 Task: Schedule a 90-minute panel discussion on industry trends.
Action: Mouse pressed left at (105, 157)
Screenshot: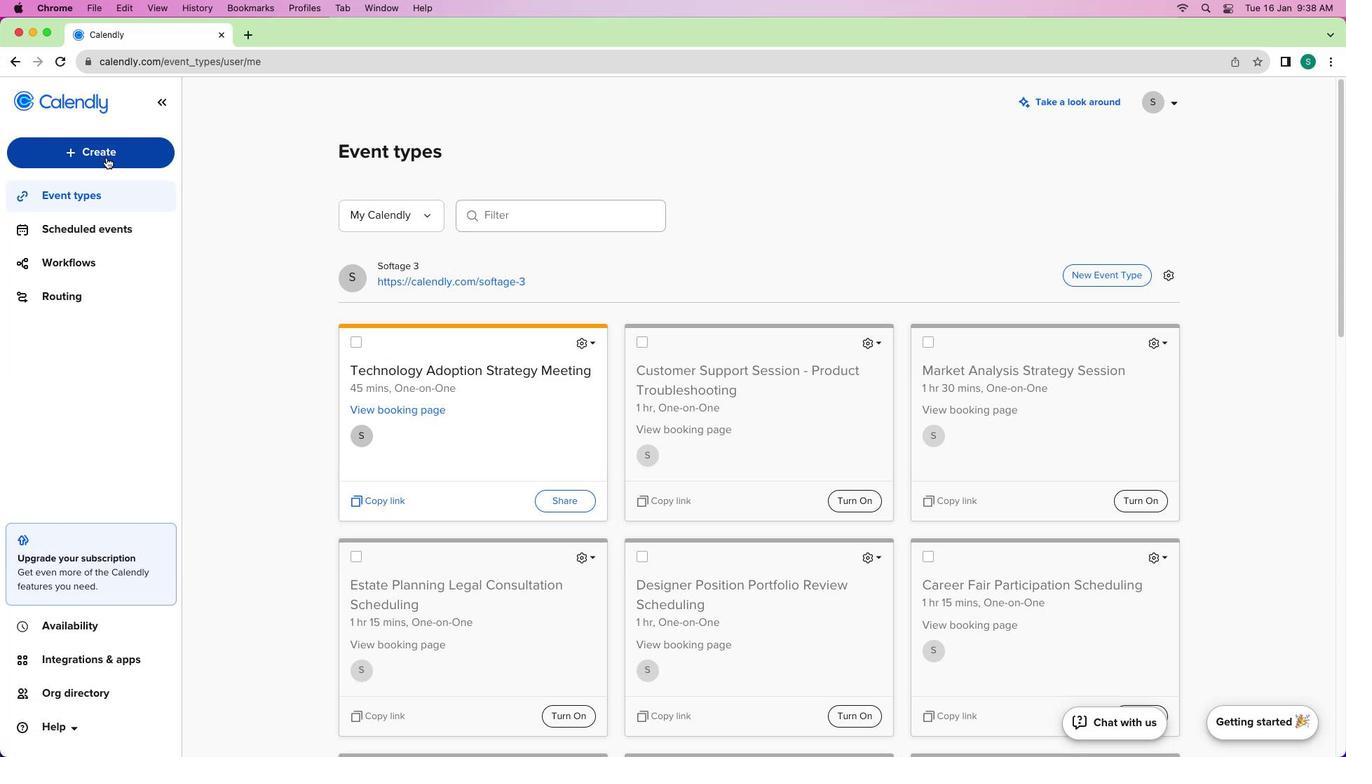
Action: Mouse moved to (110, 197)
Screenshot: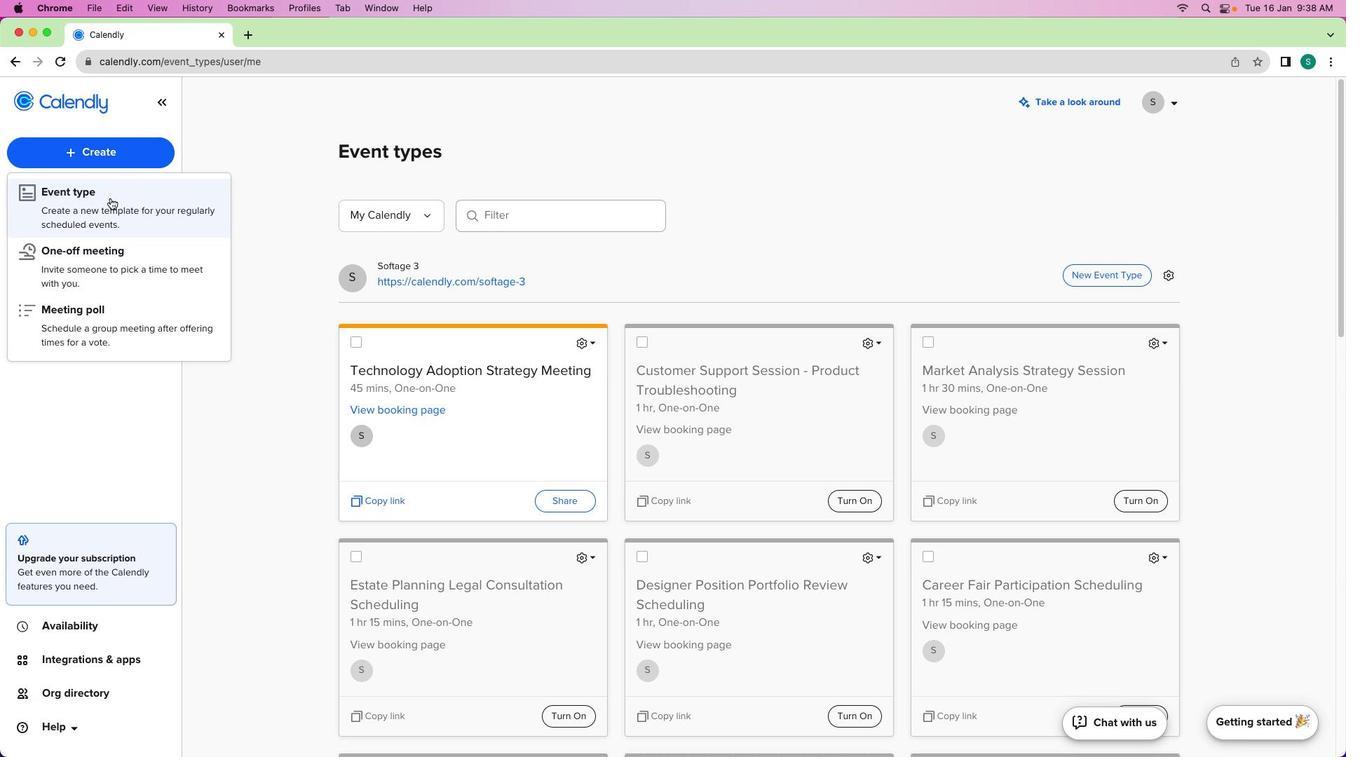
Action: Mouse pressed left at (110, 197)
Screenshot: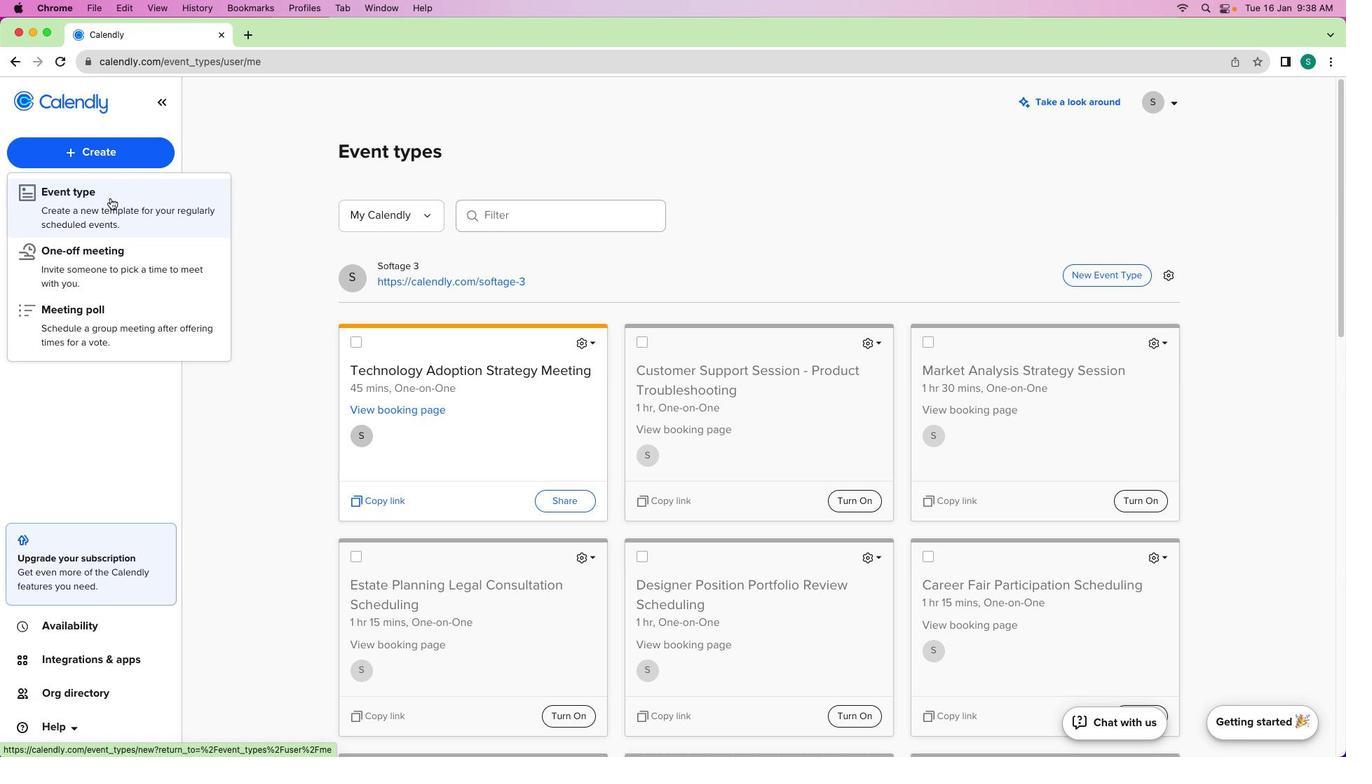 
Action: Mouse moved to (608, 288)
Screenshot: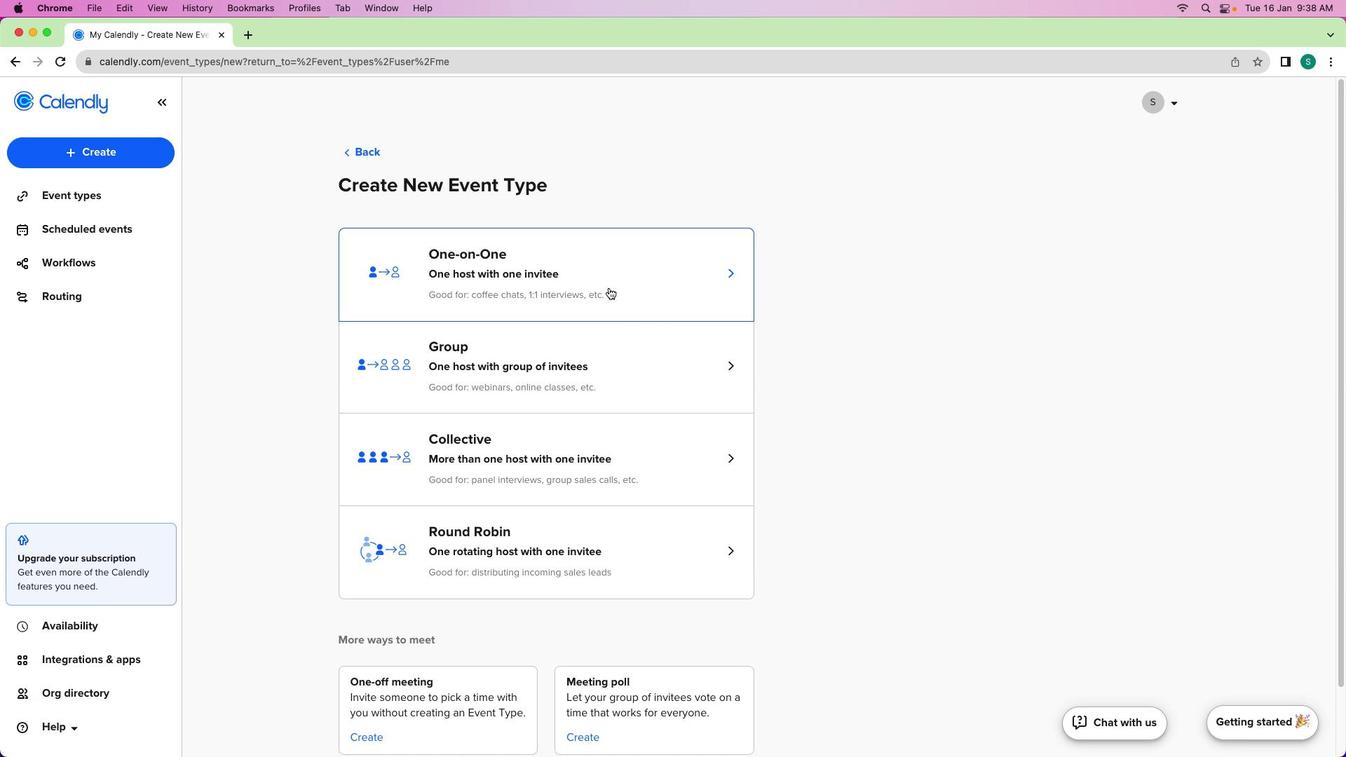 
Action: Mouse pressed left at (608, 288)
Screenshot: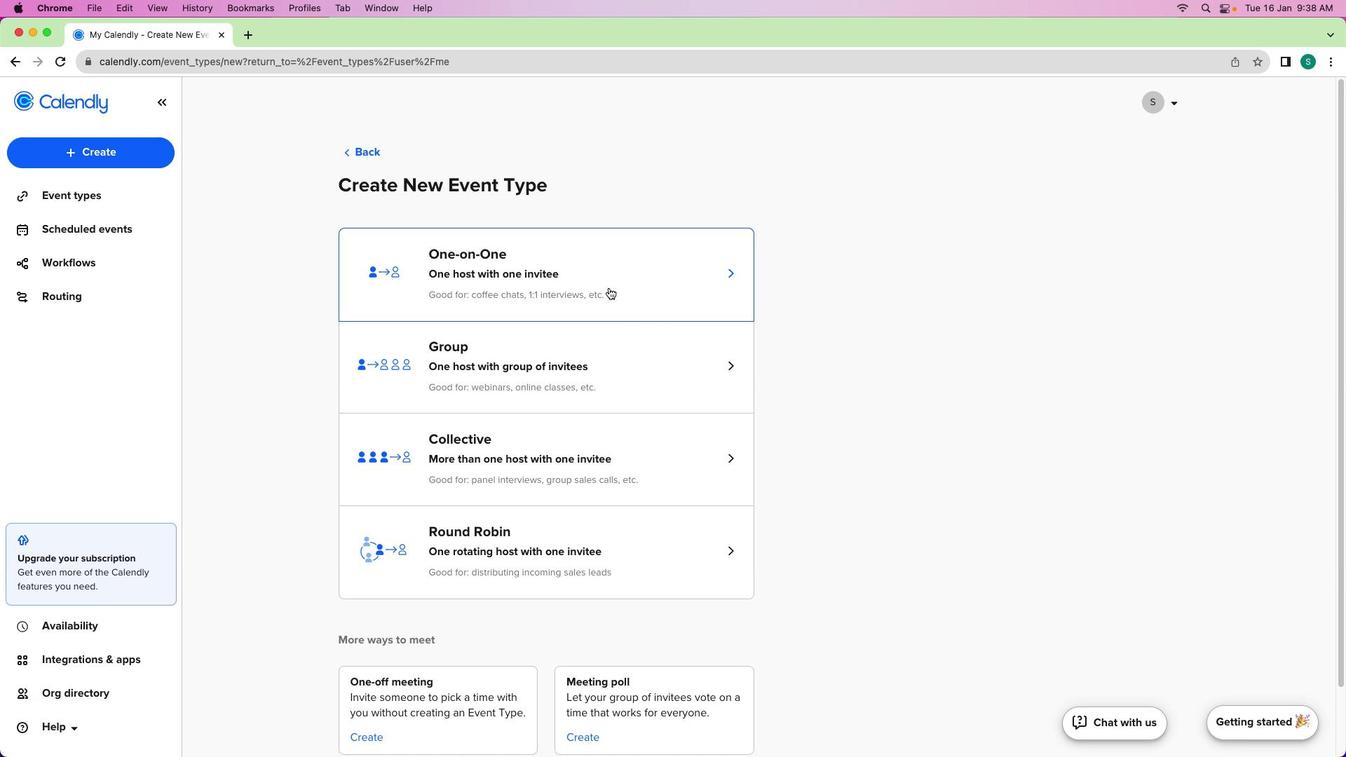 
Action: Mouse moved to (150, 212)
Screenshot: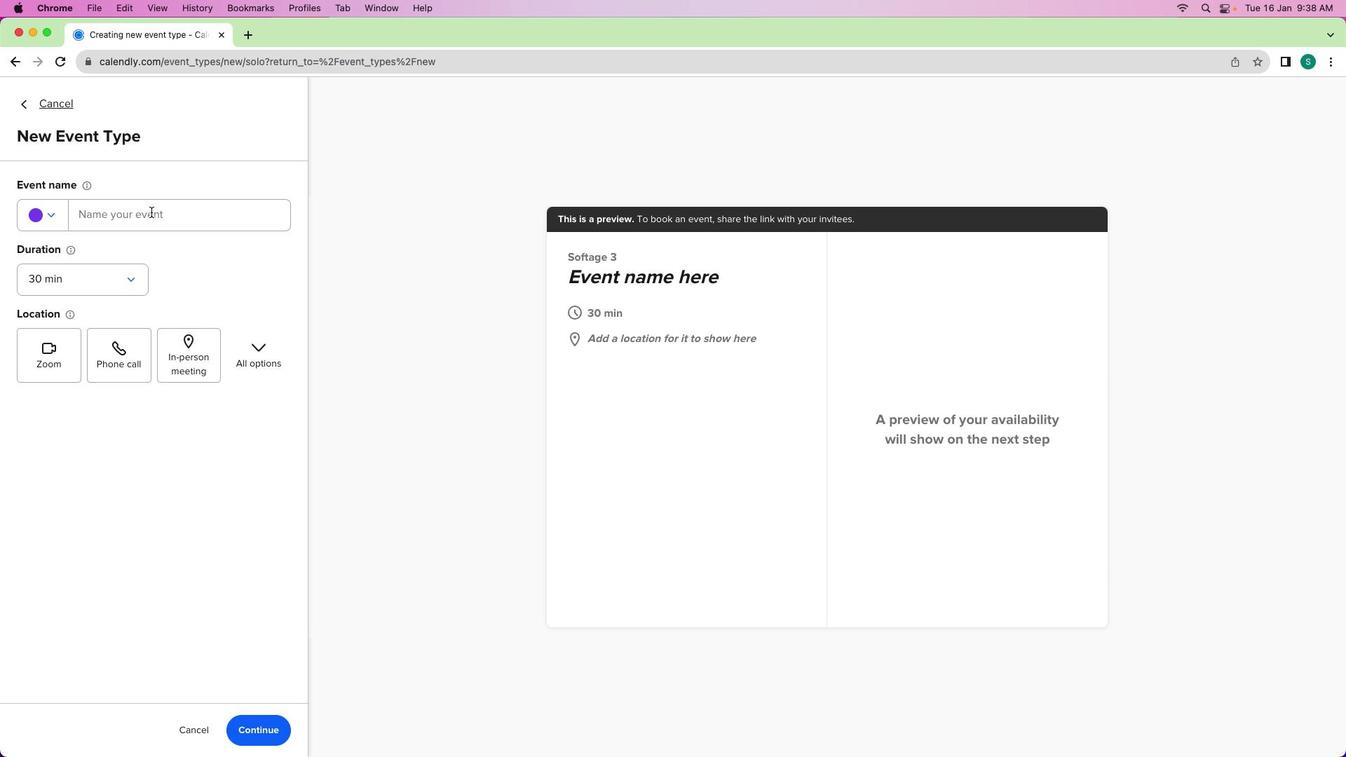 
Action: Mouse pressed left at (150, 212)
Screenshot: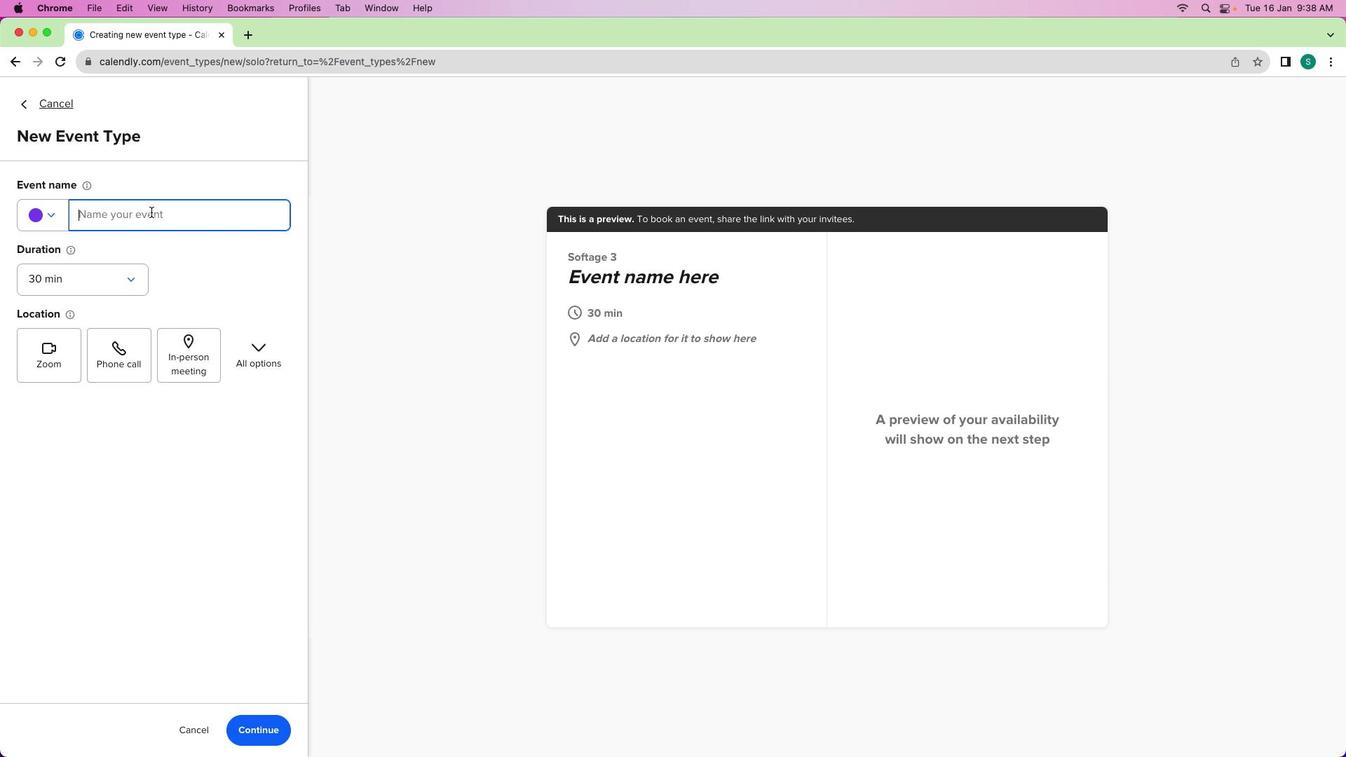 
Action: Key pressed Key.shift'{'Key.backspaceKey.shift'P''a''n''e''l'Key.spaceKey.shift'D''i''s''c''u''s''s''i''o''n'Key.space'o''n'Key.spaceKey.shift'I''n''n''d''u''s''t''r''y'Key.spaceKey.shift'T''r''e'Key.leftKey.leftKey.leftKey.leftKey.leftKey.leftKey.leftKey.leftKey.leftKey.leftKey.leftKey.backspaceKey.down'n''d''s'Key.space'-'Key.spaceKey.backspaceKey.backspace
Screenshot: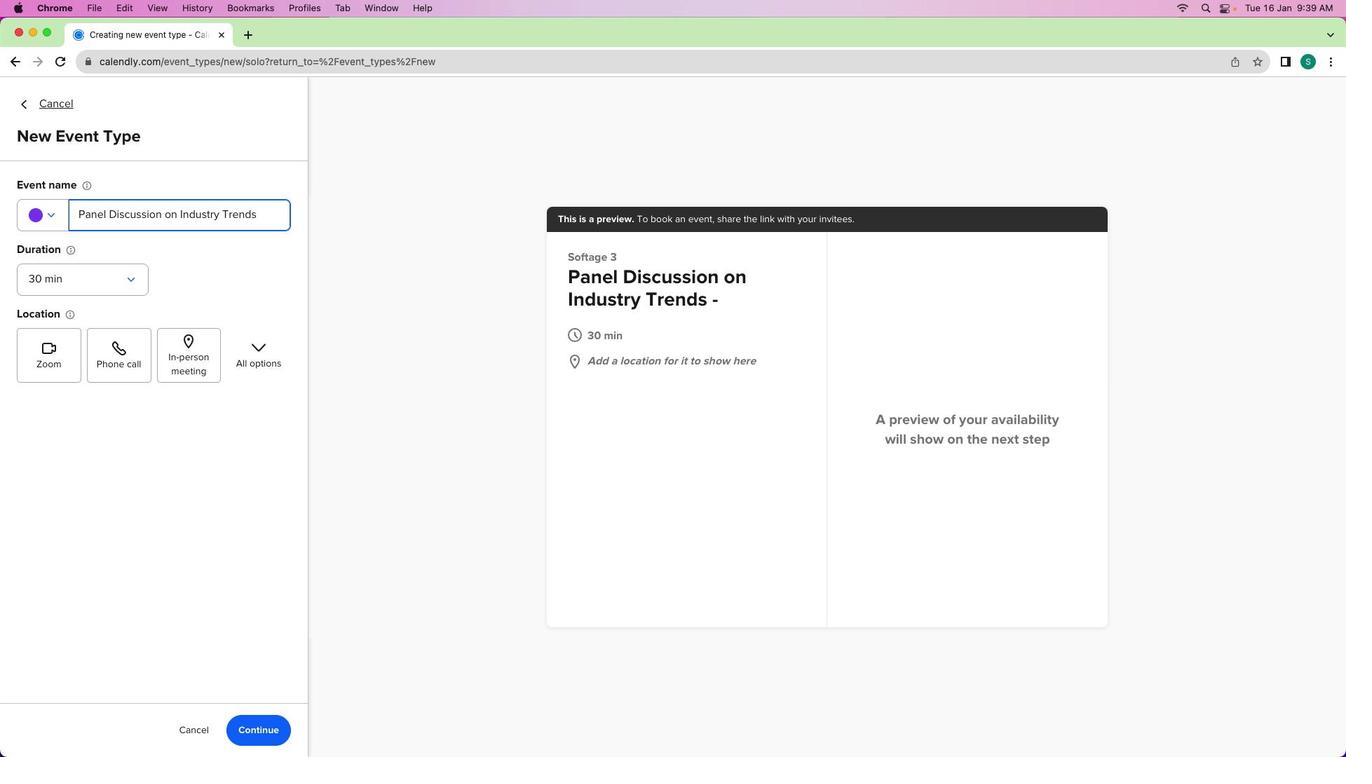 
Action: Mouse moved to (73, 266)
Screenshot: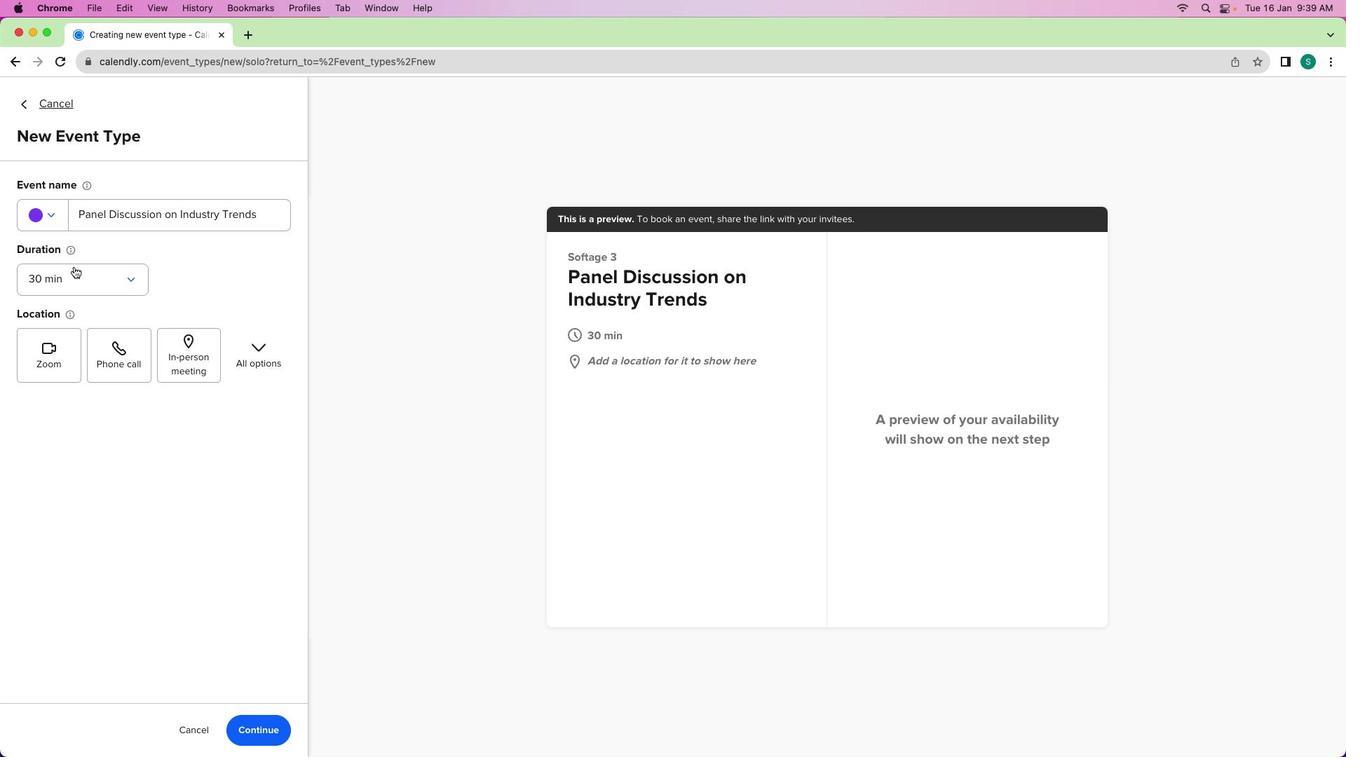 
Action: Mouse pressed left at (73, 266)
Screenshot: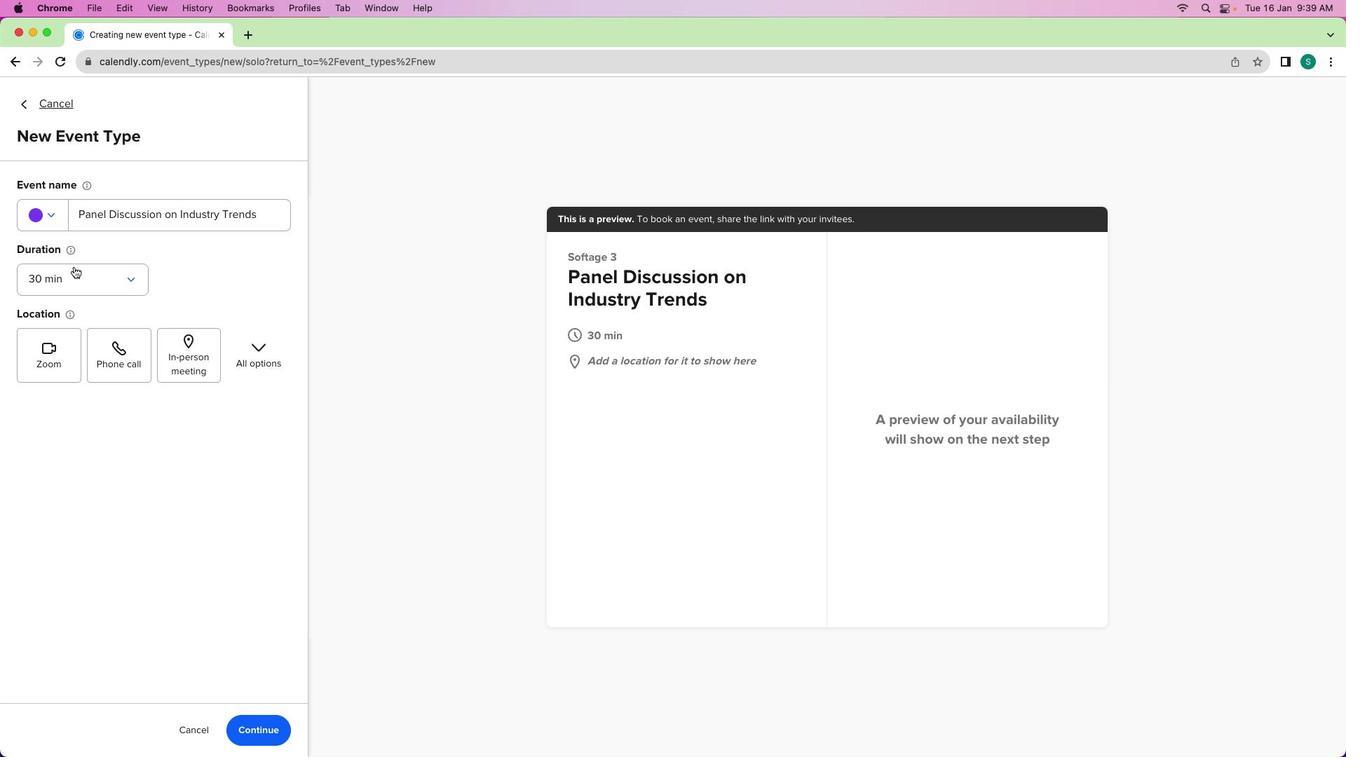 
Action: Mouse moved to (55, 422)
Screenshot: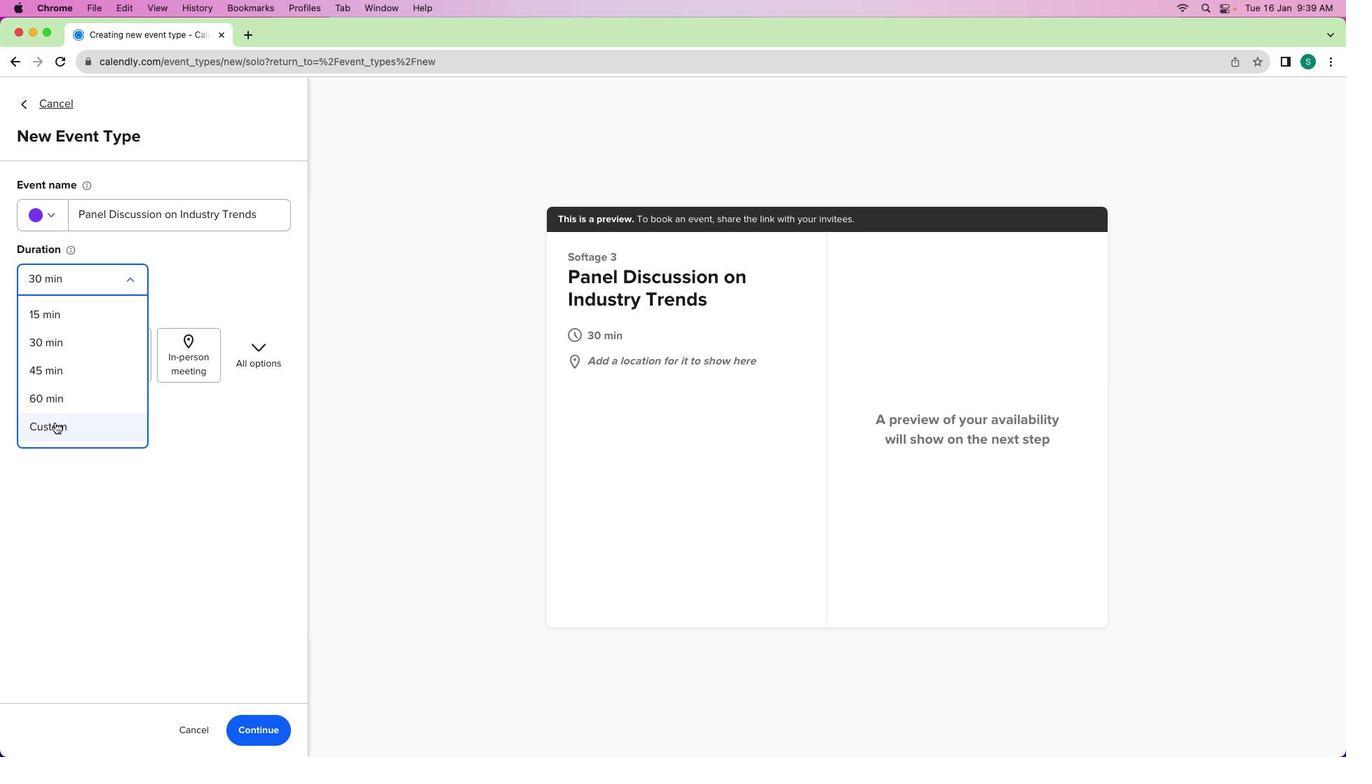 
Action: Mouse pressed left at (55, 422)
Screenshot: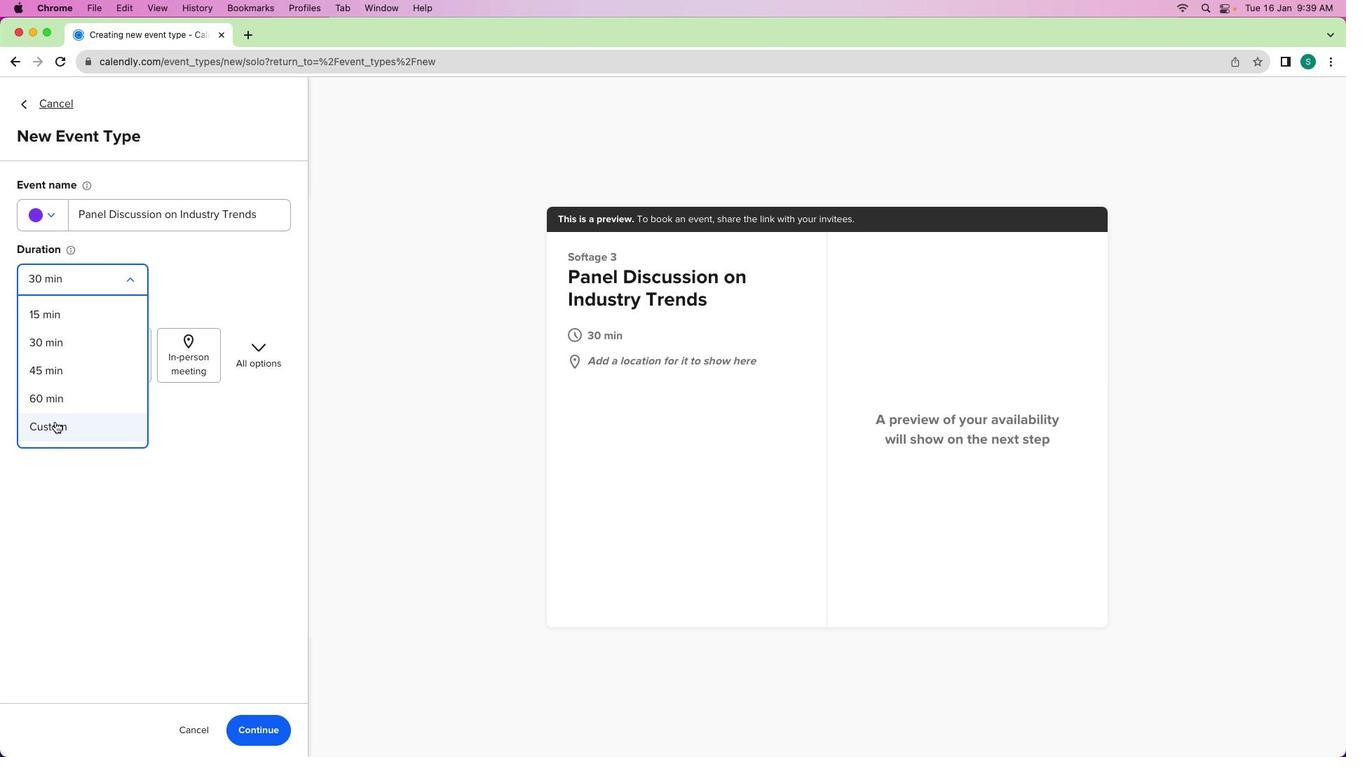 
Action: Mouse moved to (42, 340)
Screenshot: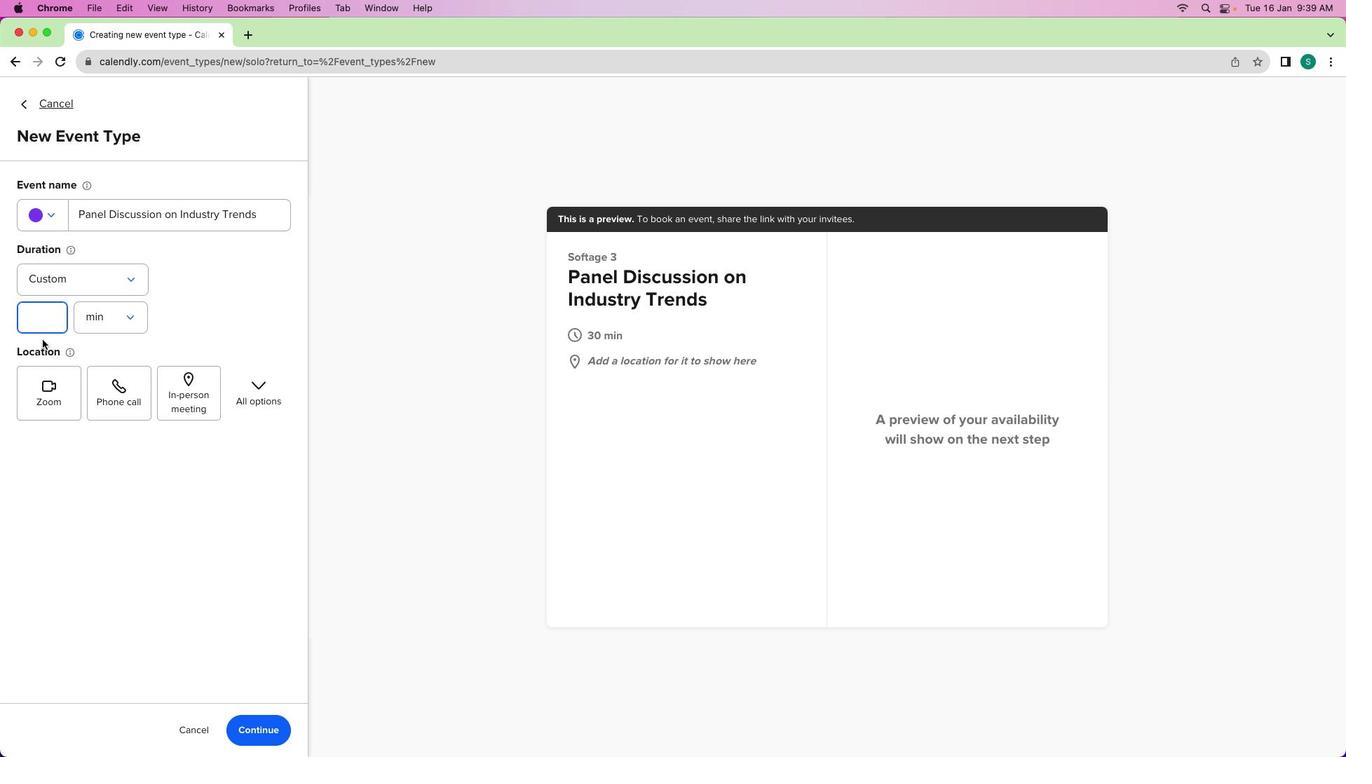
Action: Key pressed '9''0'
Screenshot: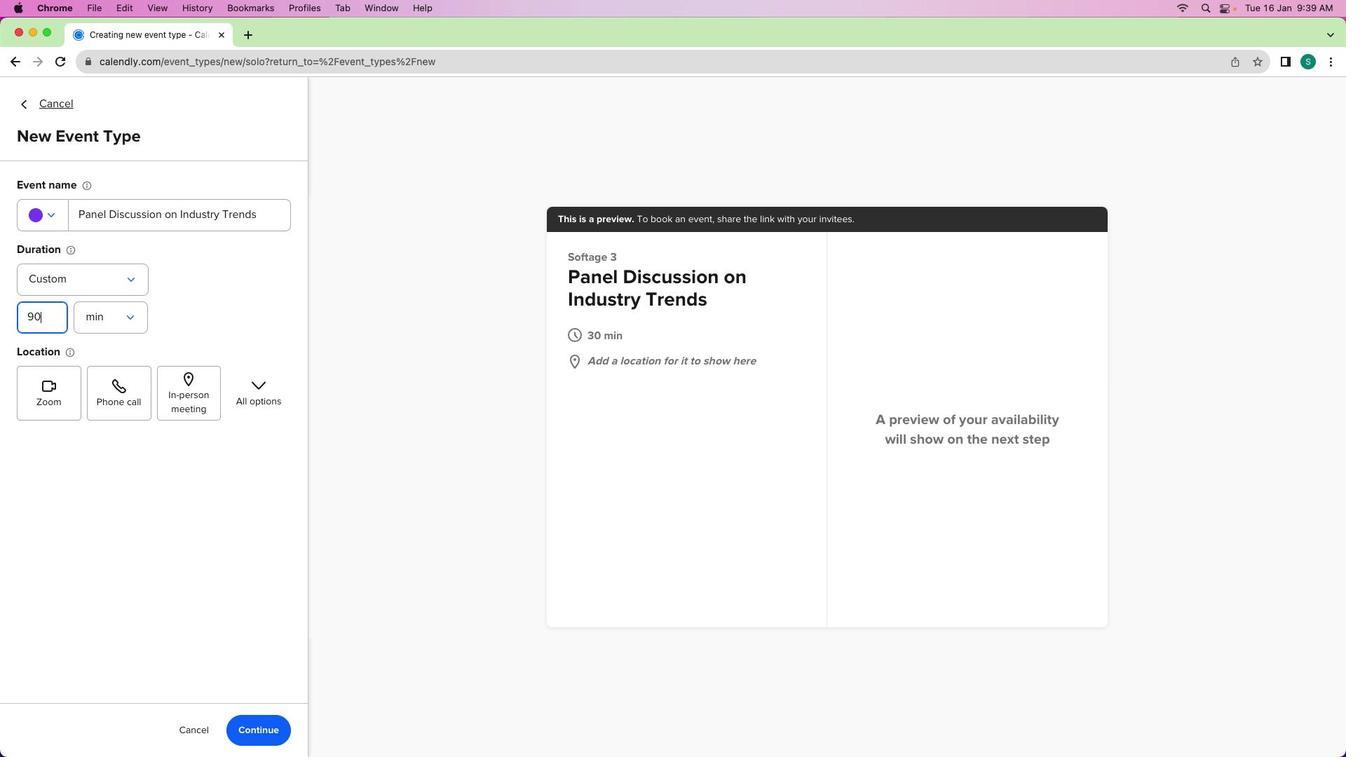 
Action: Mouse moved to (32, 209)
Screenshot: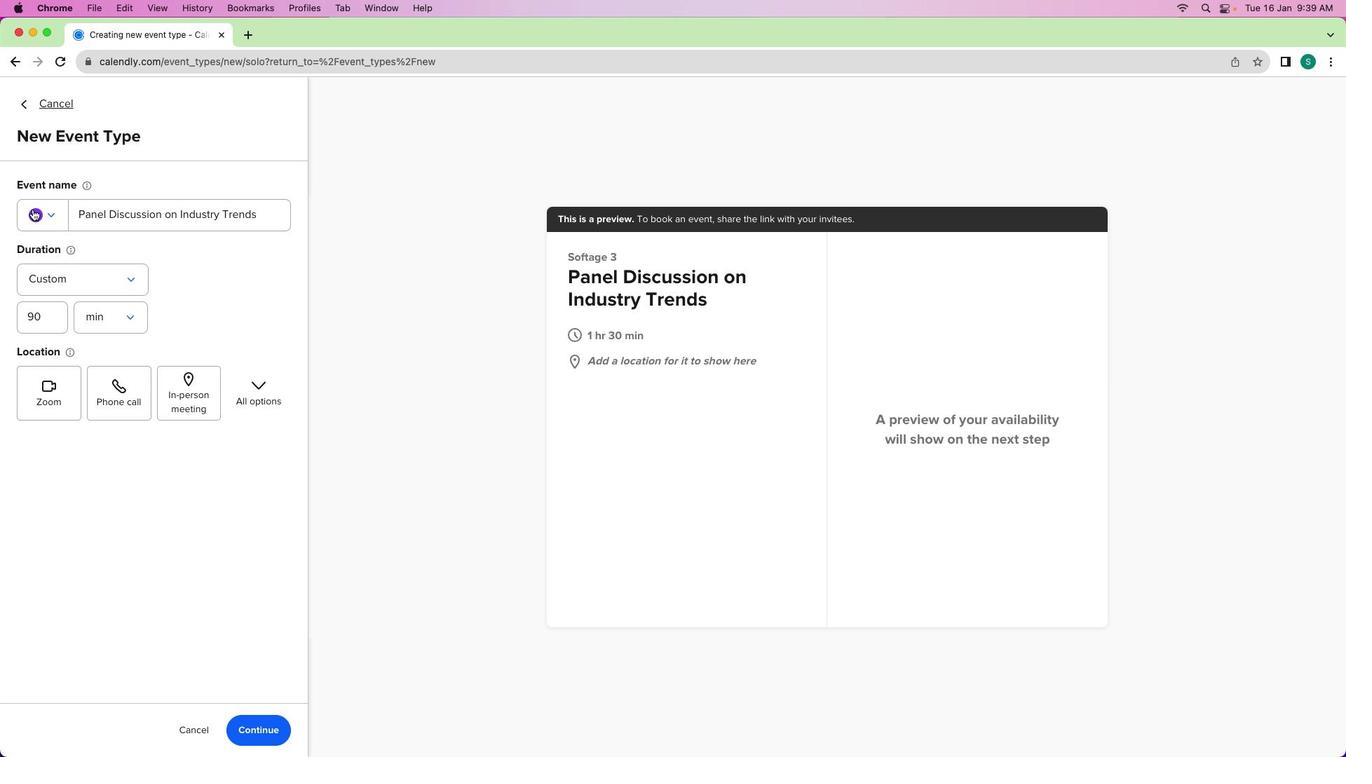 
Action: Mouse pressed left at (32, 209)
Screenshot: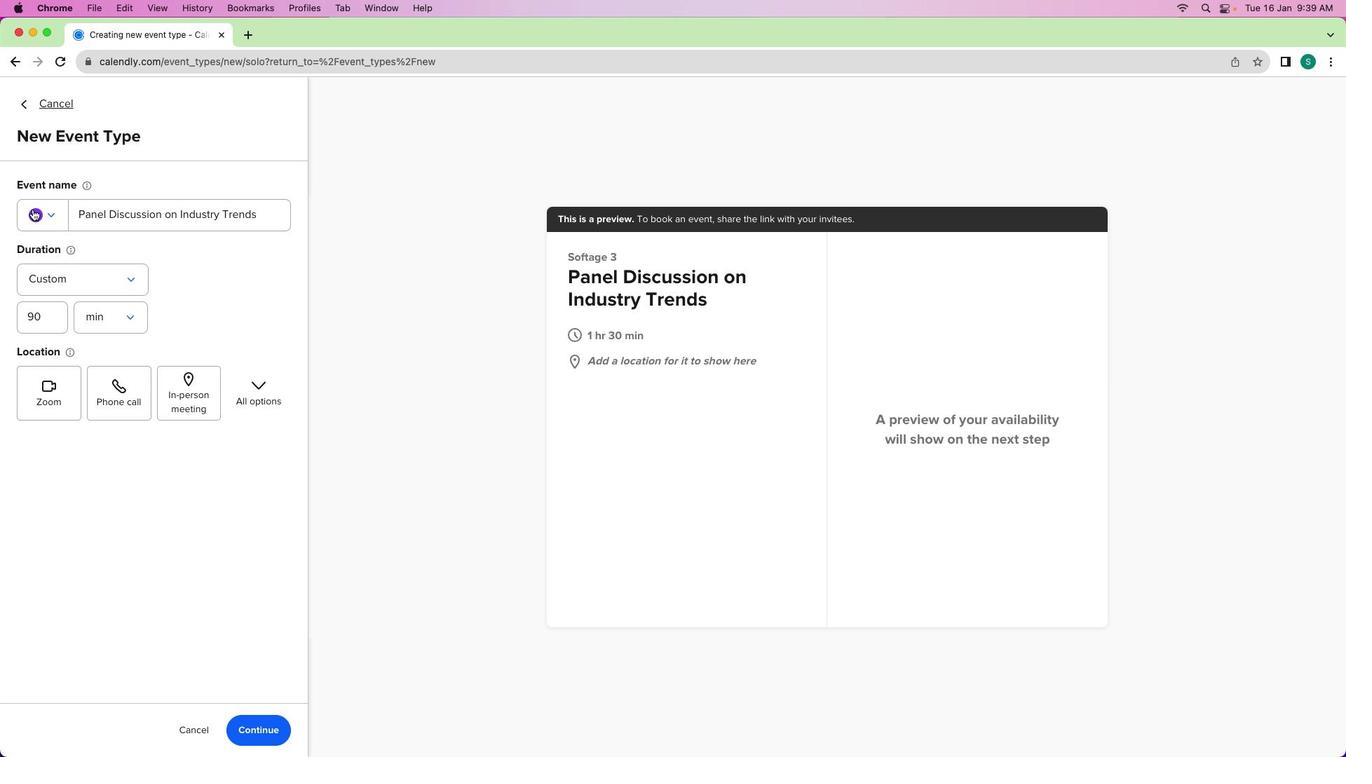 
Action: Mouse moved to (57, 314)
Screenshot: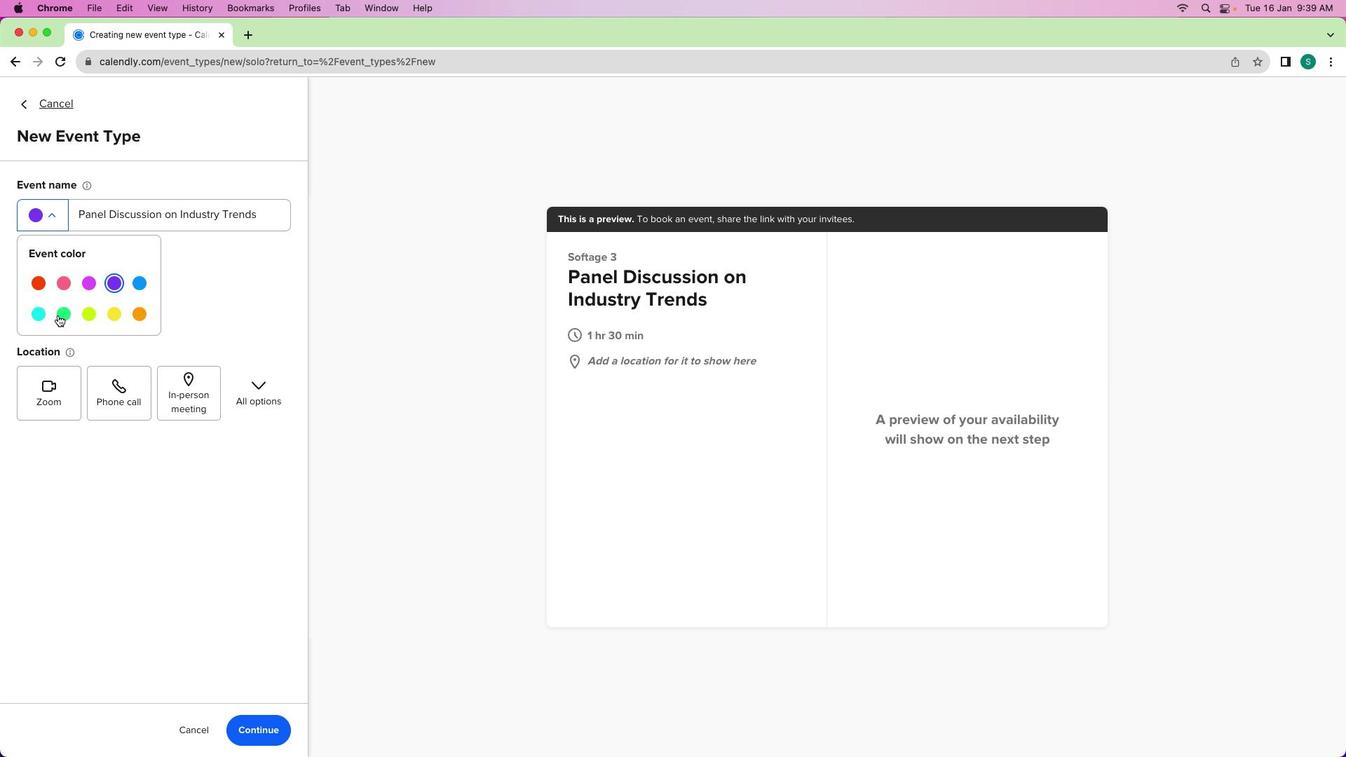 
Action: Mouse pressed left at (57, 314)
Screenshot: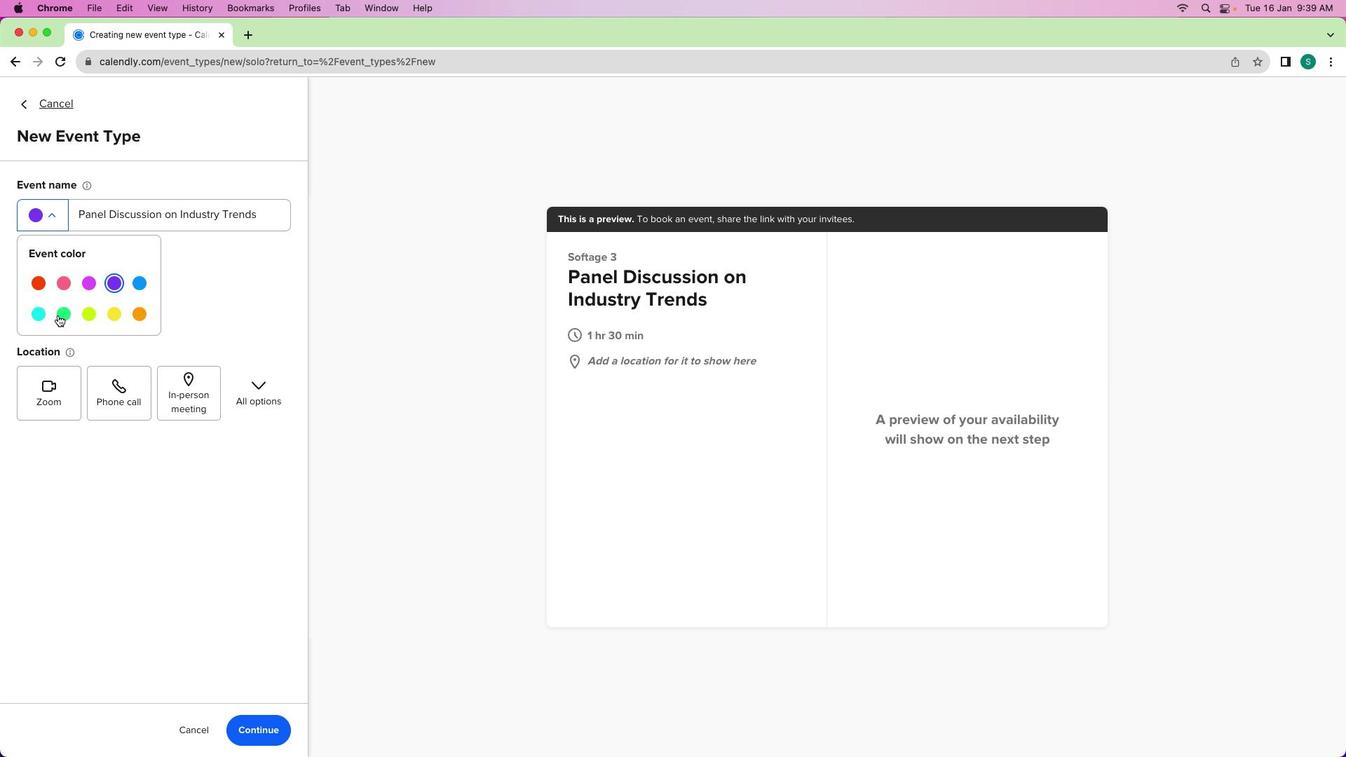 
Action: Mouse moved to (68, 381)
Screenshot: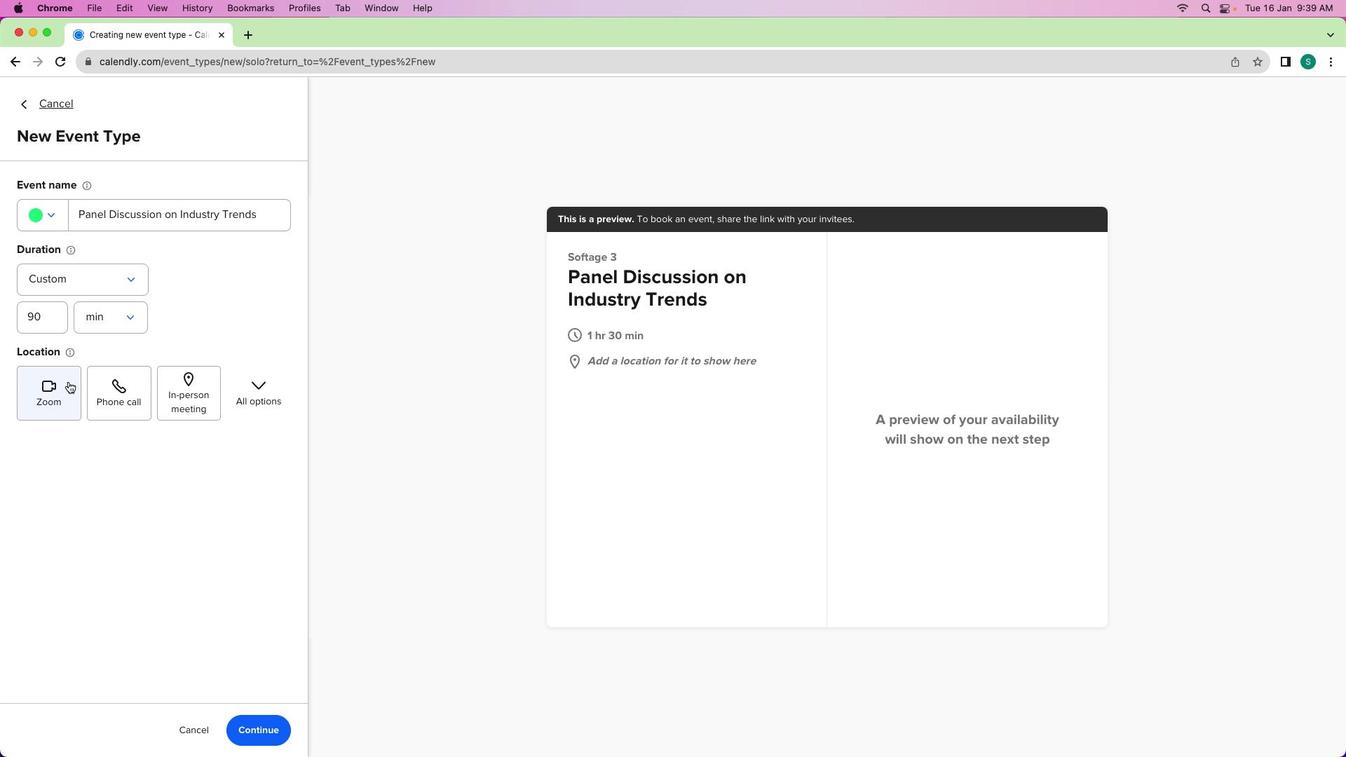 
Action: Mouse pressed left at (68, 381)
Screenshot: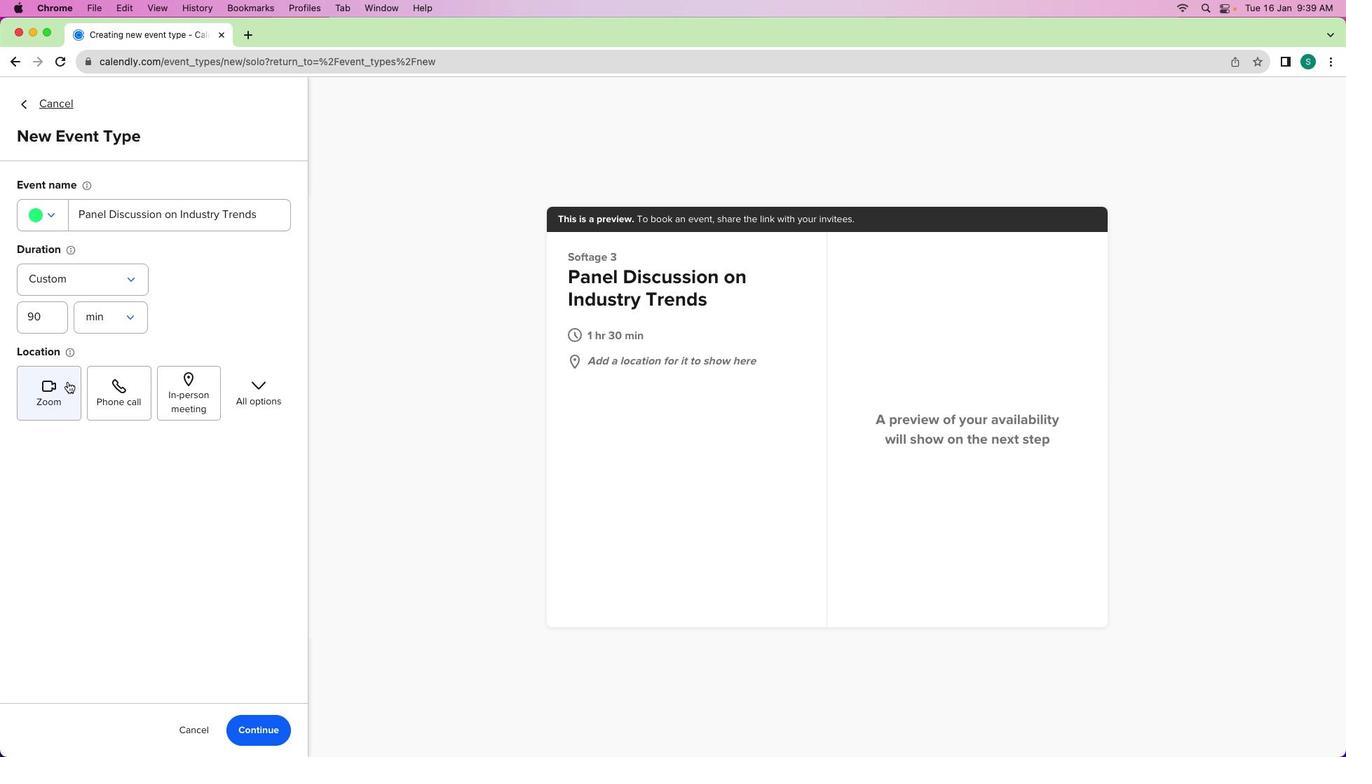 
Action: Mouse moved to (261, 735)
Screenshot: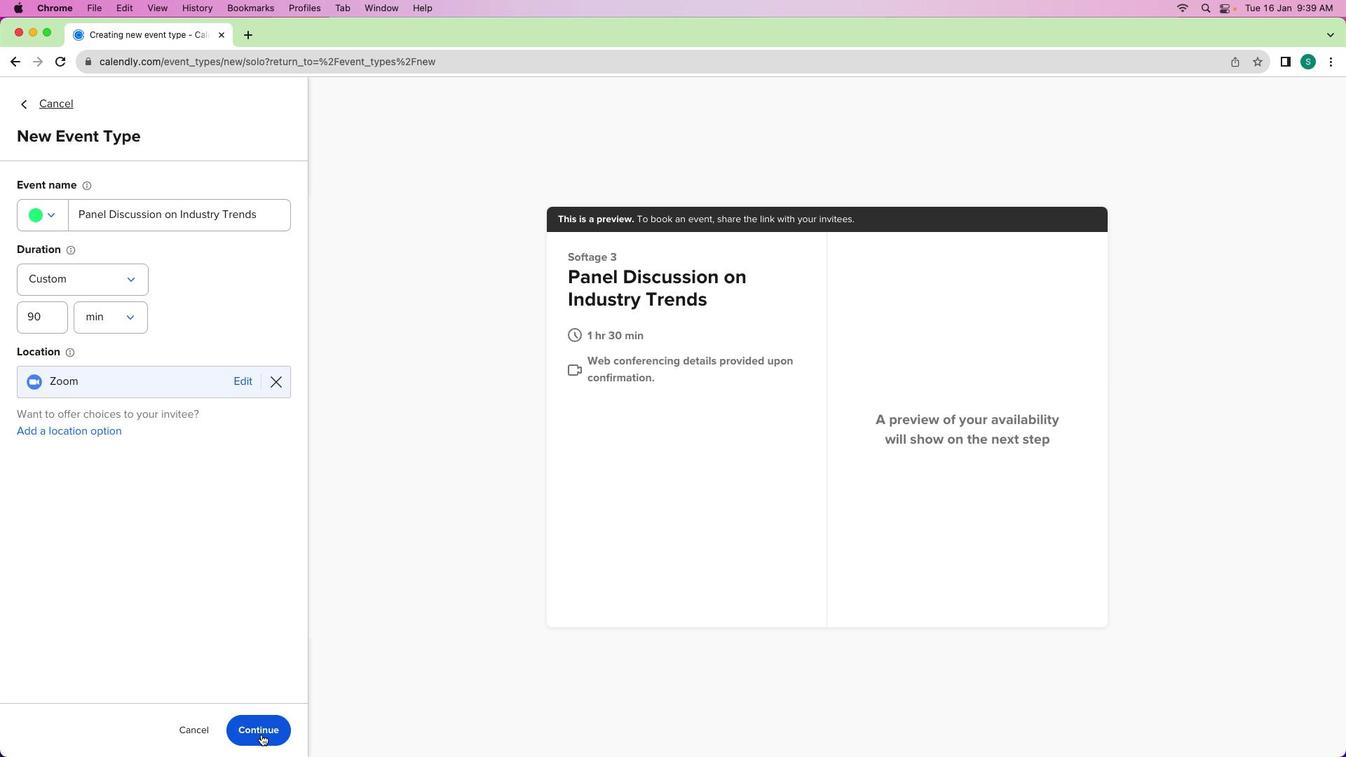 
Action: Mouse pressed left at (261, 735)
Screenshot: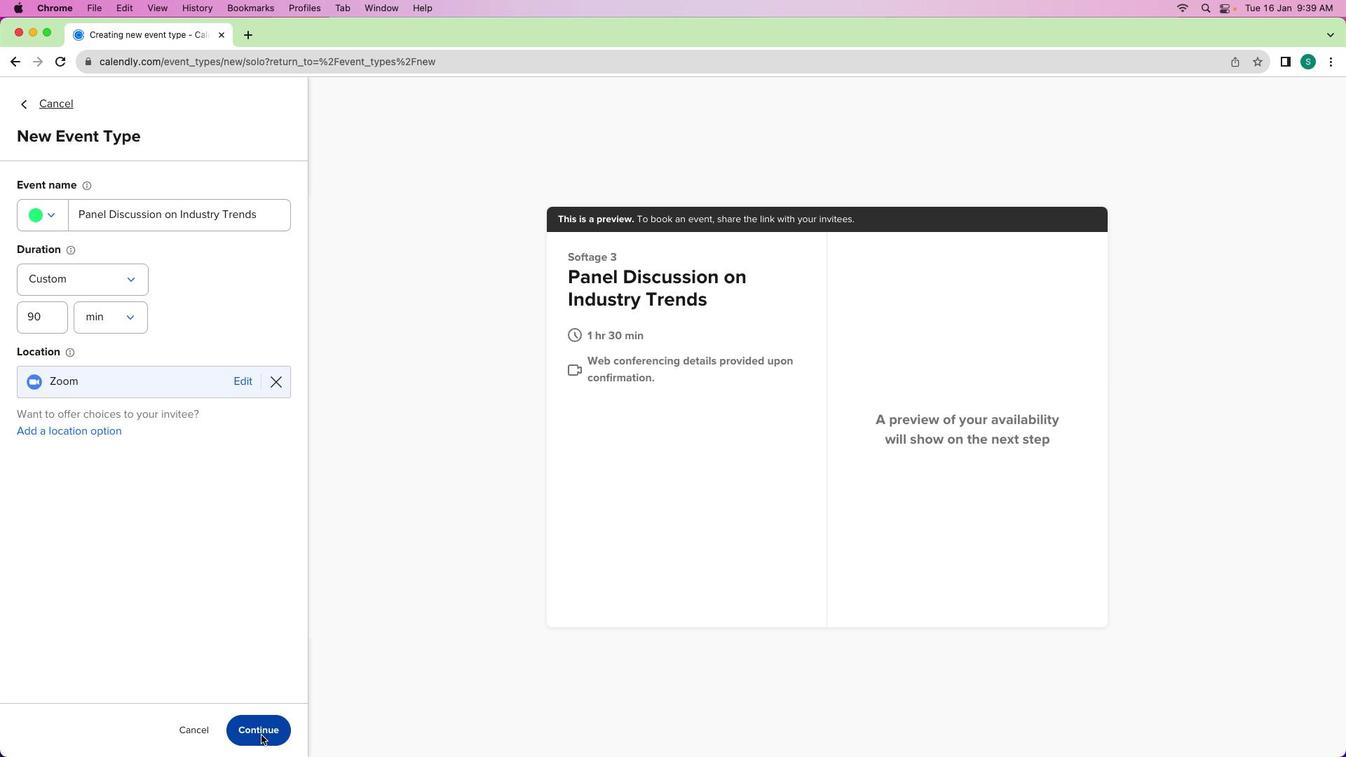 
Action: Mouse moved to (159, 221)
Screenshot: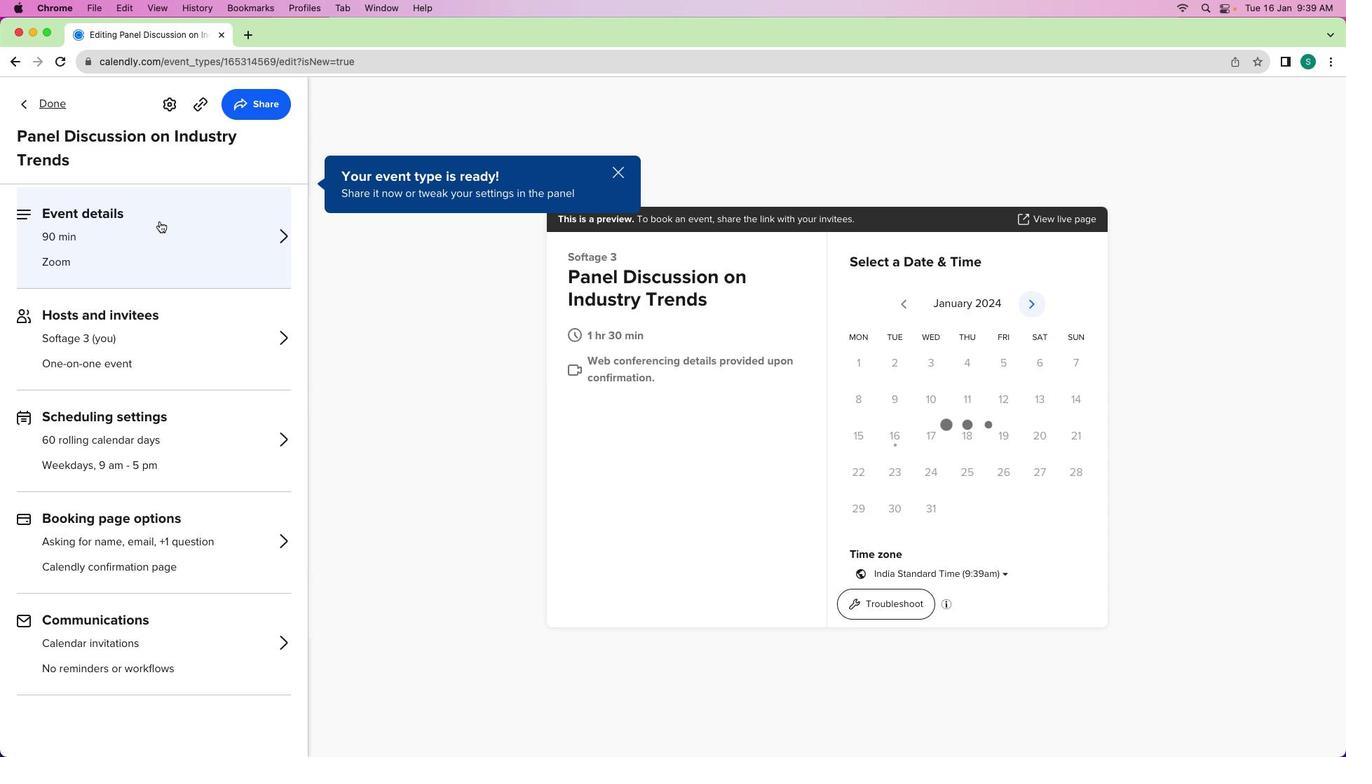 
Action: Mouse pressed left at (159, 221)
Screenshot: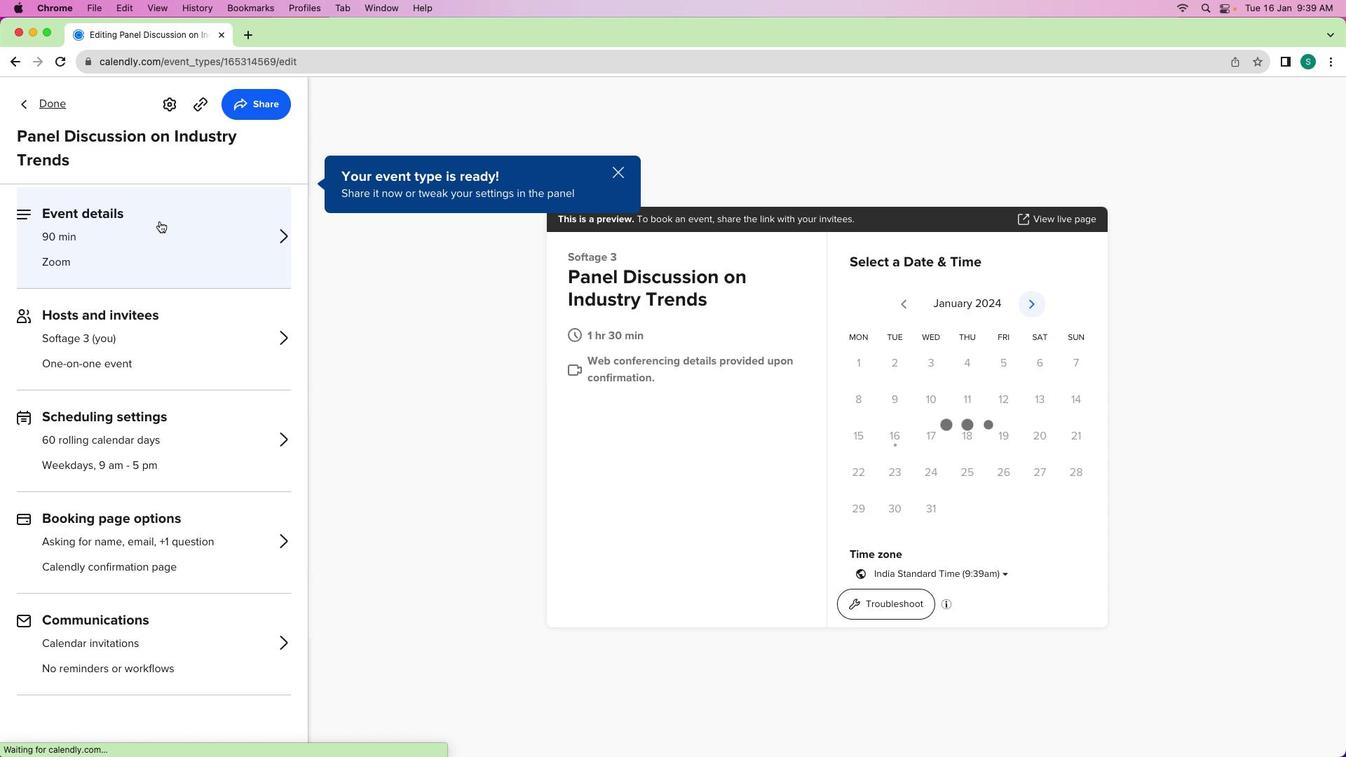 
Action: Mouse moved to (166, 537)
Screenshot: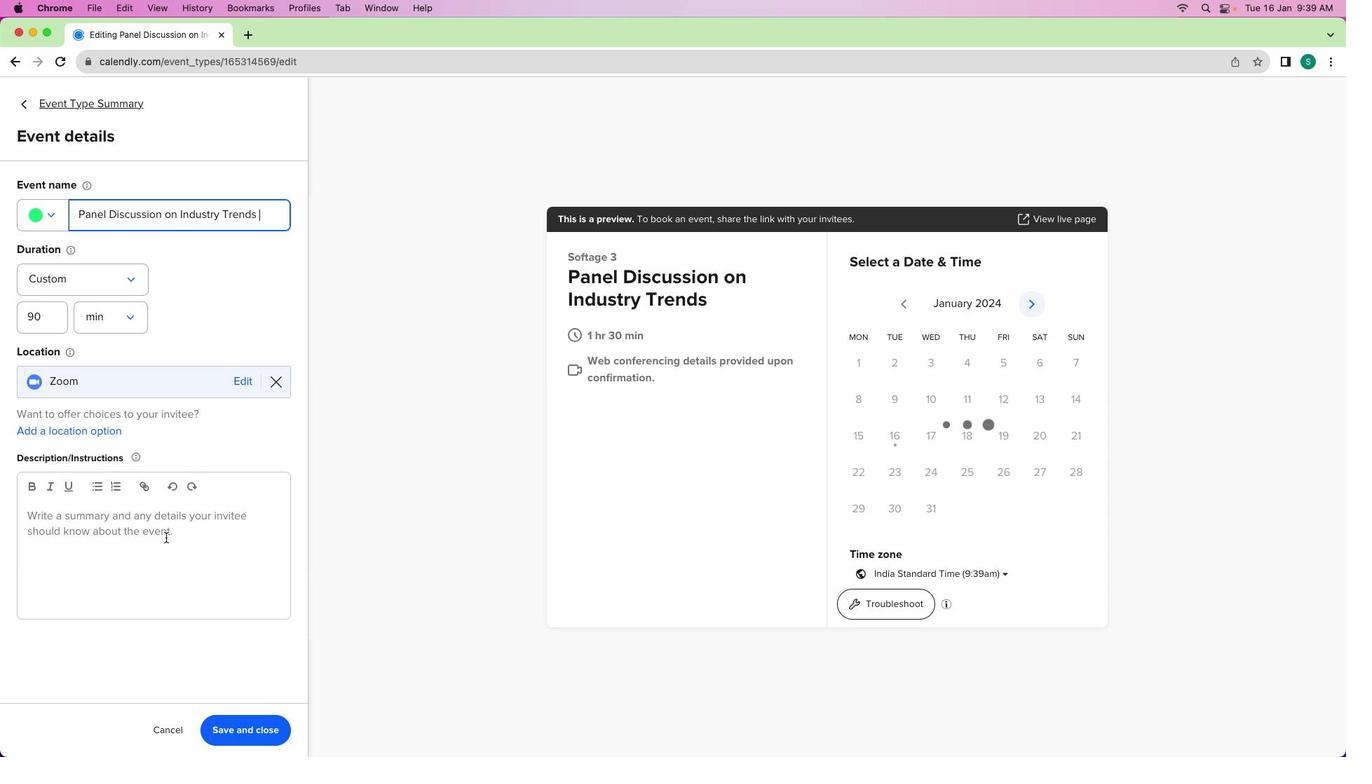 
Action: Mouse pressed left at (166, 537)
Screenshot: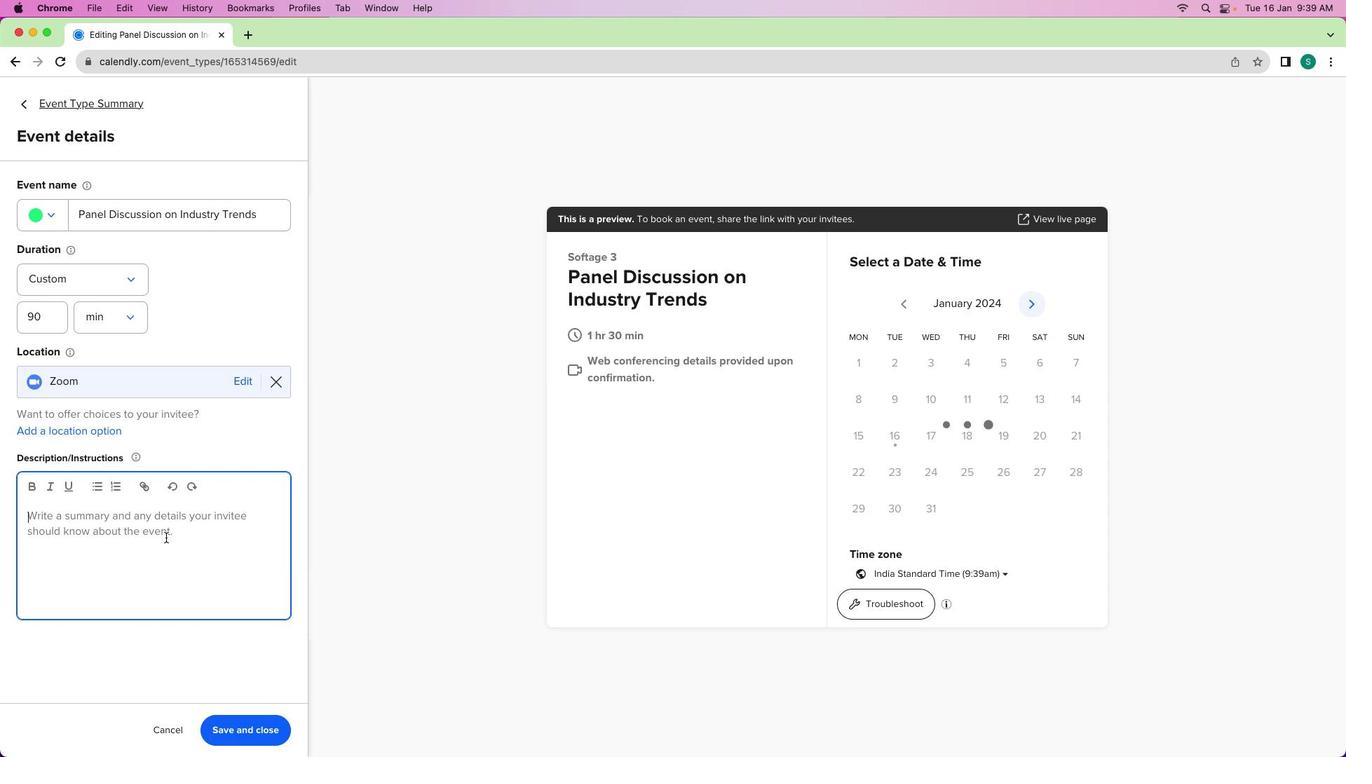 
Action: Mouse moved to (165, 535)
Screenshot: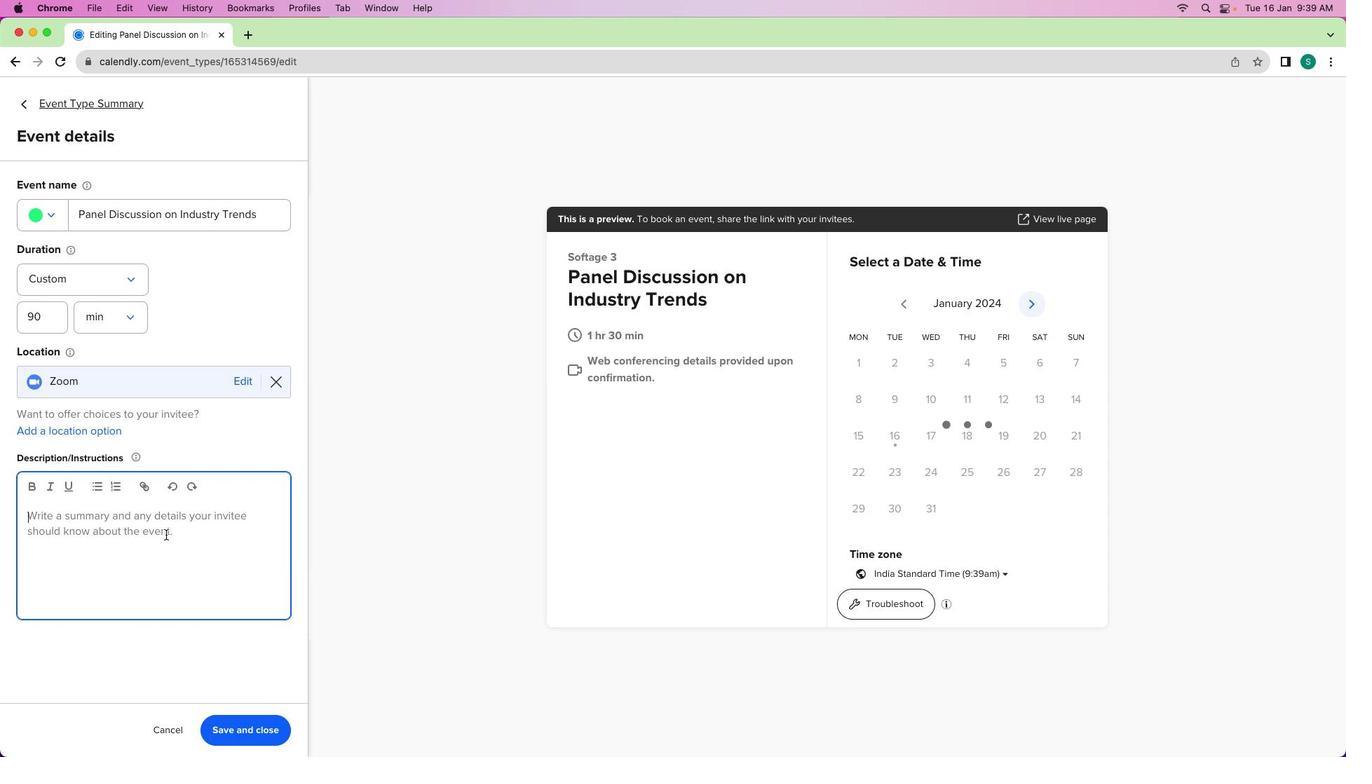 
Action: Key pressed Key.shift'H''e''l''l''o'Key.spaceKey.shift'P''a''m''e''l''i''s''t''s''.'Key.backspace','Key.enterKey.shift'I'';'Key.backspace"'"'m'Key.space'e''x''c''i''t''e''d'Key.spaceKey.upKey.leftKey.leftKey.rightKey.backspace'n'Key.downKey.spaceKey.backspaceKey.down't''o'Key.space'a''n''n''o''u''n''c''e'Key.space't''h''a''t'Key.space'w''e'"'"'v''e'Key.space's''c''h''e''d''u''l''e''d'Key.space'a'Key.space'p''a''n''e''l'Key.space'd''i''s''c''u''s''s''i''o''n'Key.space't''o'Key.space'd''e''l''v''e'Key.space'i''n''t''o'Key.space't''h''e'Key.space'l''a''t''e''s''t'Key.space'i''n''d''u''s''t''r''y'Key.space't''r''e''n''d''s'','Key.backspace'.'Key.spaceKey.shift'L''e''t'"'"'s'Key.space's''h''a''r''e'Key.space't''h''e'Key.space'i''n''s''i''g''h''t''s'','Key.space'd''i''s''c''u''s''s'Key.space'k''e''y'Key.space'd''e''v''e''l''o''p''m''e''n''t''s'','Key.space'a''n''d'Key.space'p''r''o''v''i''d''e'Key.space'v''a''l''u''a''b''e'Key.backspace'l''e'Key.space'p''e''r''s''p''e''c''t''i''v''e''s''.'Key.enterKey.shift'L''o''o''k''i''n''g'Key.space'f''o''r''w''a''r''d'Key.space't''o'Key.space'a'Key.space'd''y''n''a''m''i''c'Key.space'a''n''d'Key.space'i''n''s''i''g''h''t''f''u''l'Key.space'p''a''n''e''l'Key.space'd''i''s''c''u''s''s''i''o''n'Key.shift_r'!'Key.enterKey.shift'B''e''s''t'Key.space'r''e''g''a''r''d''s'','Key.enterKey.shiftKey.shift'M''a''r''k'
Screenshot: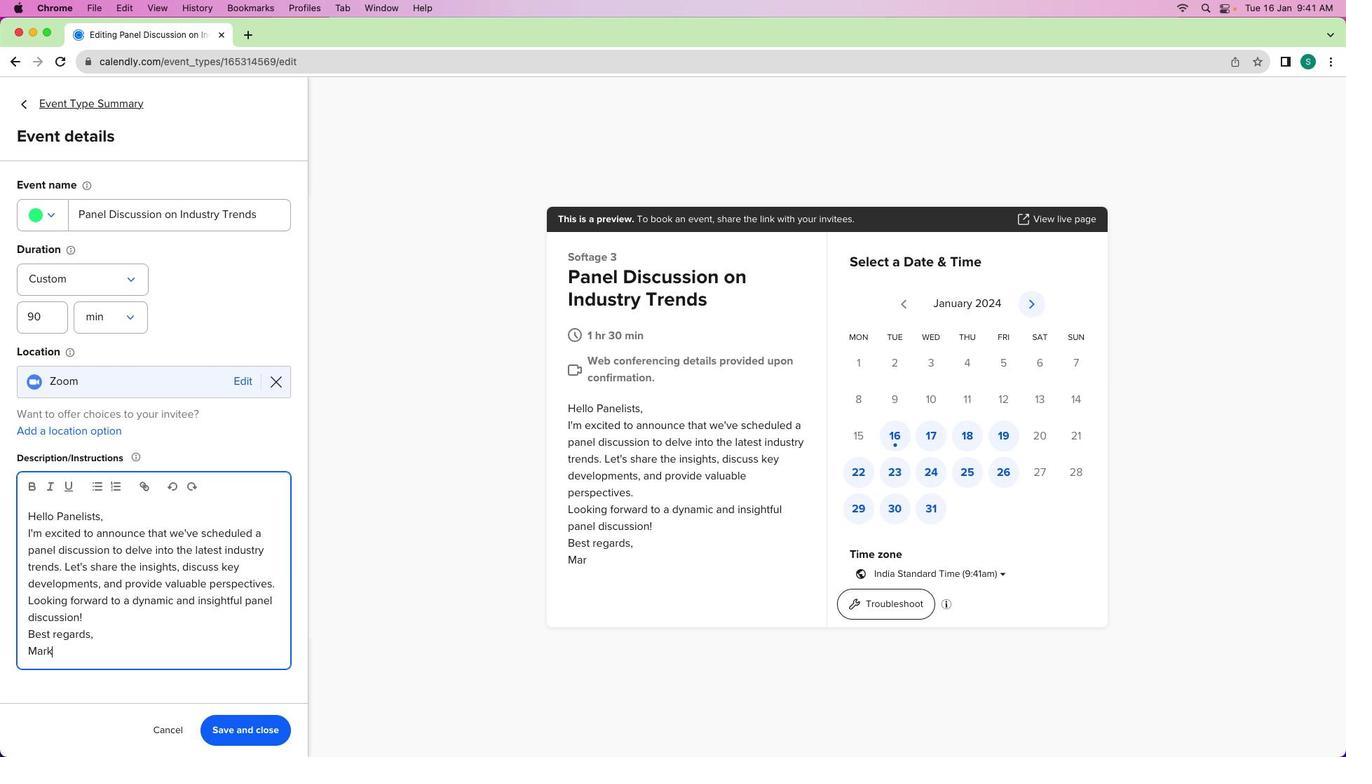 
Action: Mouse moved to (239, 724)
Screenshot: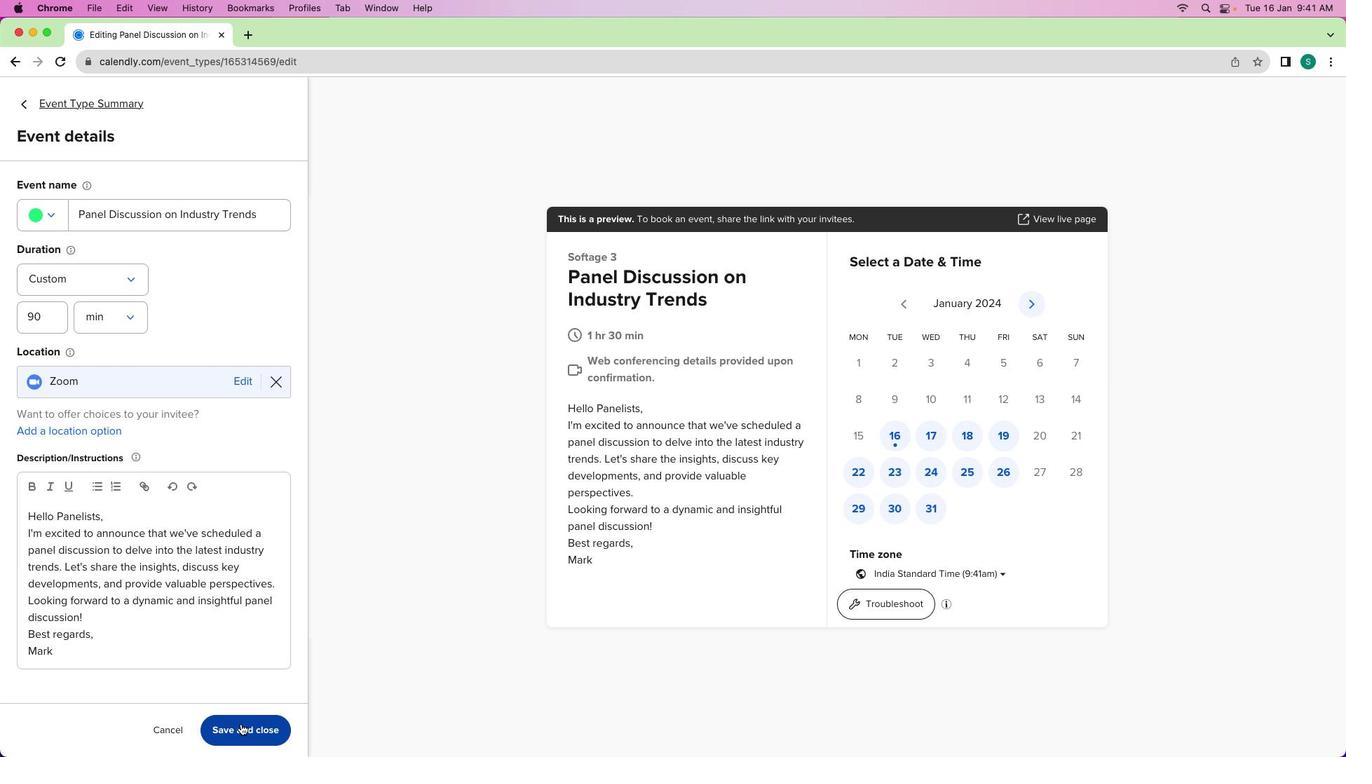 
Action: Mouse pressed left at (239, 724)
Screenshot: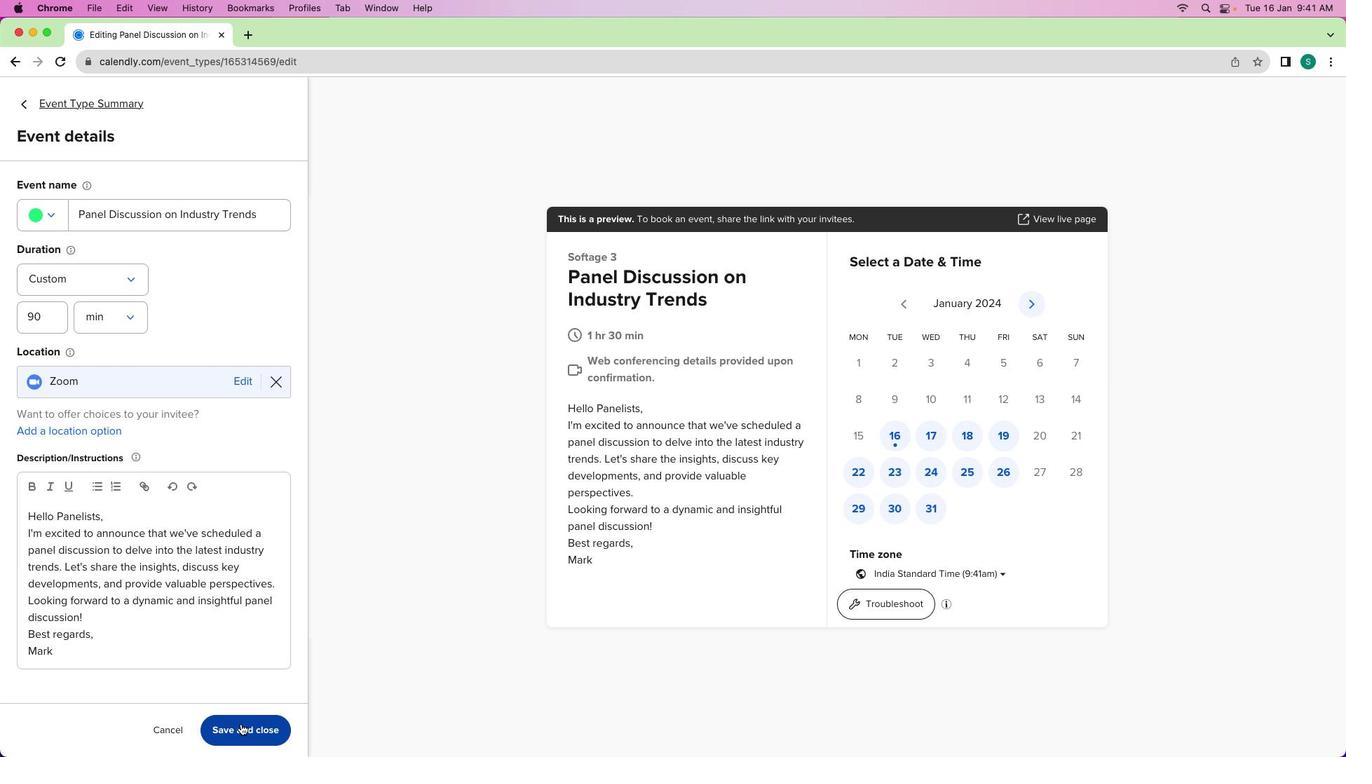 
Action: Mouse moved to (124, 452)
Screenshot: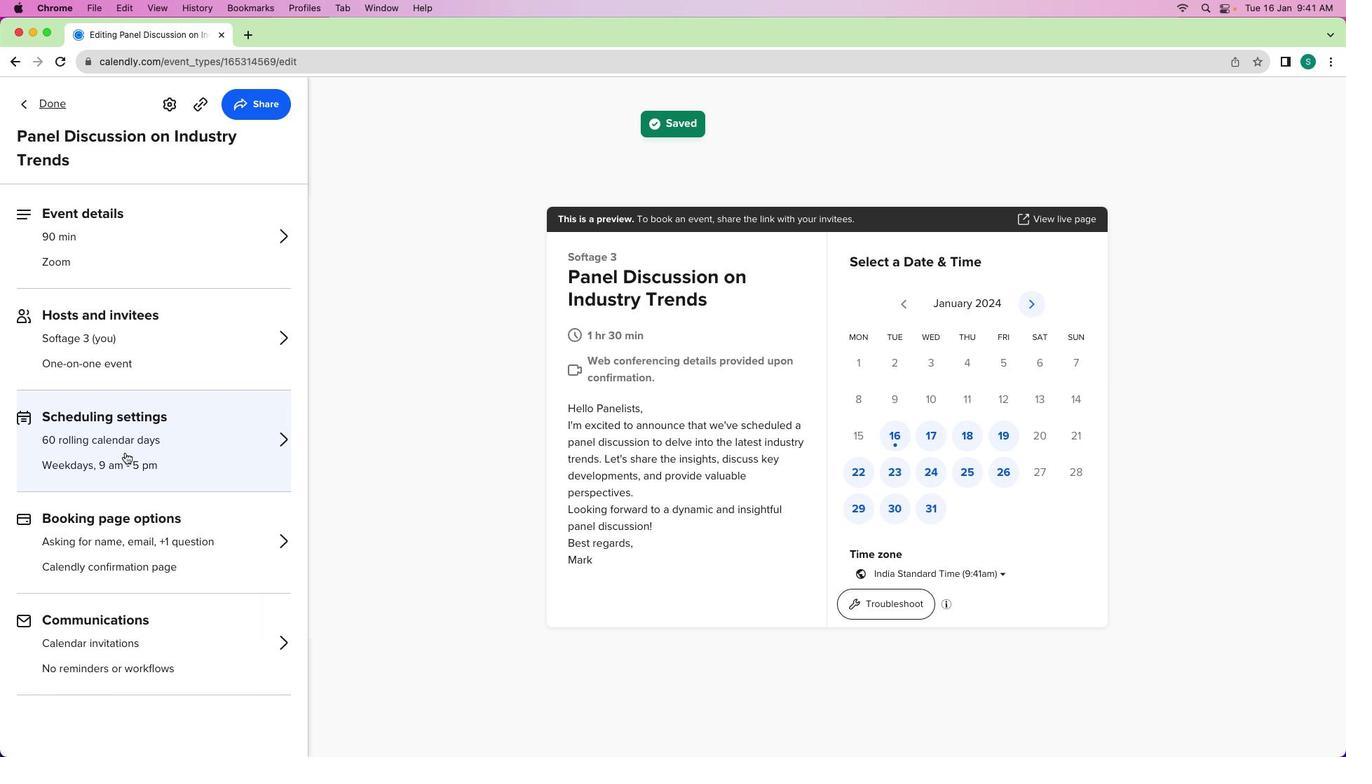 
Action: Mouse pressed left at (124, 452)
Screenshot: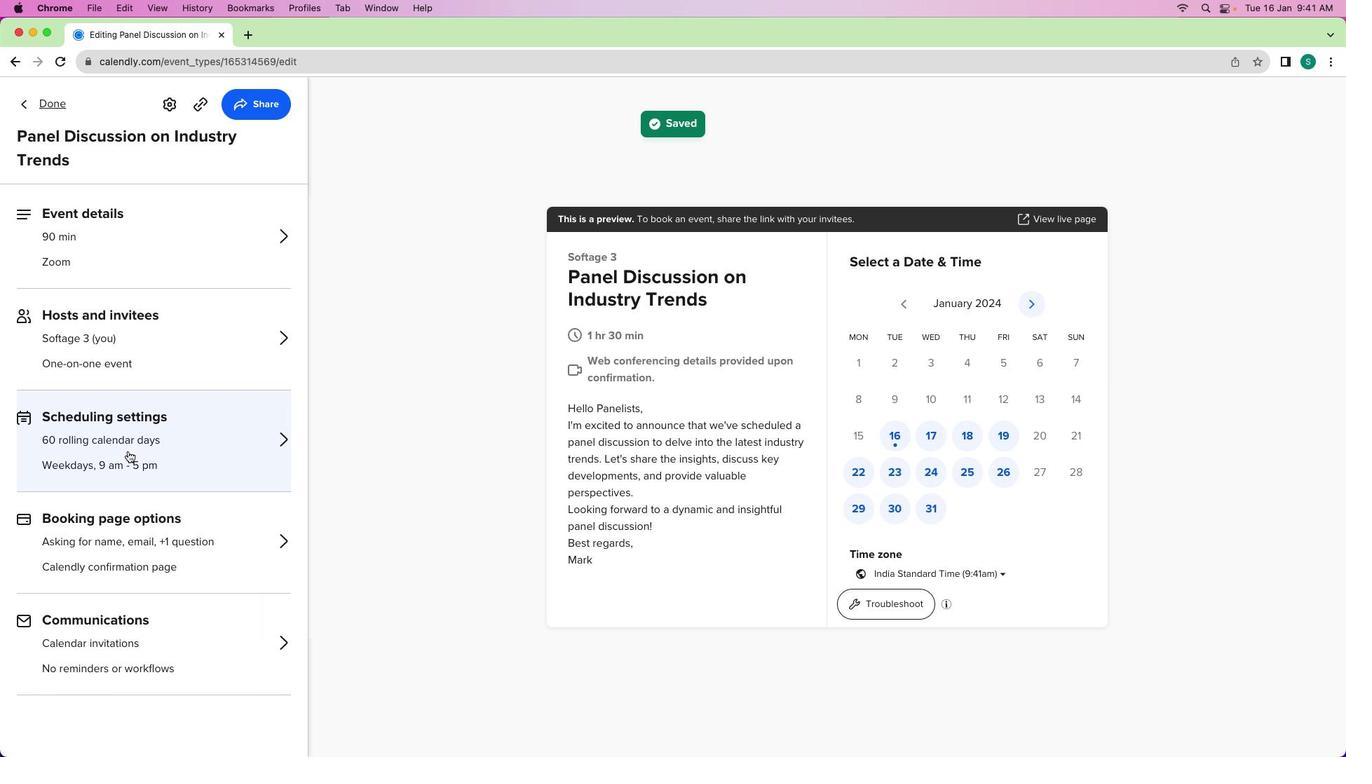 
Action: Mouse moved to (248, 525)
Screenshot: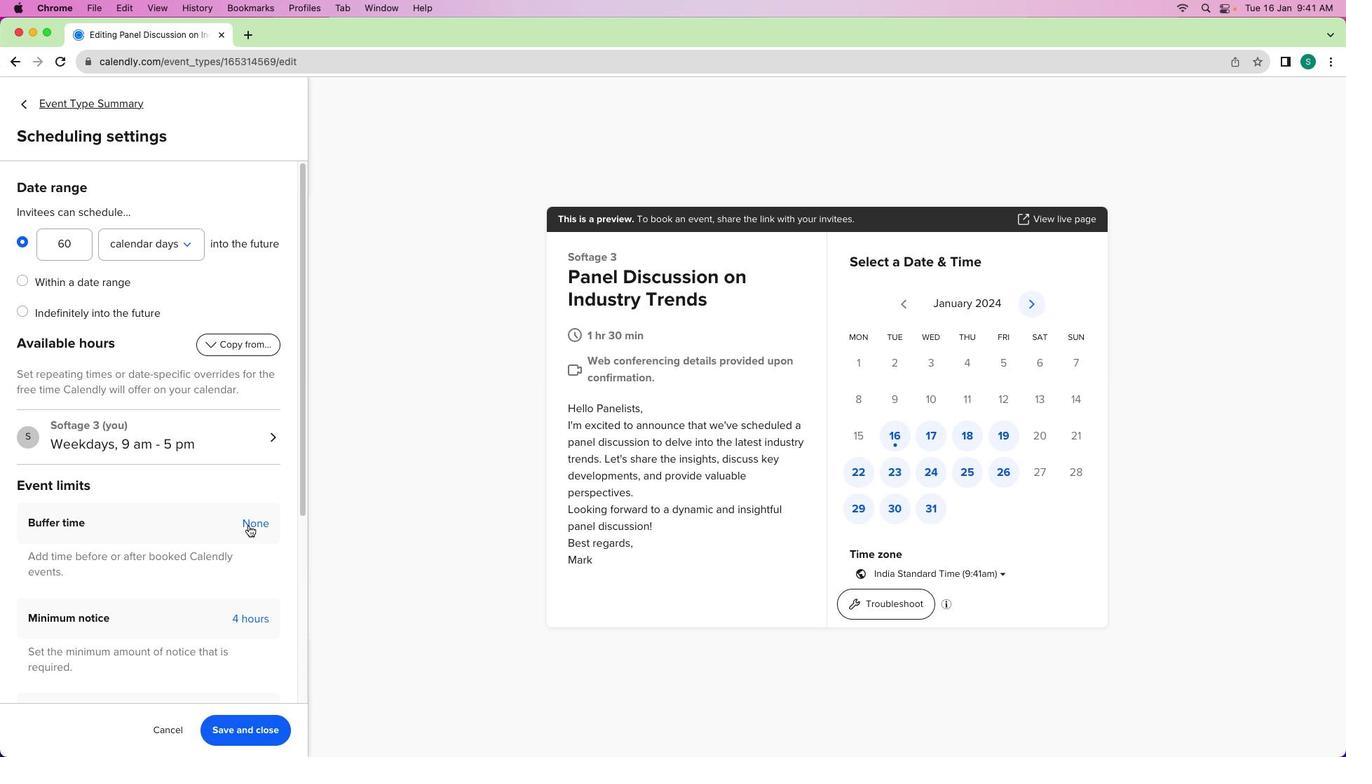 
Action: Mouse pressed left at (248, 525)
Screenshot: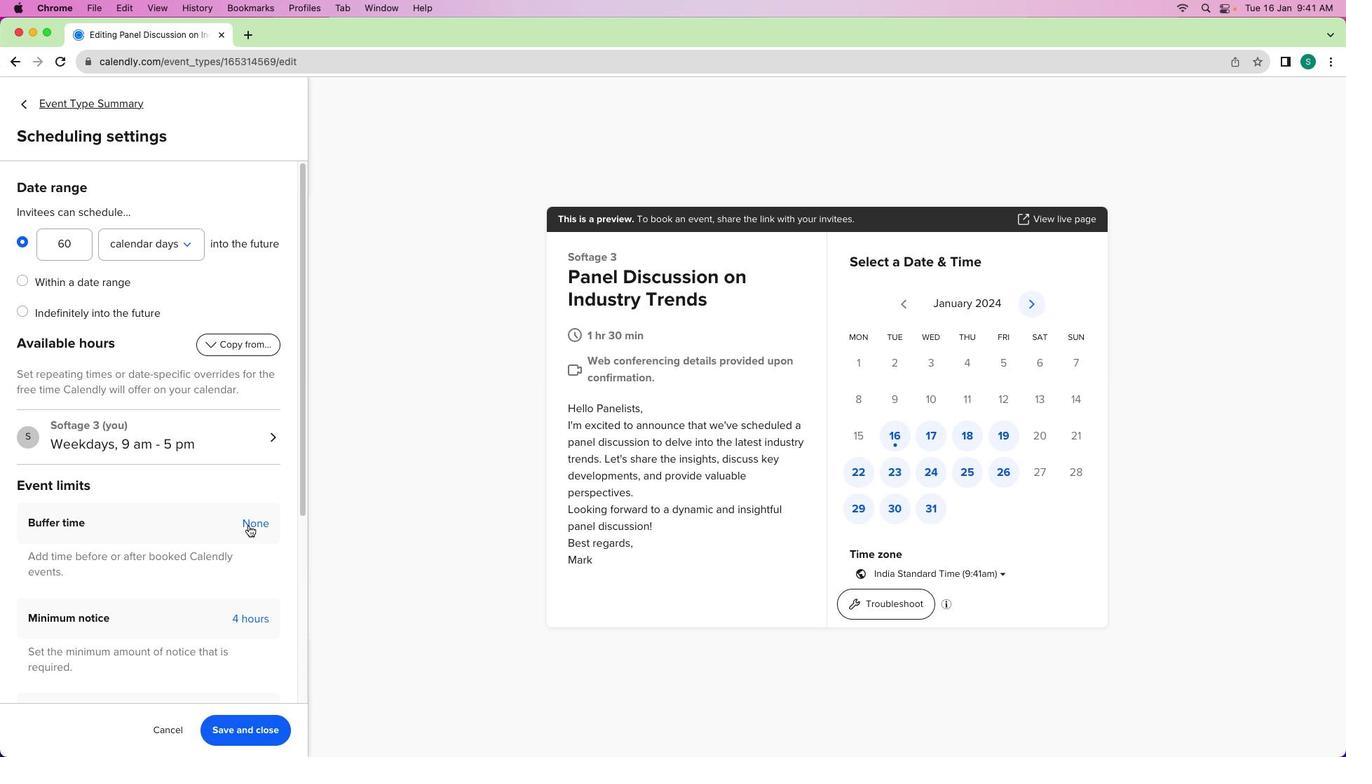 
Action: Mouse moved to (245, 530)
Screenshot: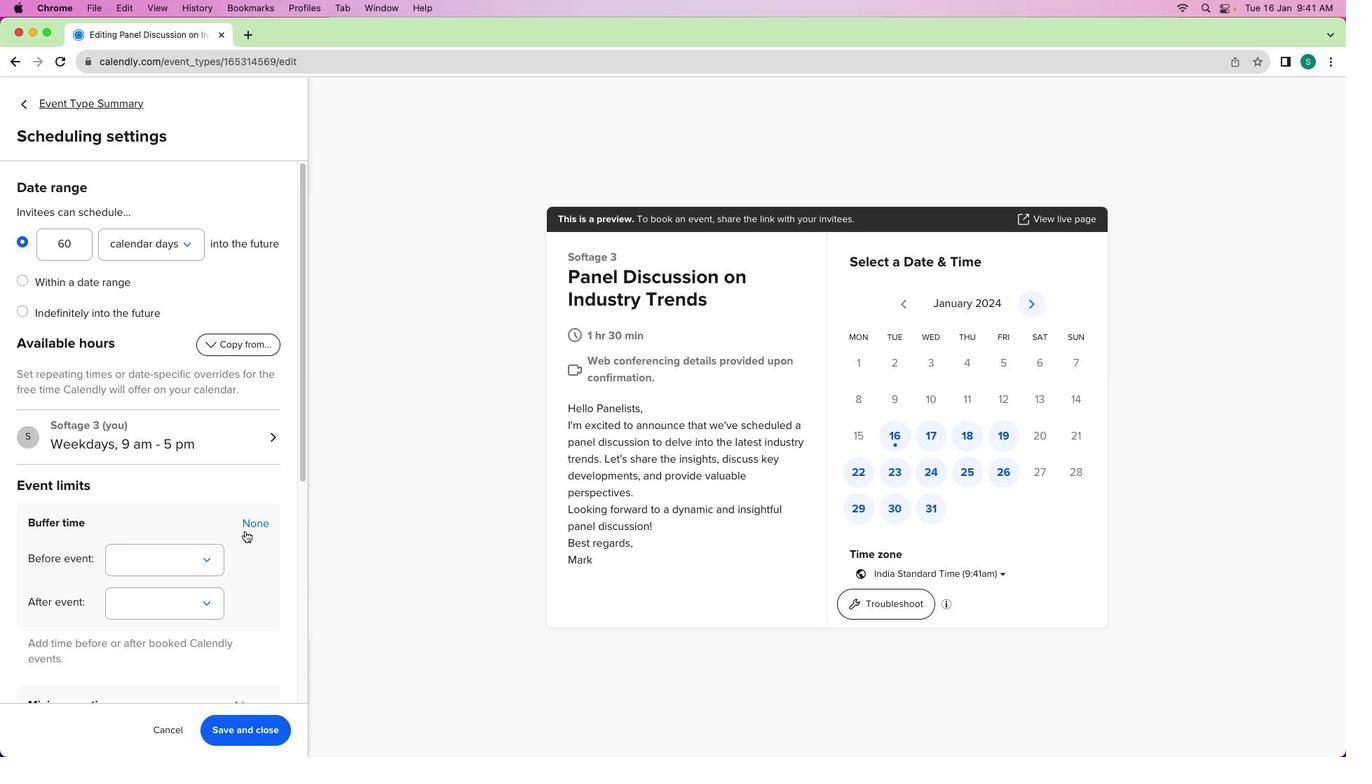 
Action: Mouse scrolled (245, 530) with delta (0, 0)
Screenshot: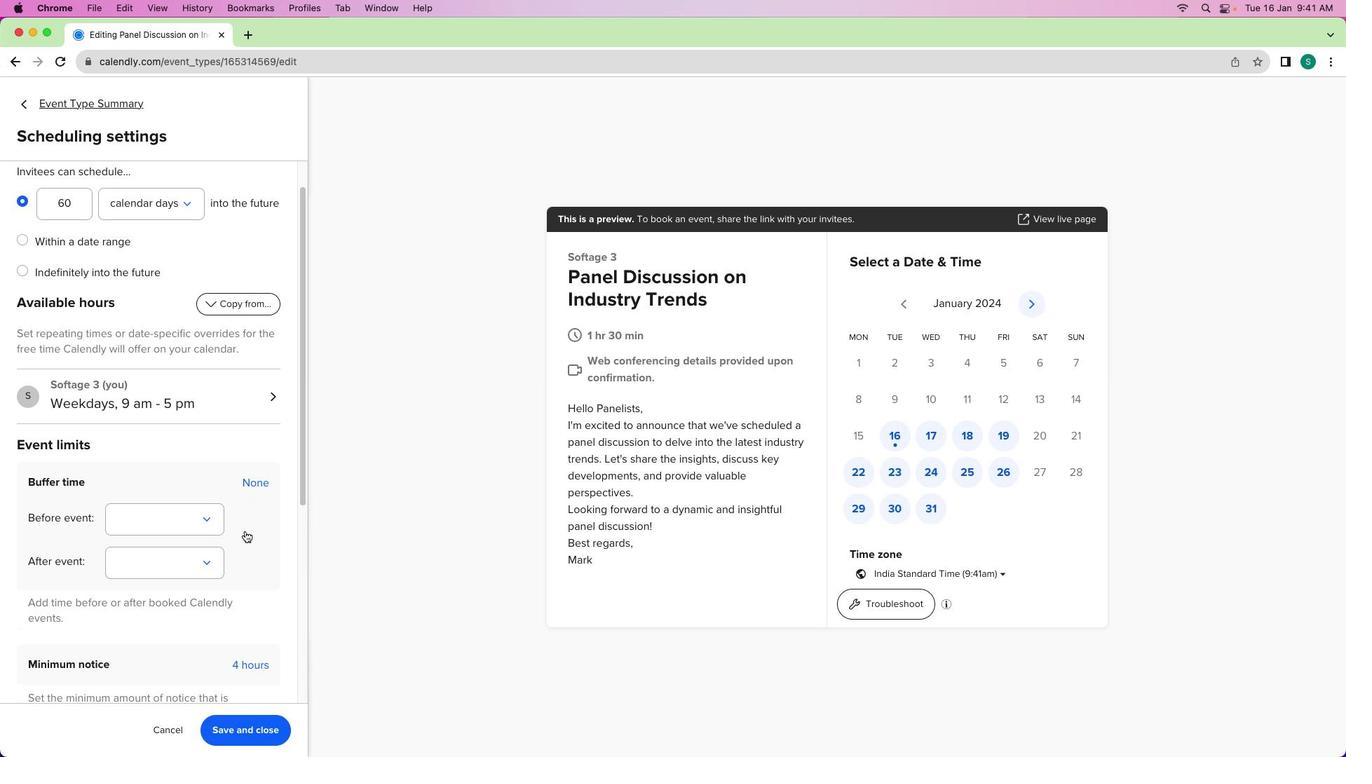 
Action: Mouse scrolled (245, 530) with delta (0, 0)
Screenshot: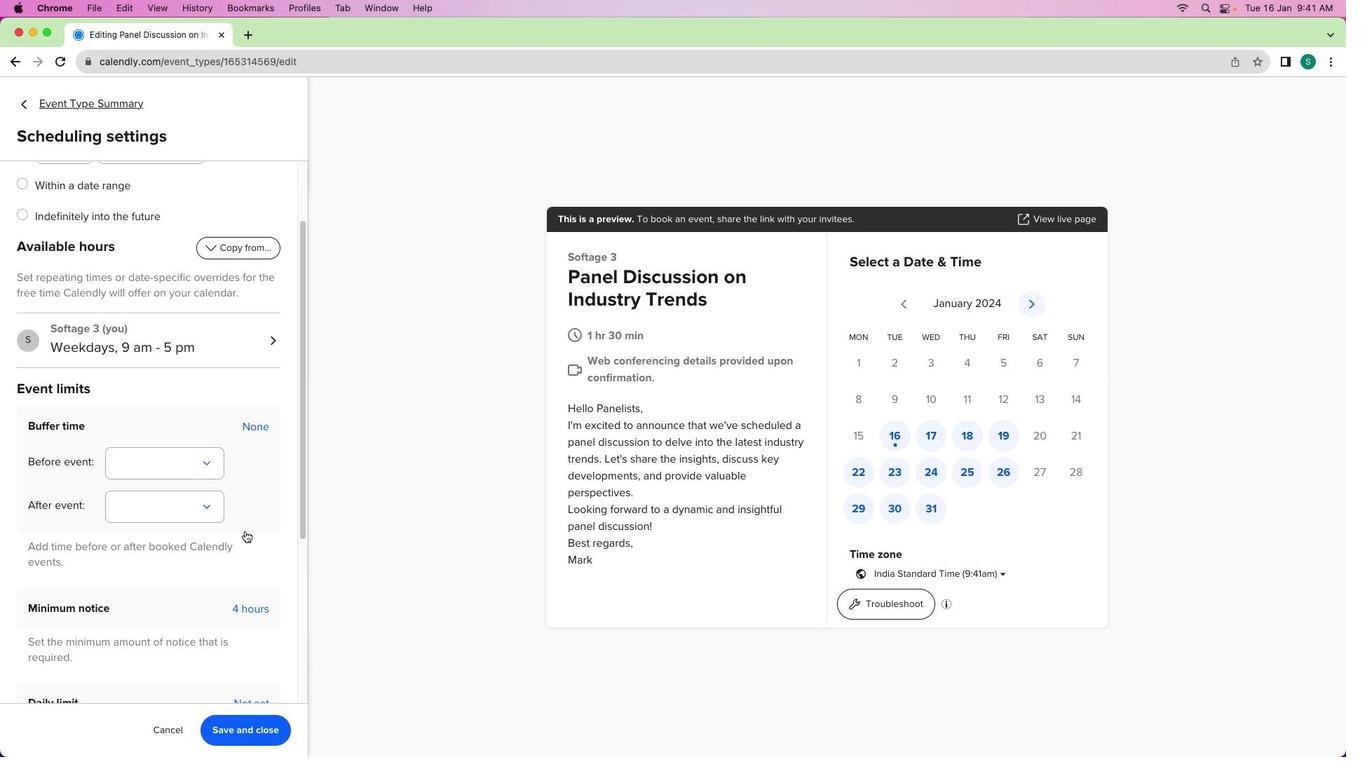 
Action: Mouse scrolled (245, 530) with delta (0, -2)
Screenshot: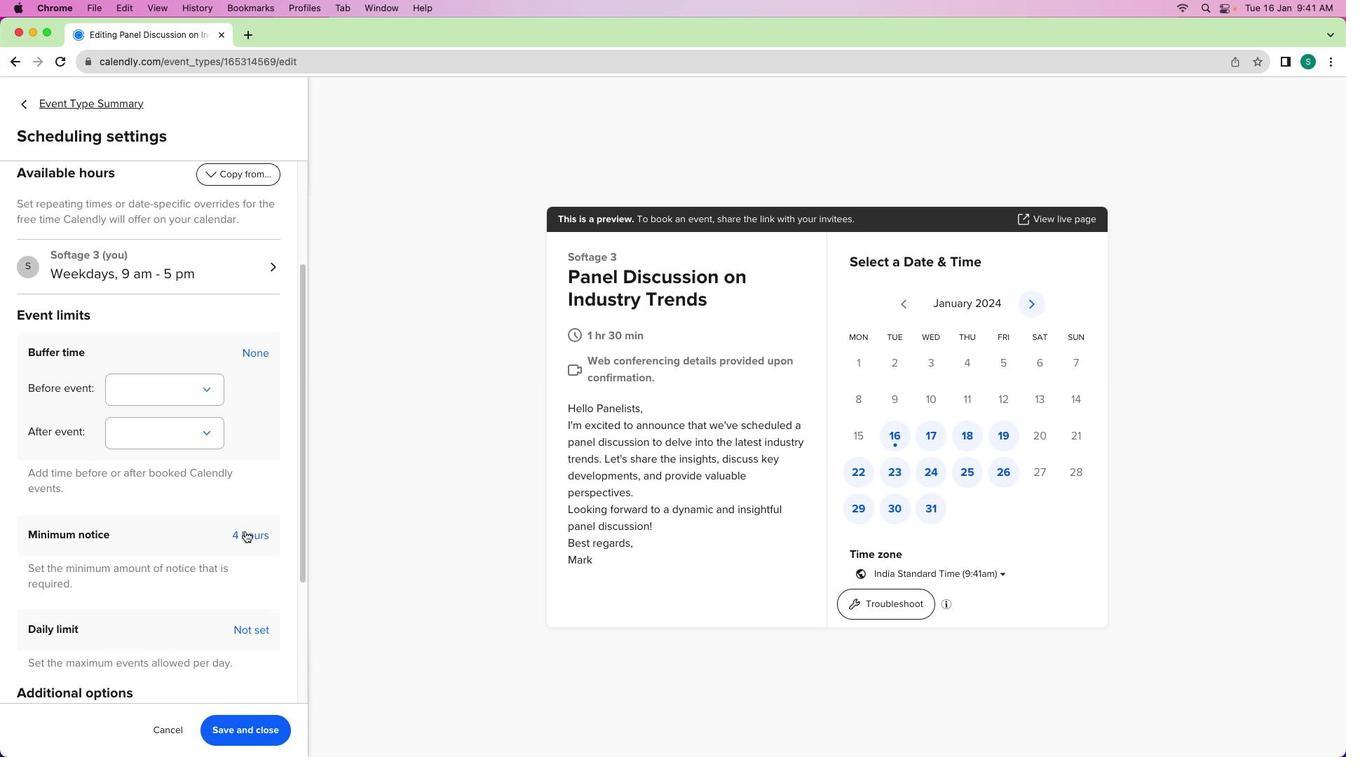 
Action: Mouse scrolled (245, 530) with delta (0, -2)
Screenshot: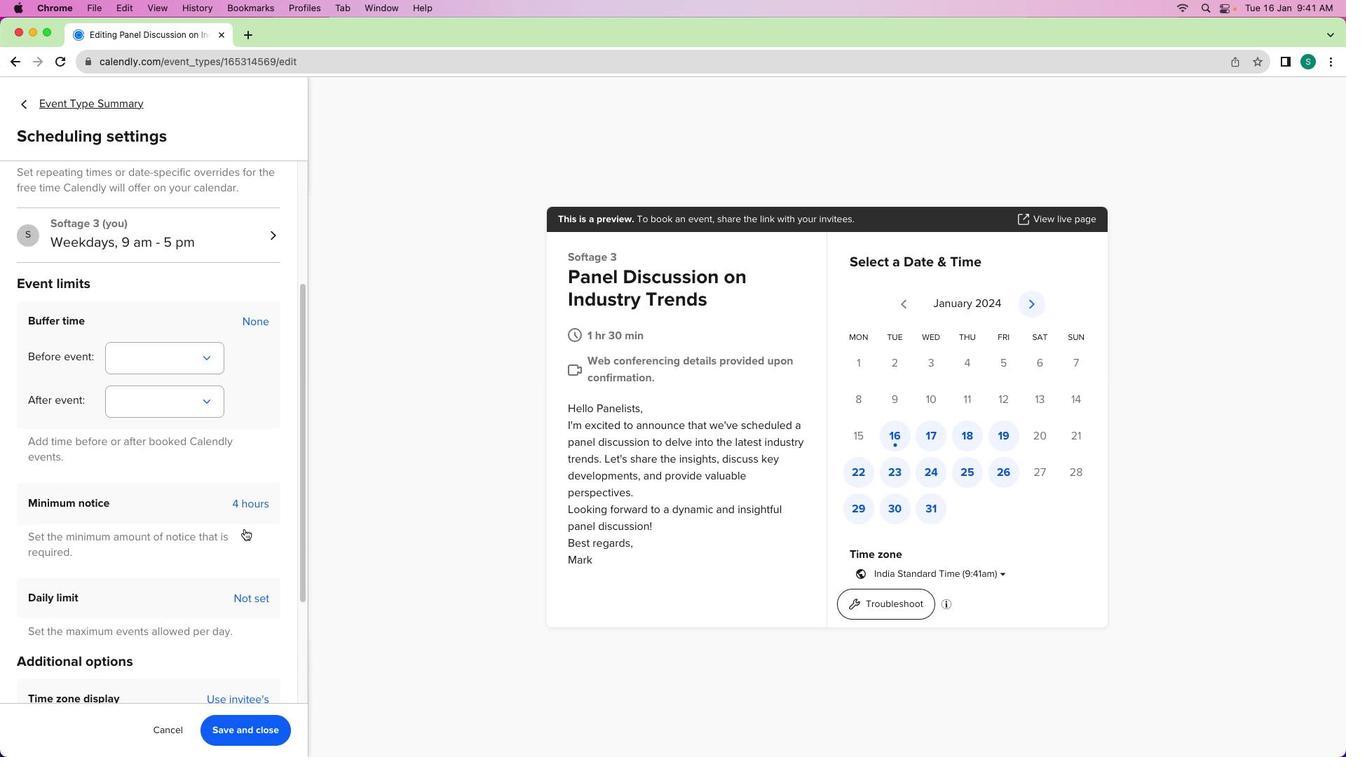
Action: Mouse moved to (181, 323)
Screenshot: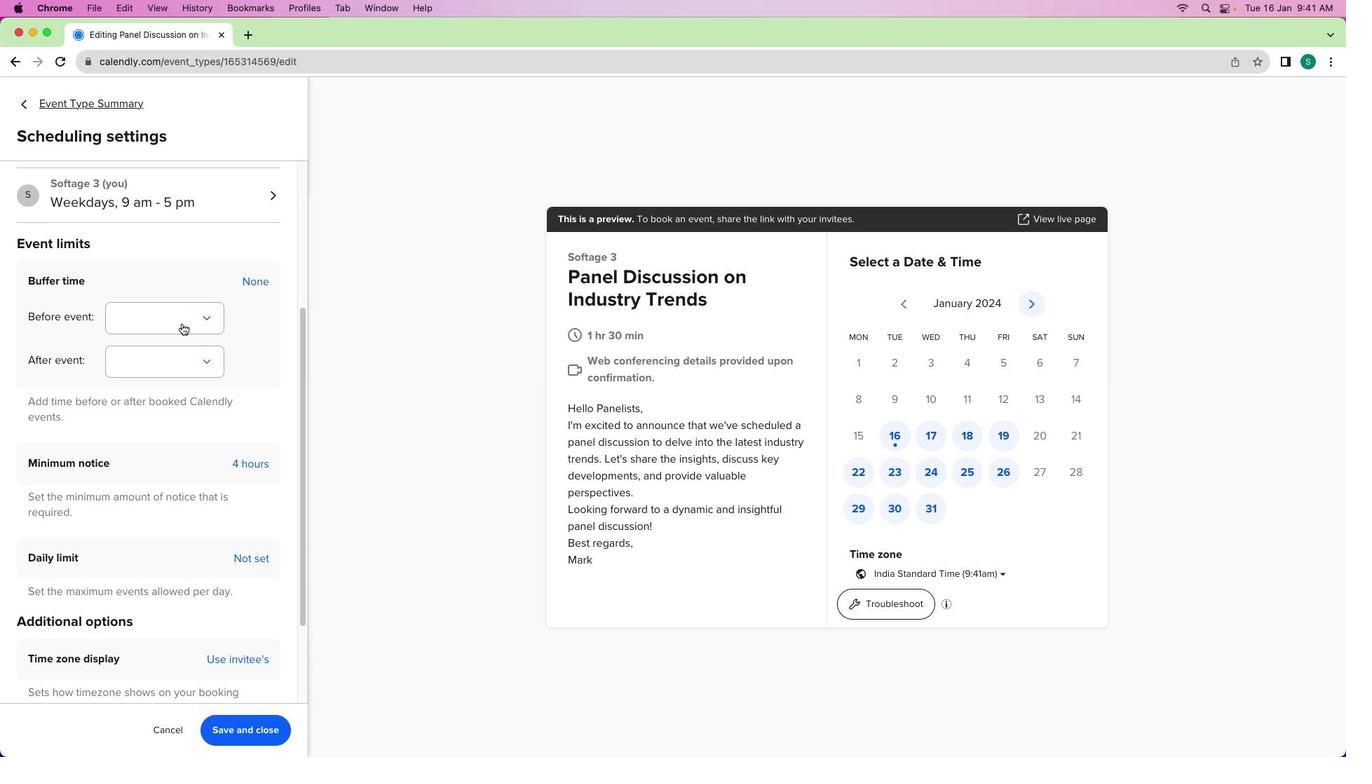 
Action: Mouse pressed left at (181, 323)
Screenshot: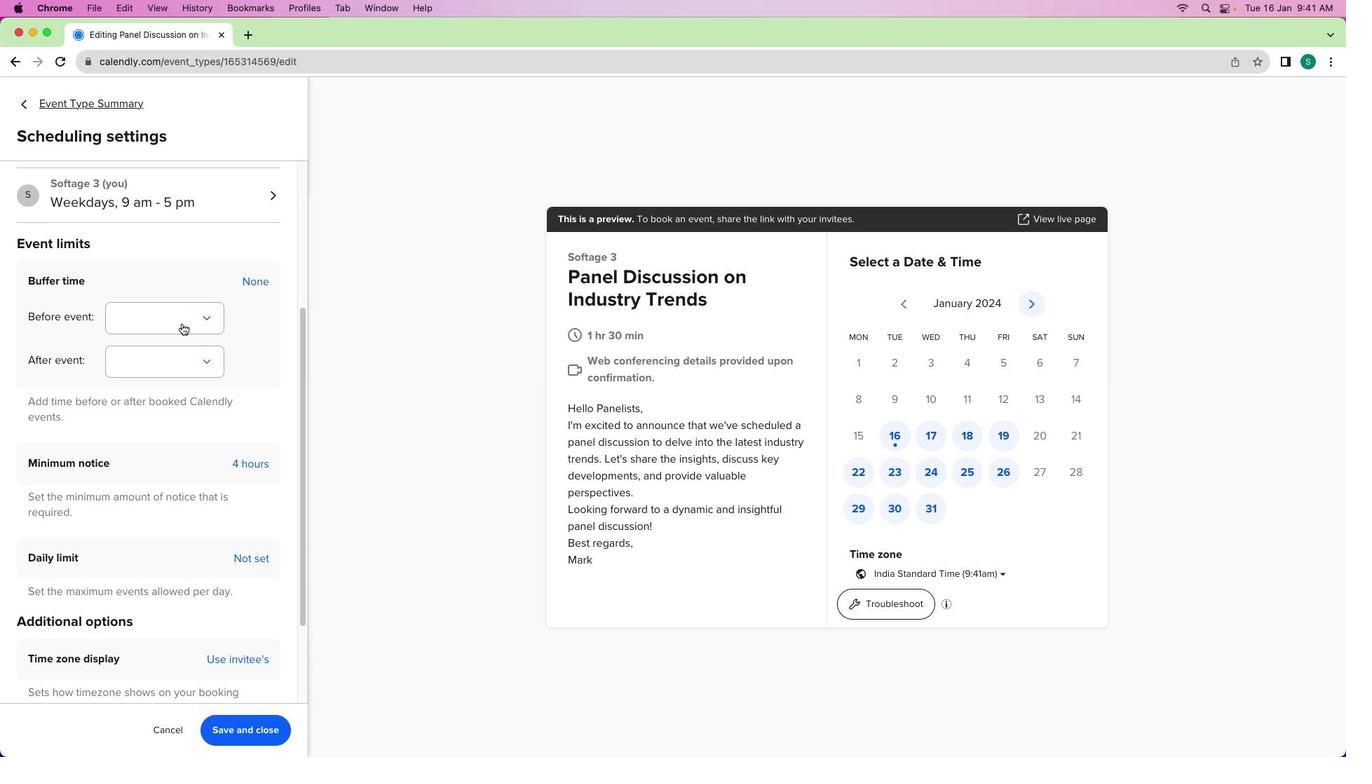 
Action: Mouse moved to (142, 443)
Screenshot: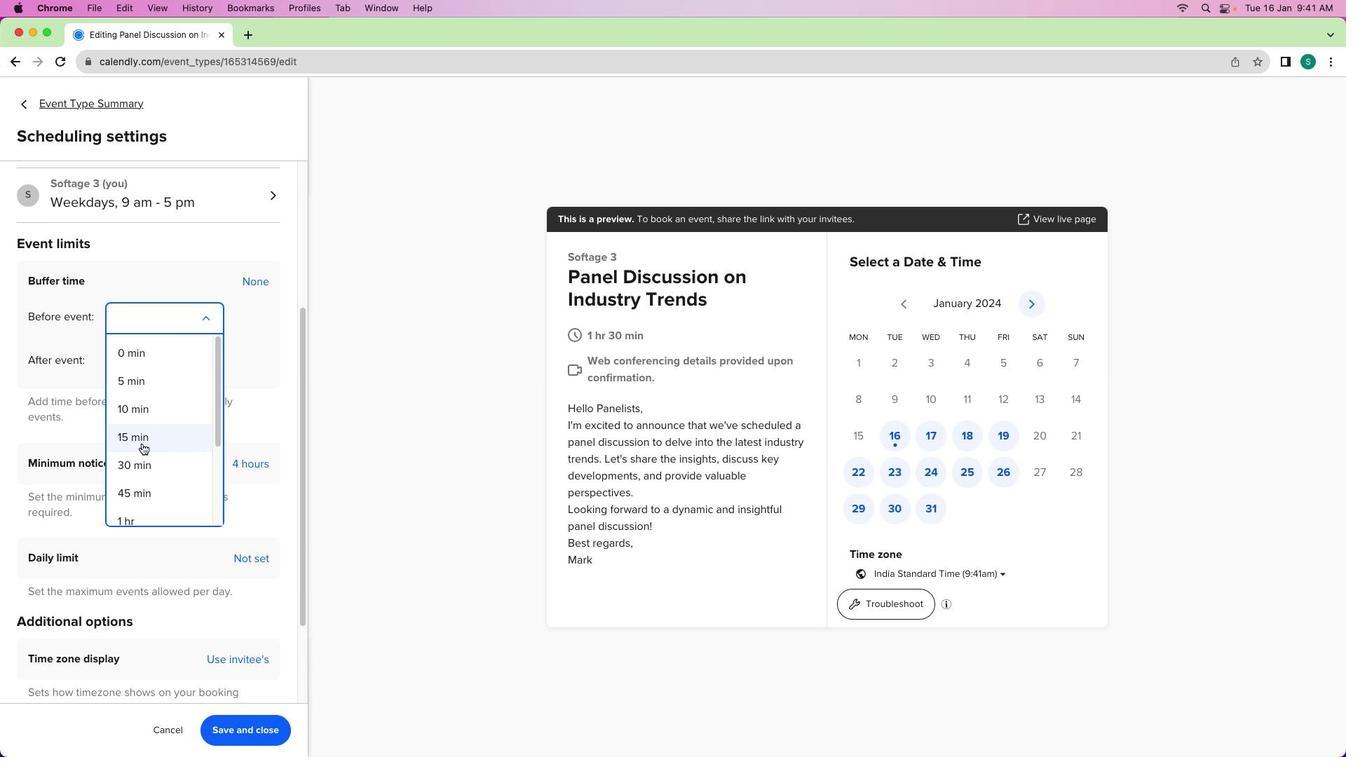 
Action: Mouse pressed left at (142, 443)
Screenshot: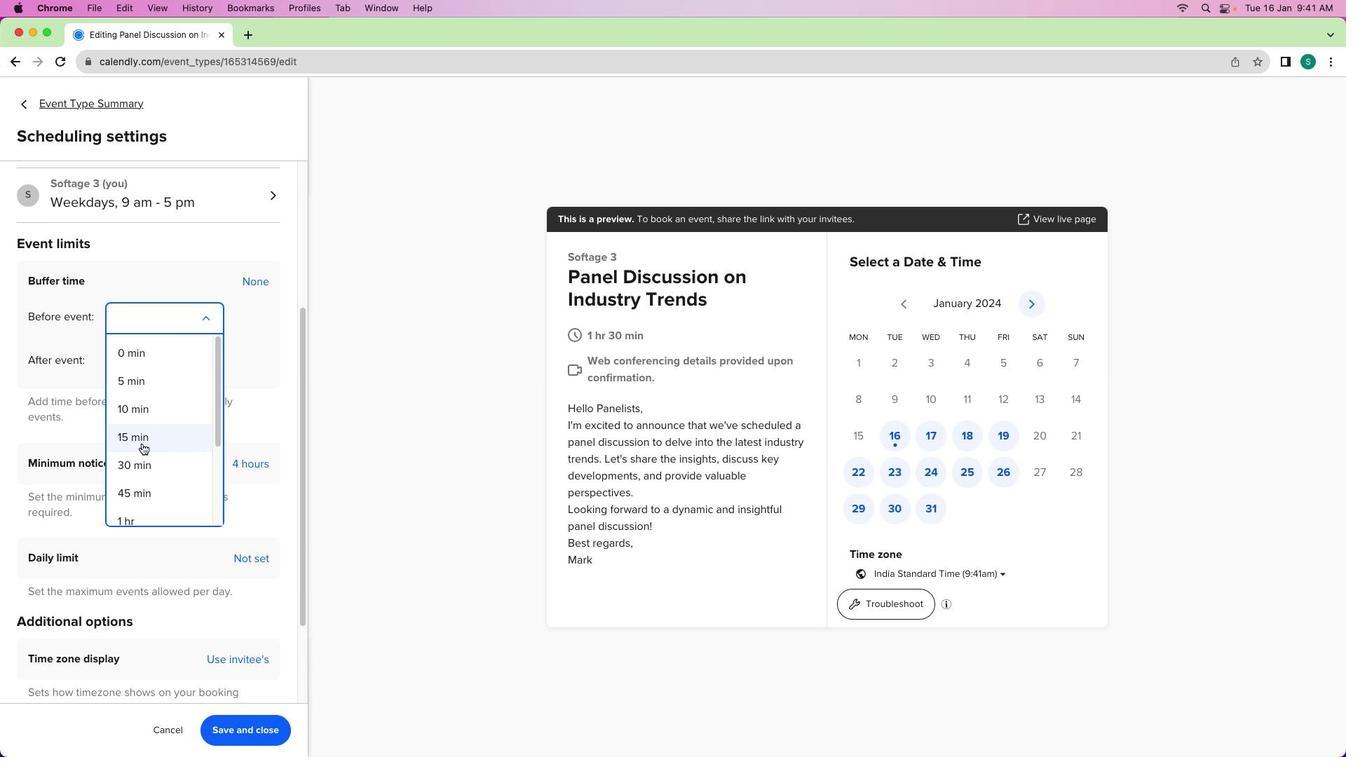 
Action: Mouse moved to (208, 368)
Screenshot: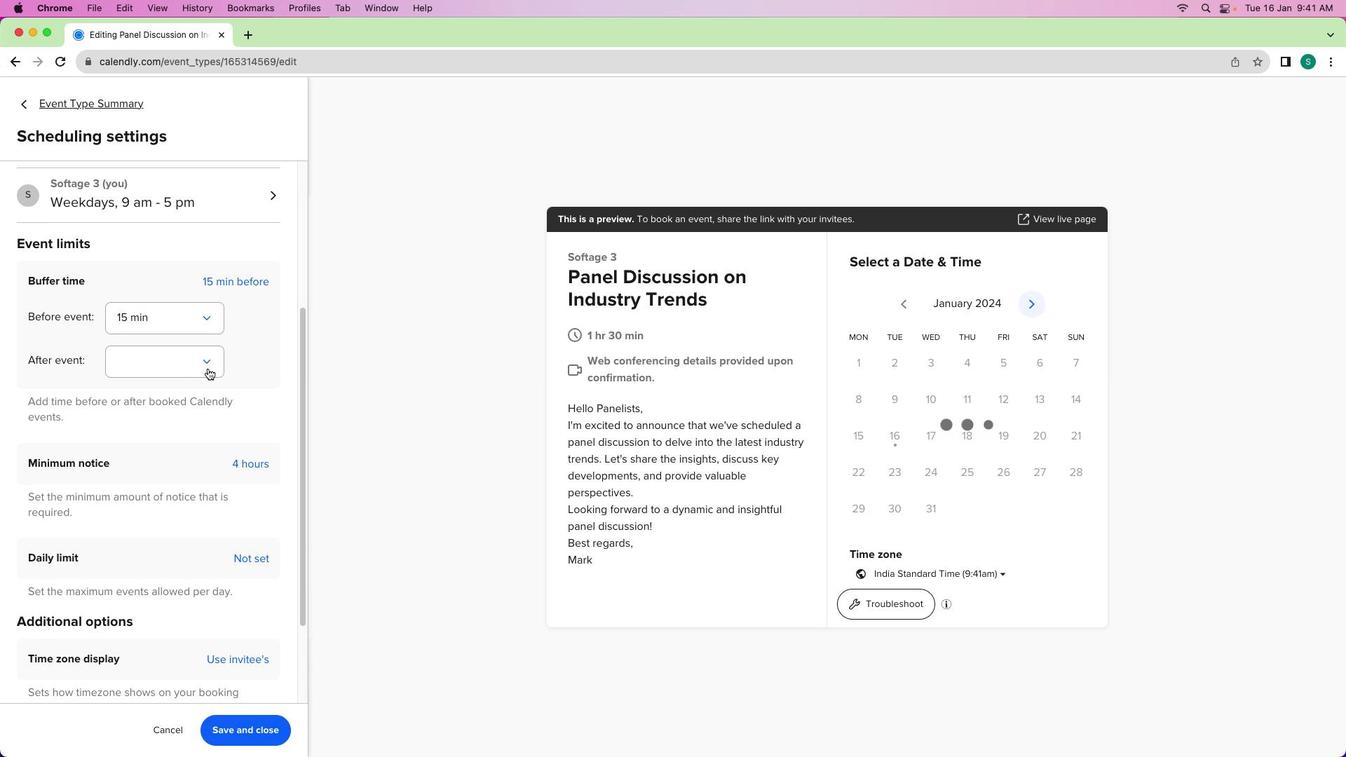 
Action: Mouse pressed left at (208, 368)
Screenshot: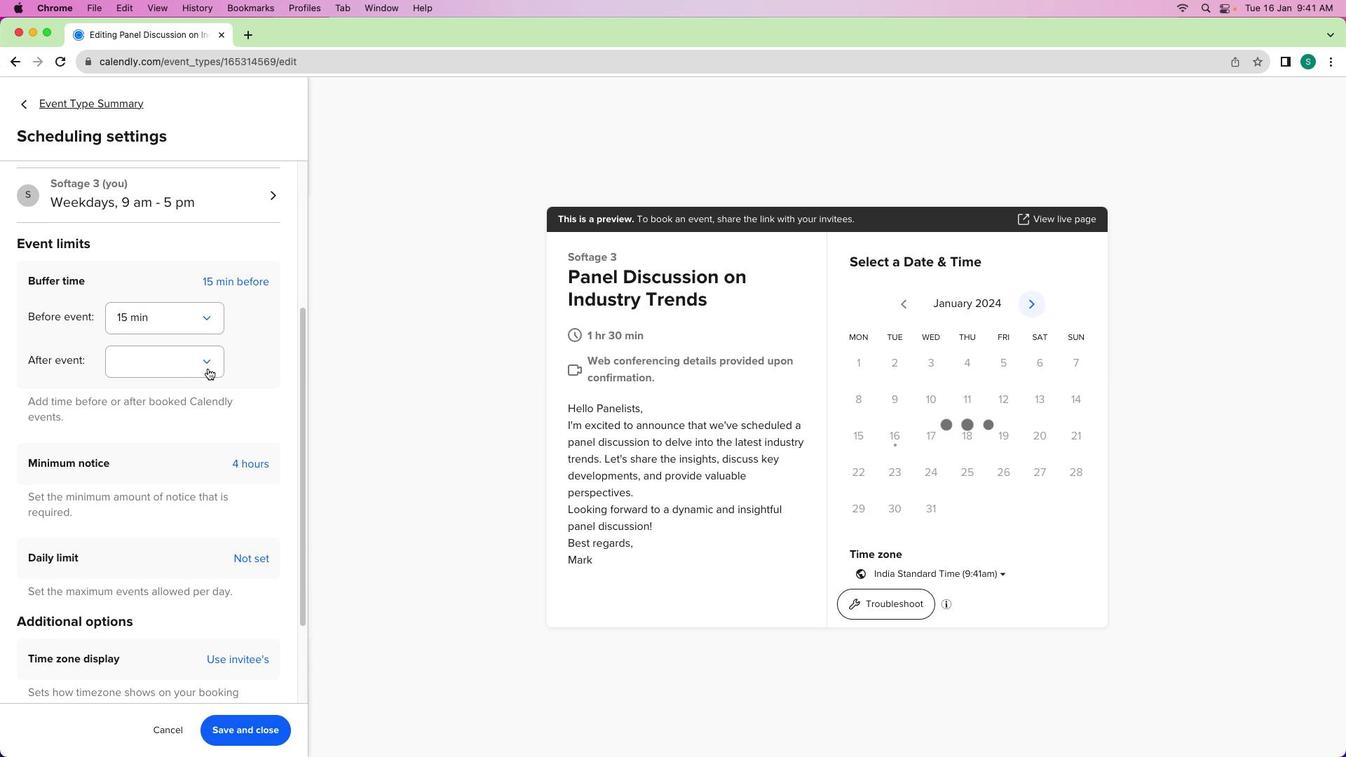 
Action: Mouse moved to (169, 419)
Screenshot: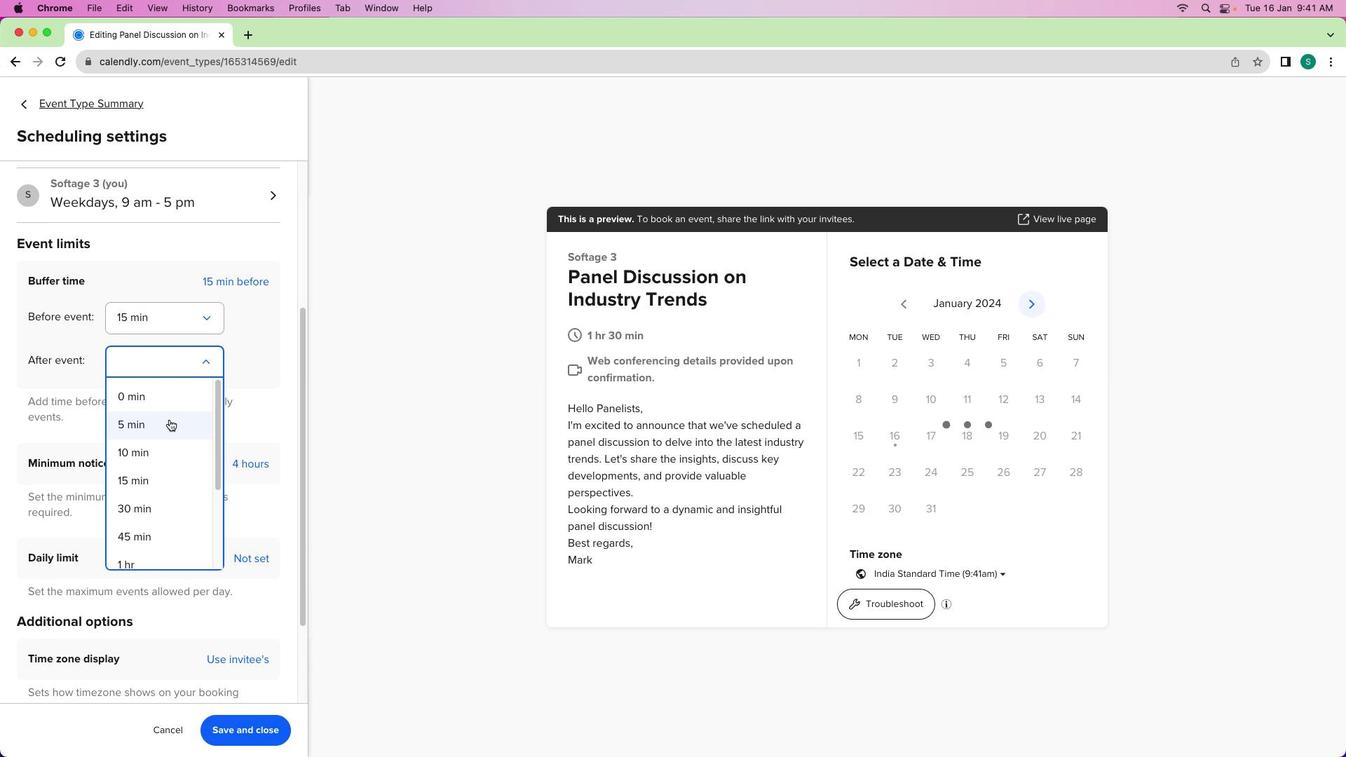 
Action: Mouse pressed left at (169, 419)
Screenshot: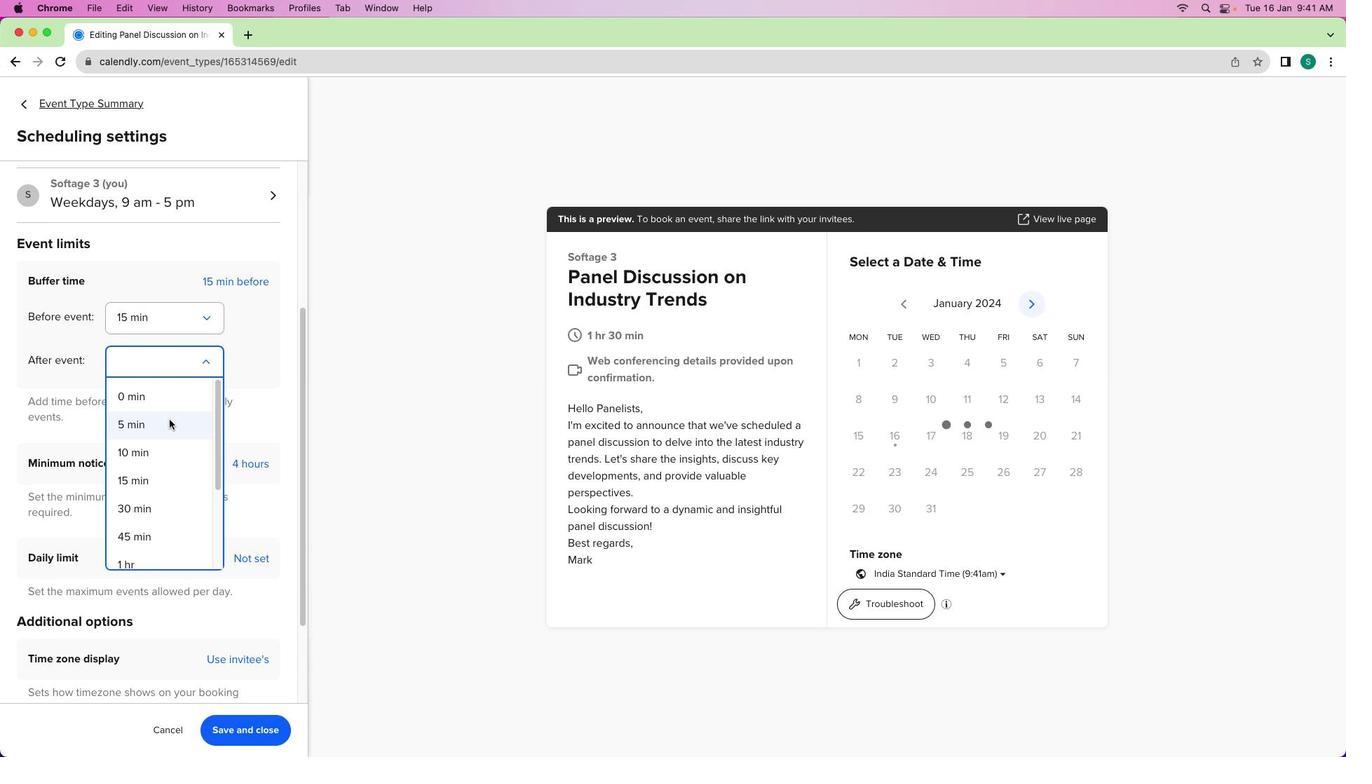
Action: Mouse moved to (241, 282)
Screenshot: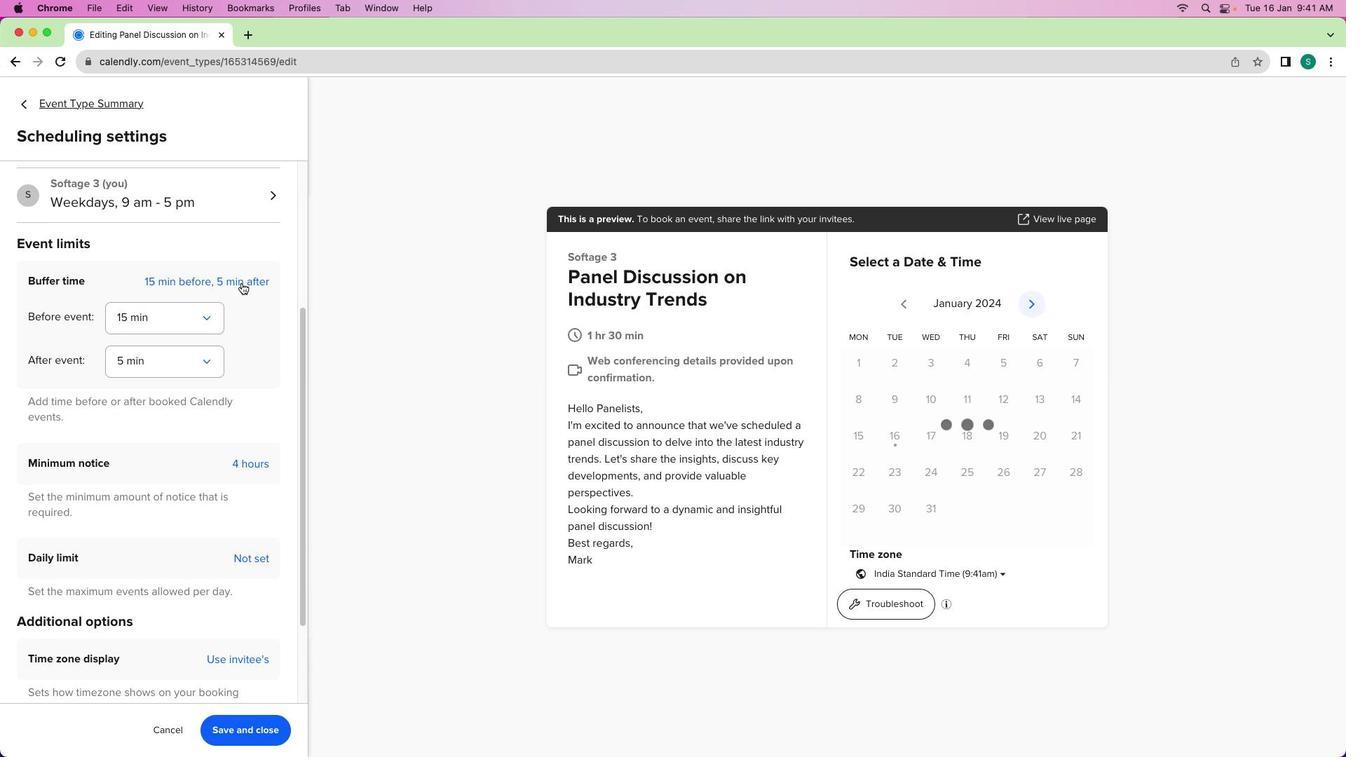 
Action: Mouse pressed left at (241, 282)
Screenshot: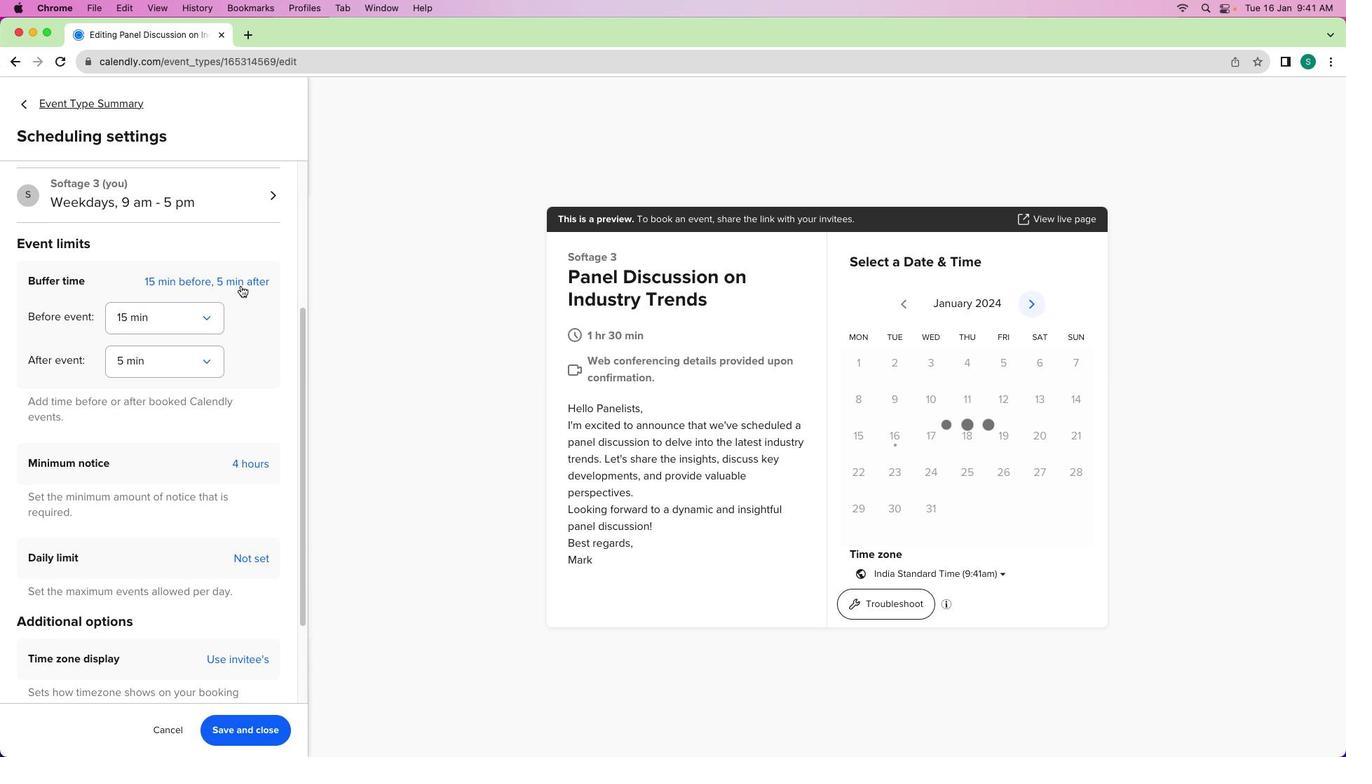 
Action: Mouse moved to (258, 366)
Screenshot: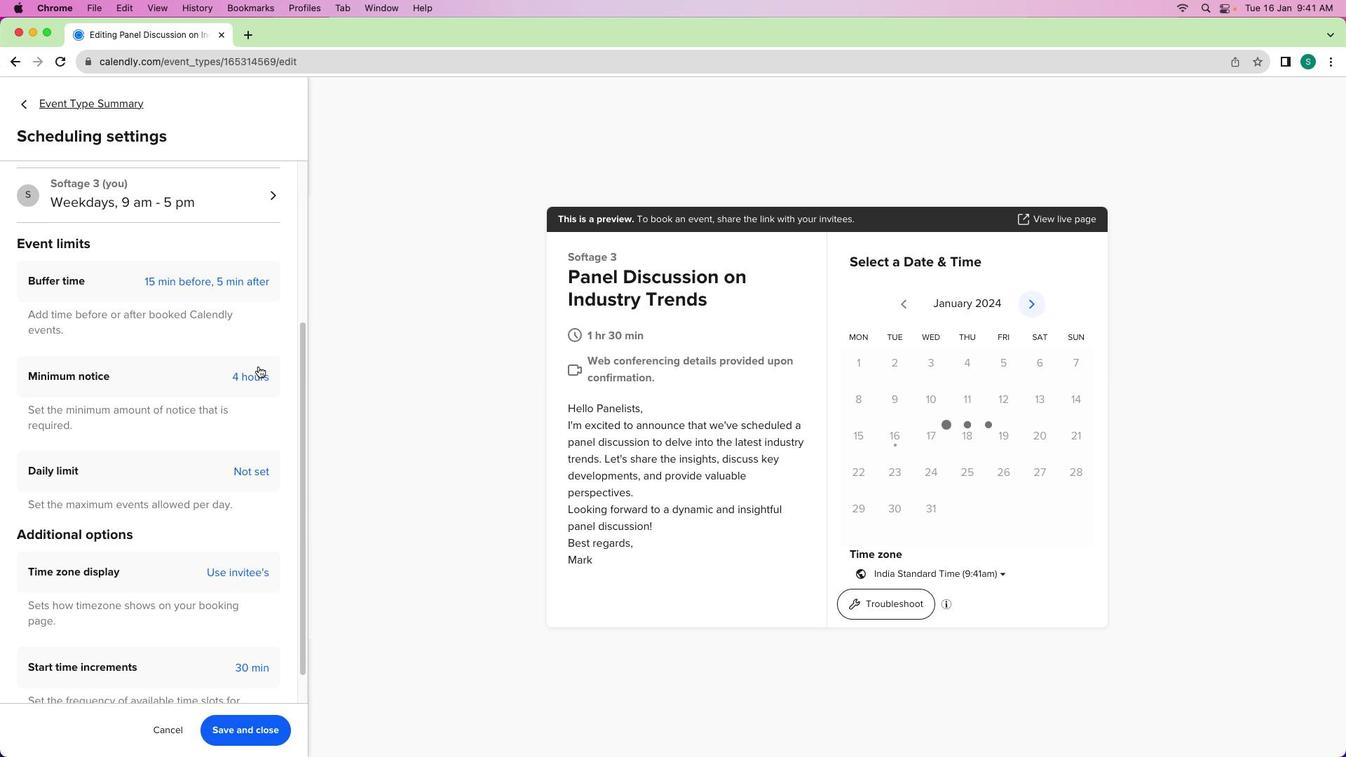 
Action: Mouse pressed left at (258, 366)
Screenshot: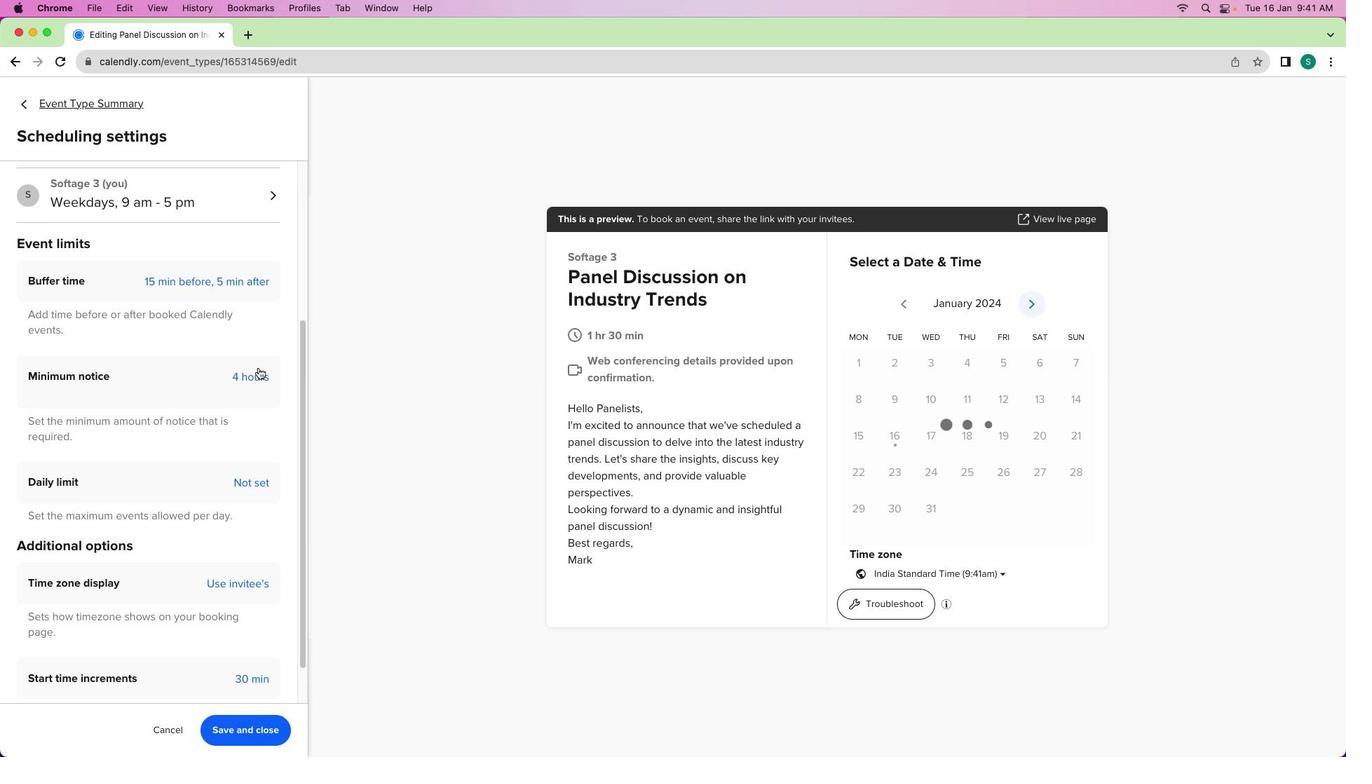 
Action: Mouse moved to (69, 436)
Screenshot: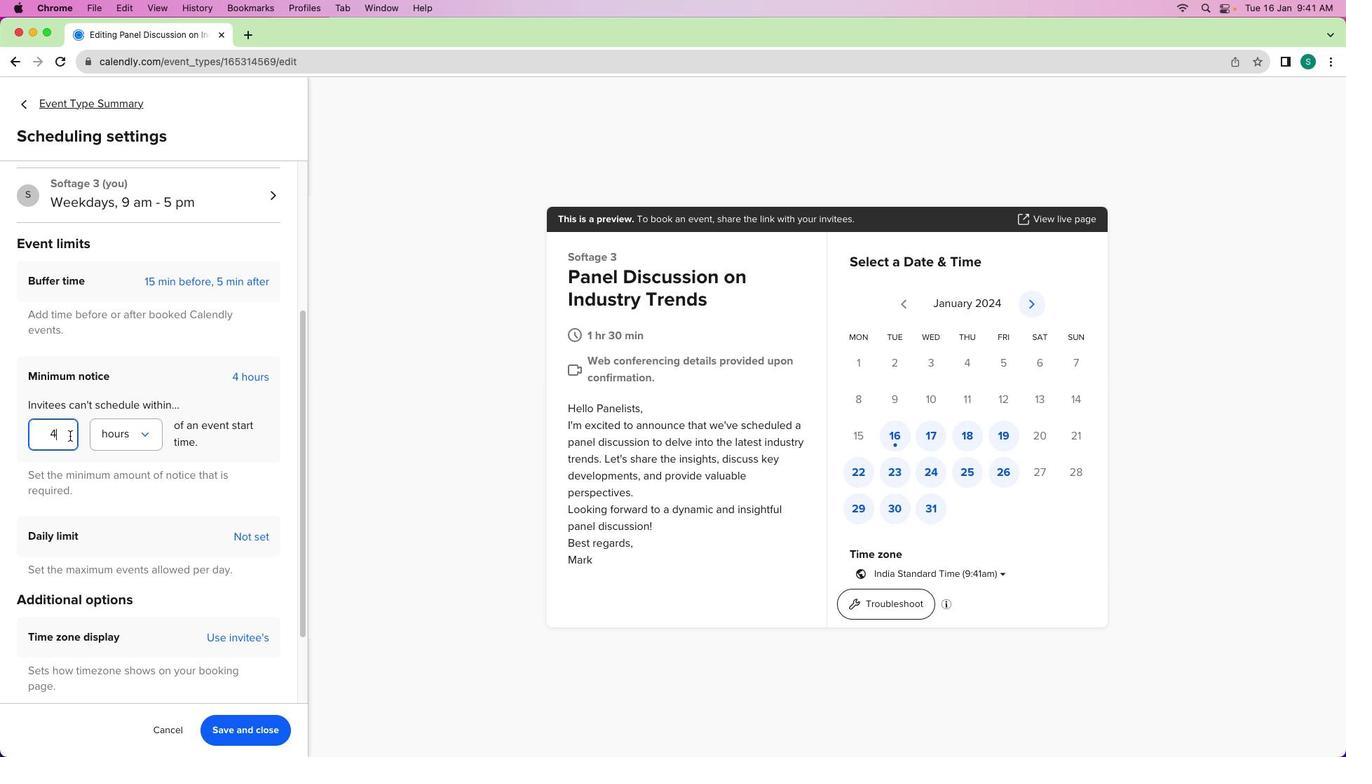 
Action: Mouse pressed left at (69, 436)
Screenshot: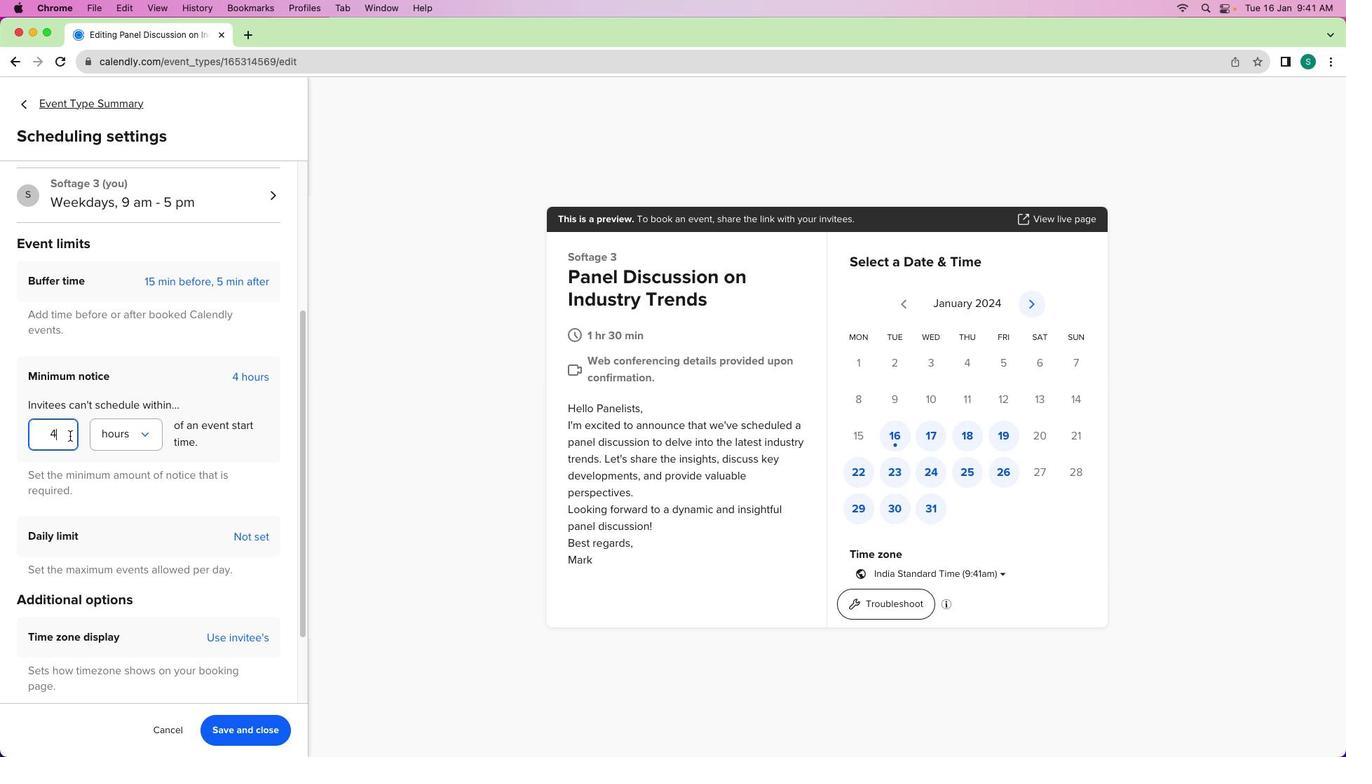 
Action: Mouse moved to (94, 425)
Screenshot: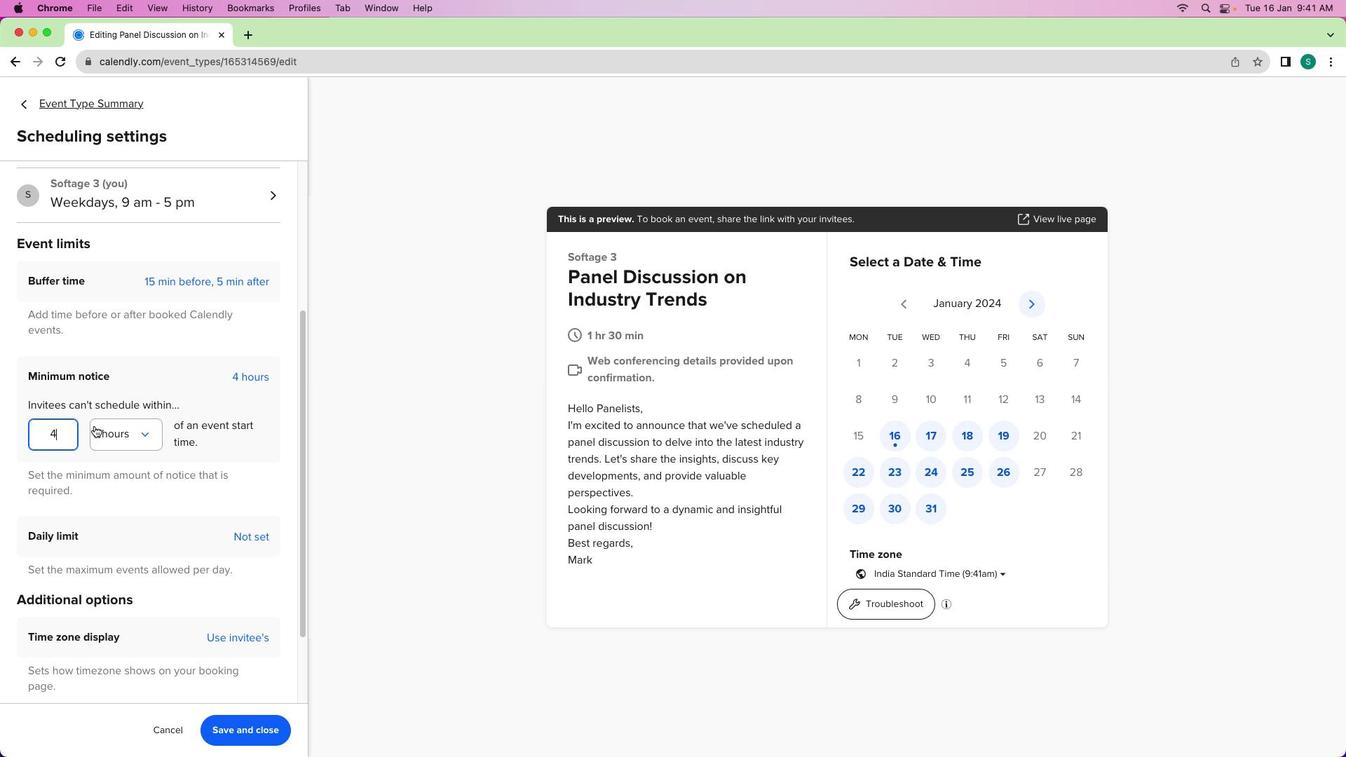 
Action: Key pressed Key.backspace'1'
Screenshot: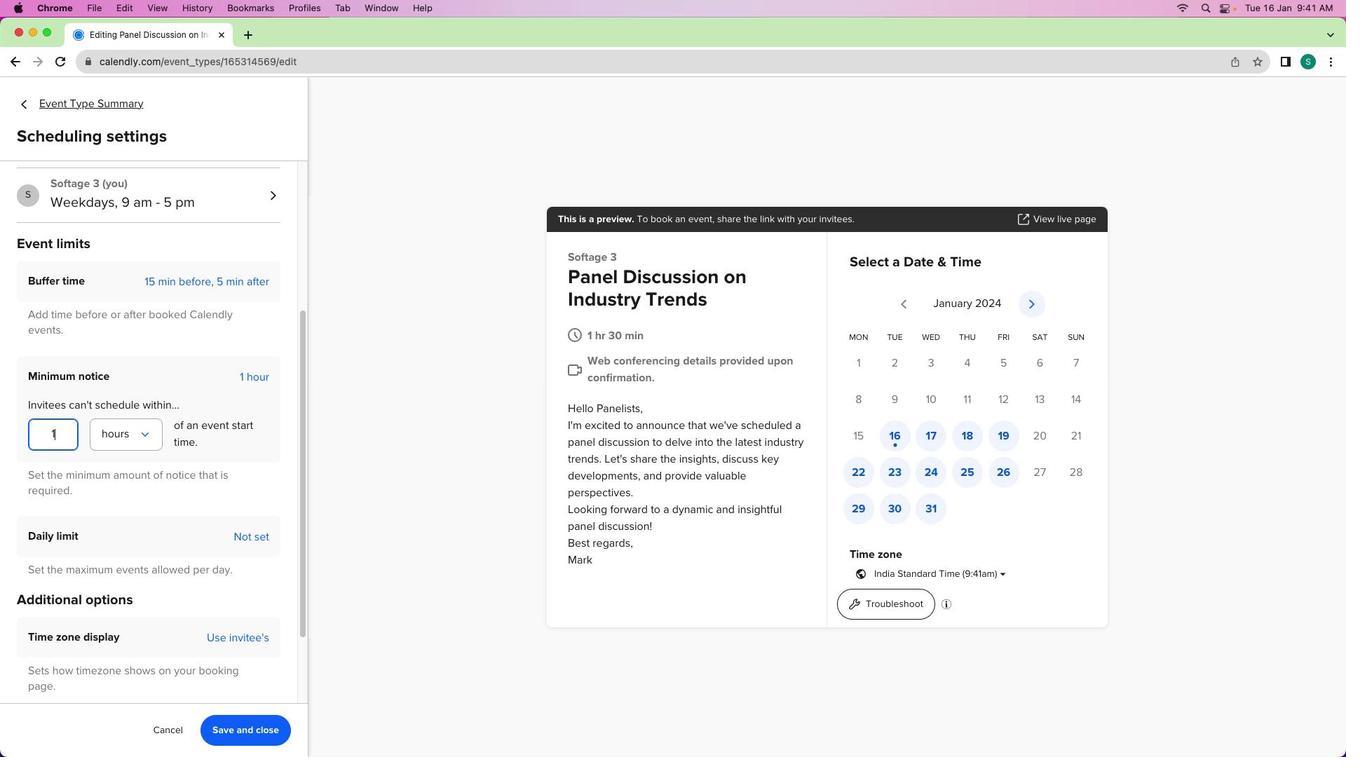 
Action: Mouse moved to (135, 436)
Screenshot: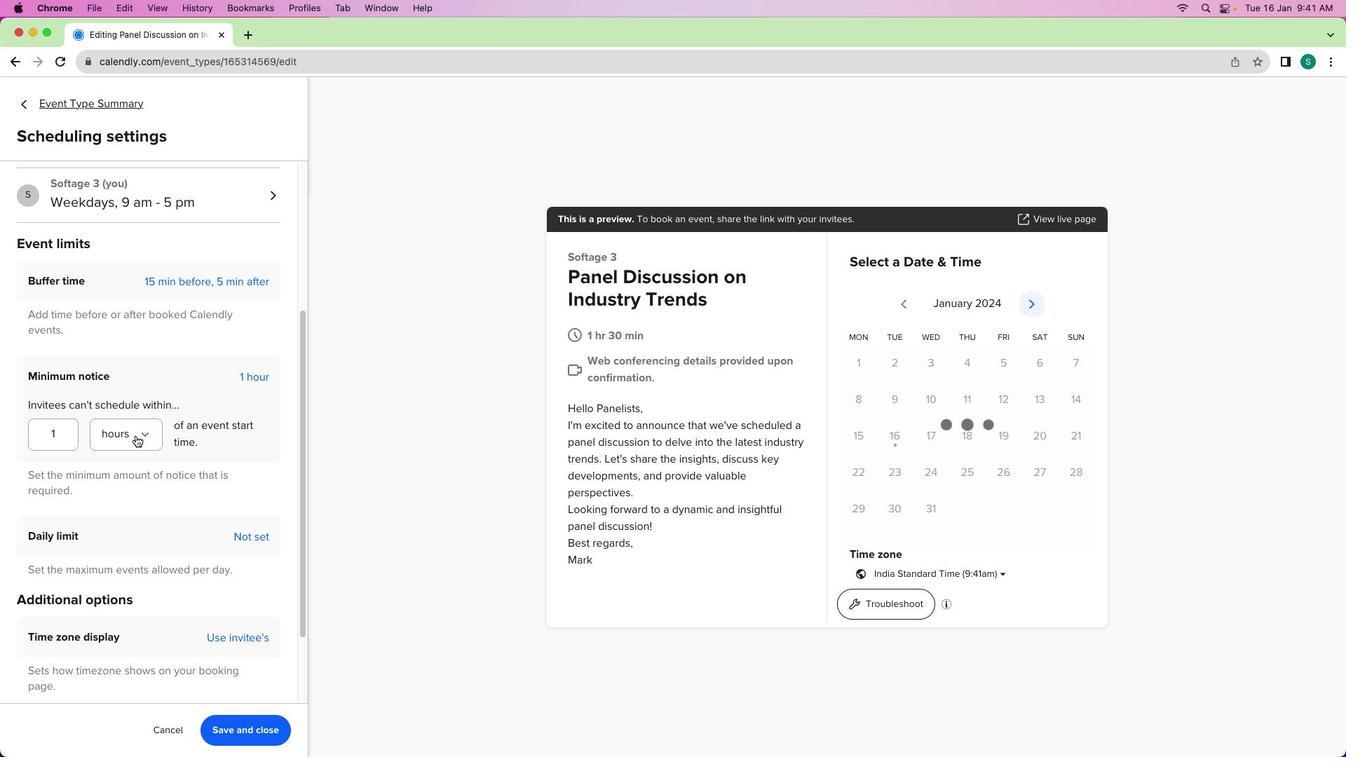 
Action: Mouse pressed left at (135, 436)
Screenshot: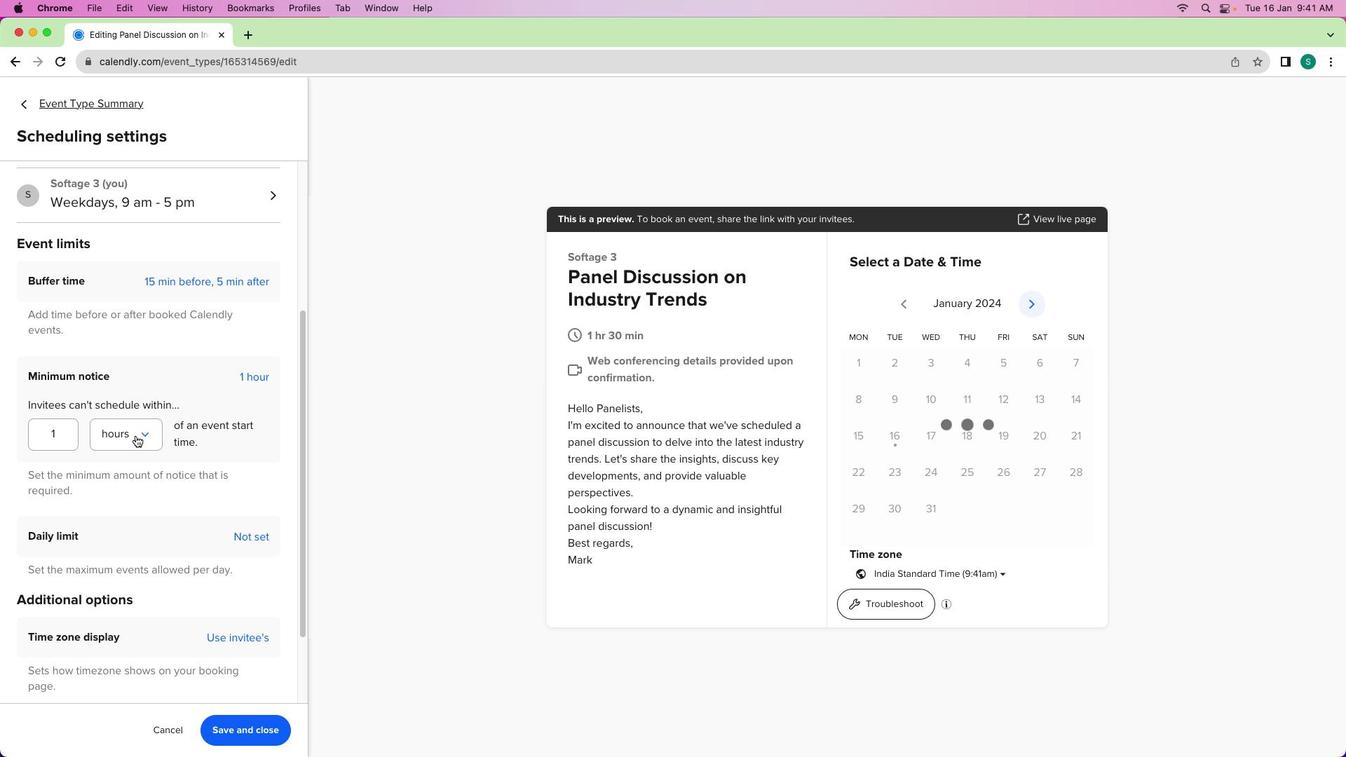 
Action: Mouse moved to (104, 517)
Screenshot: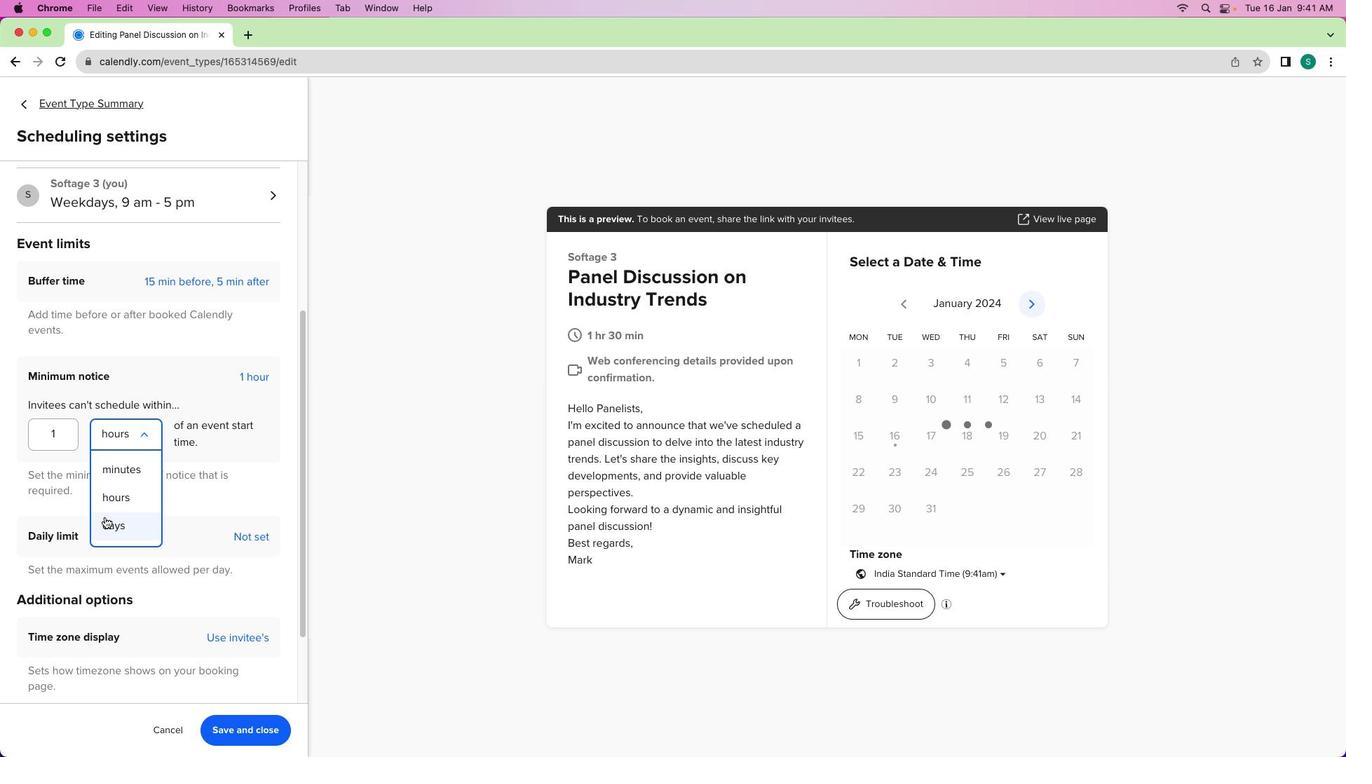 
Action: Mouse pressed left at (104, 517)
Screenshot: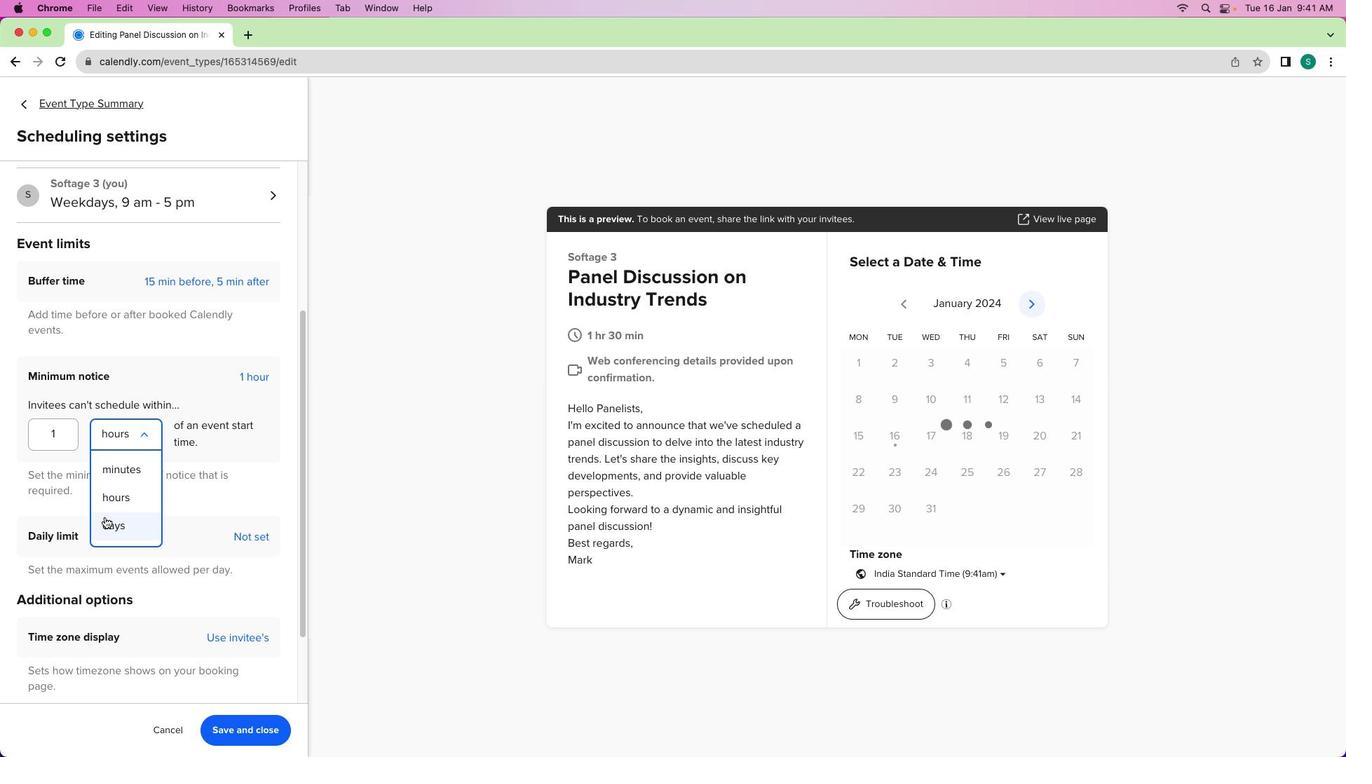 
Action: Mouse moved to (248, 374)
Screenshot: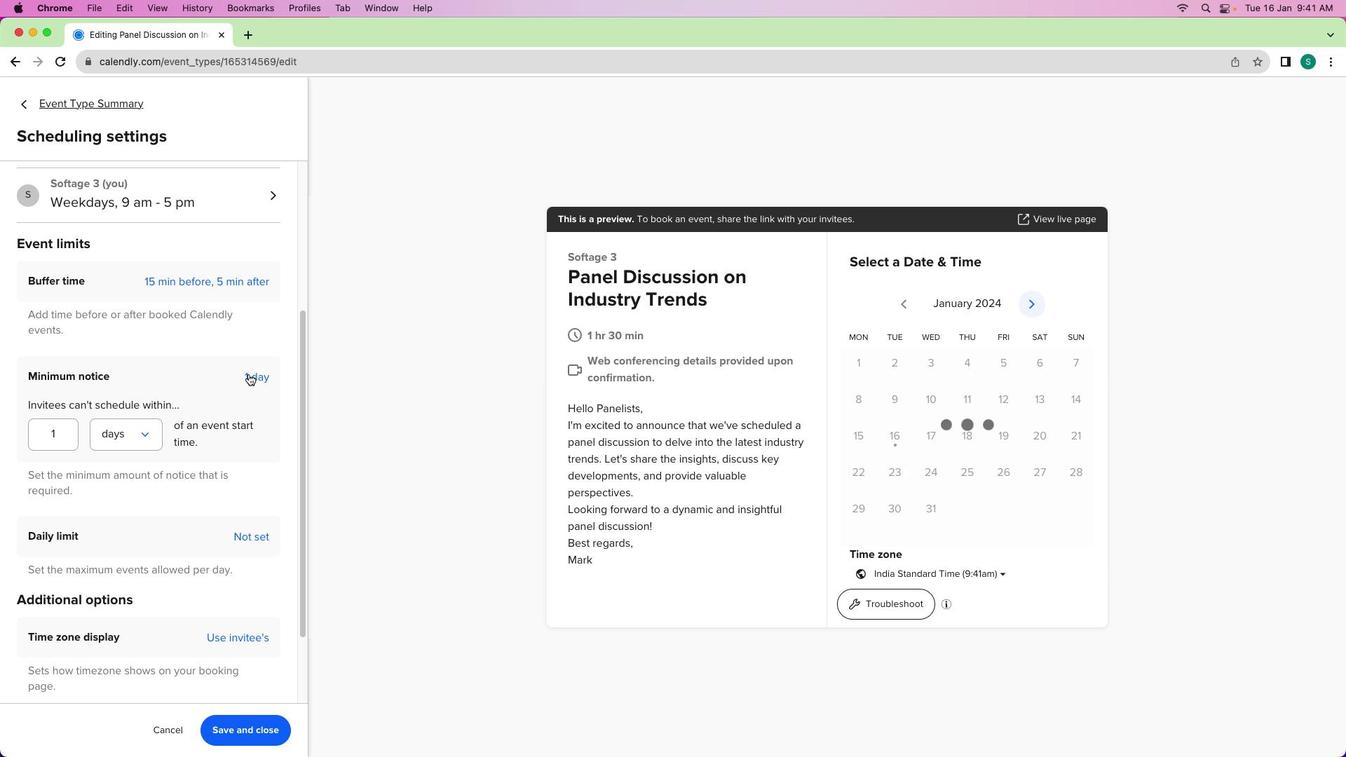 
Action: Mouse pressed left at (248, 374)
Screenshot: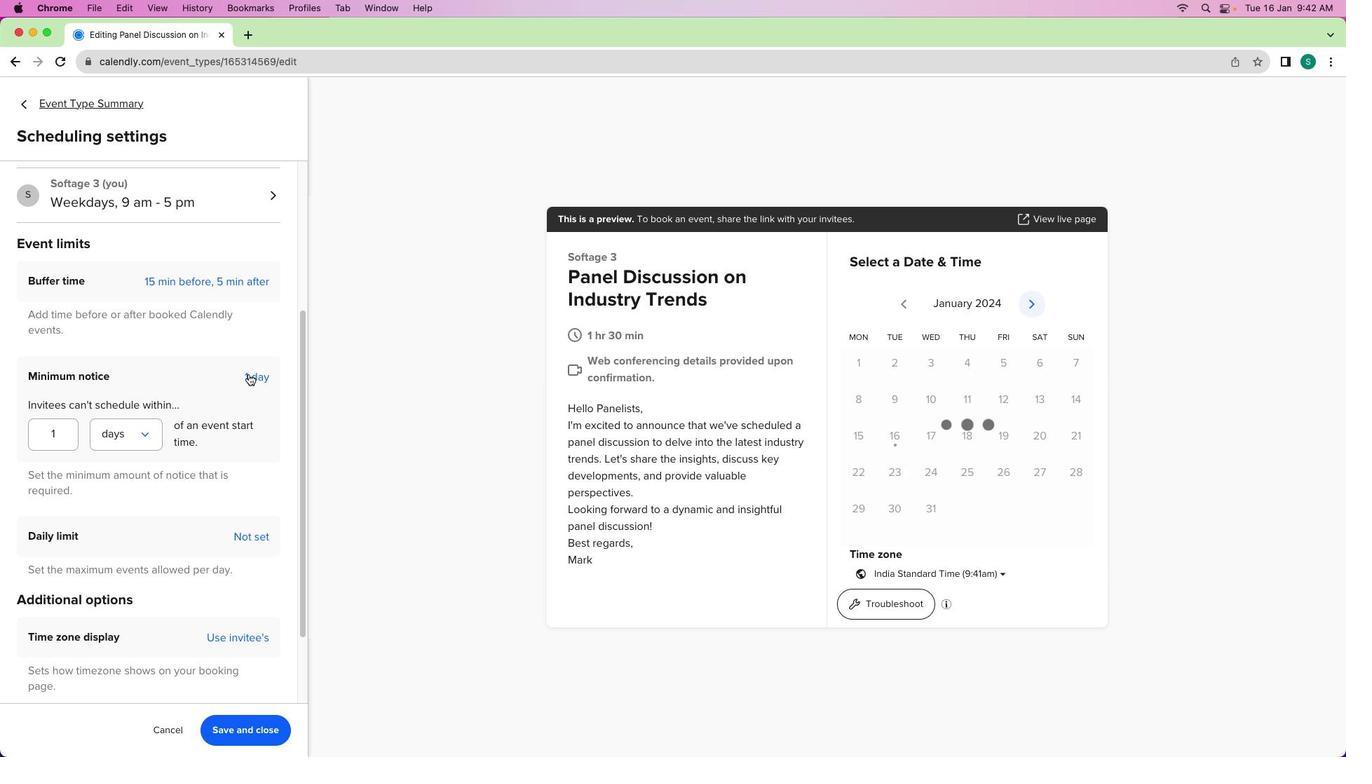 
Action: Mouse moved to (253, 514)
Screenshot: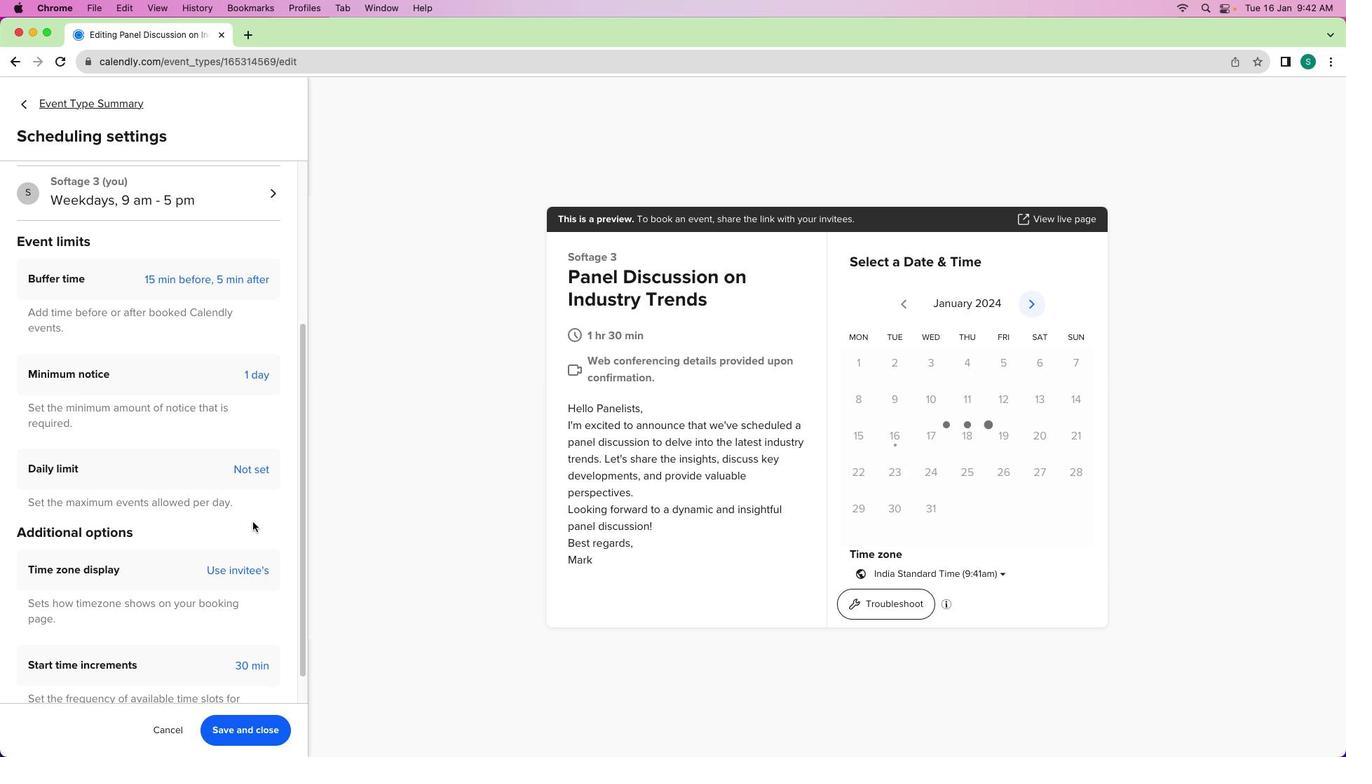 
Action: Mouse scrolled (253, 514) with delta (0, 0)
Screenshot: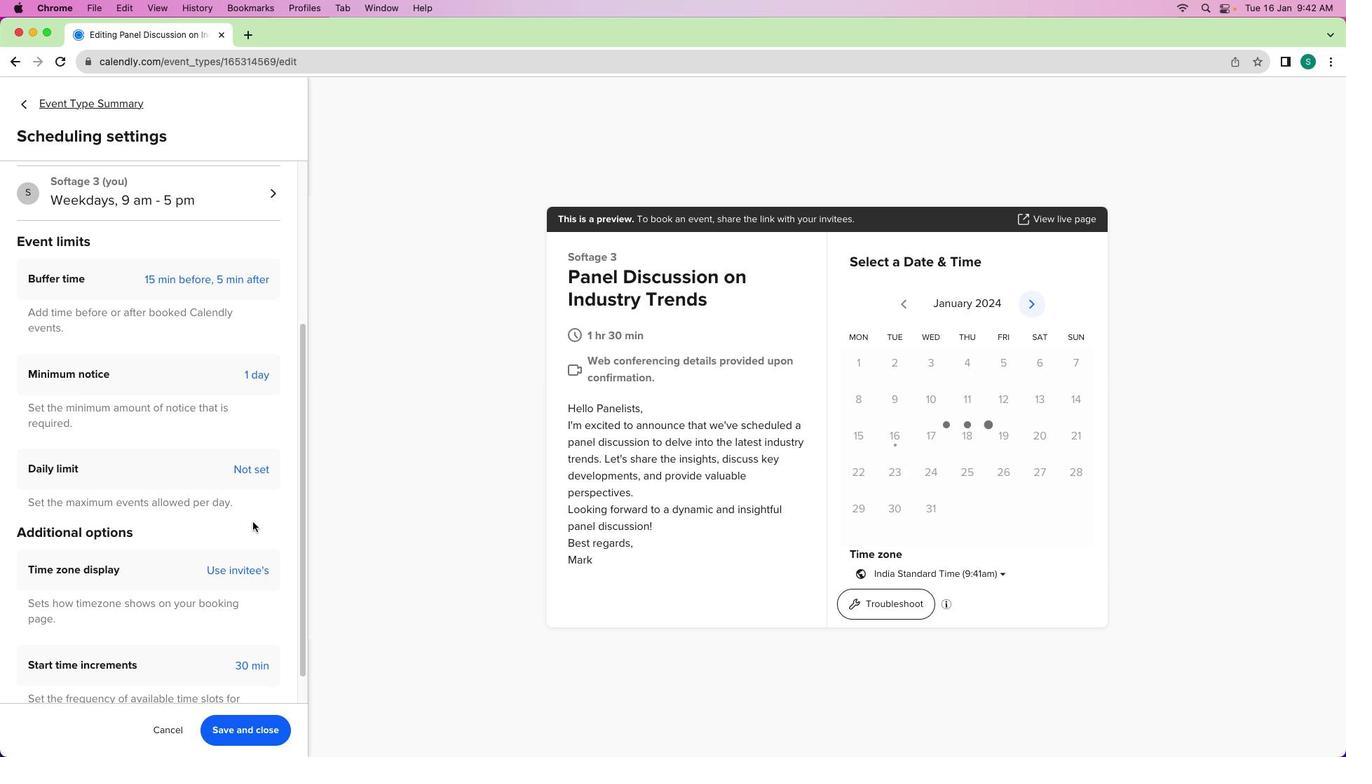 
Action: Mouse moved to (253, 516)
Screenshot: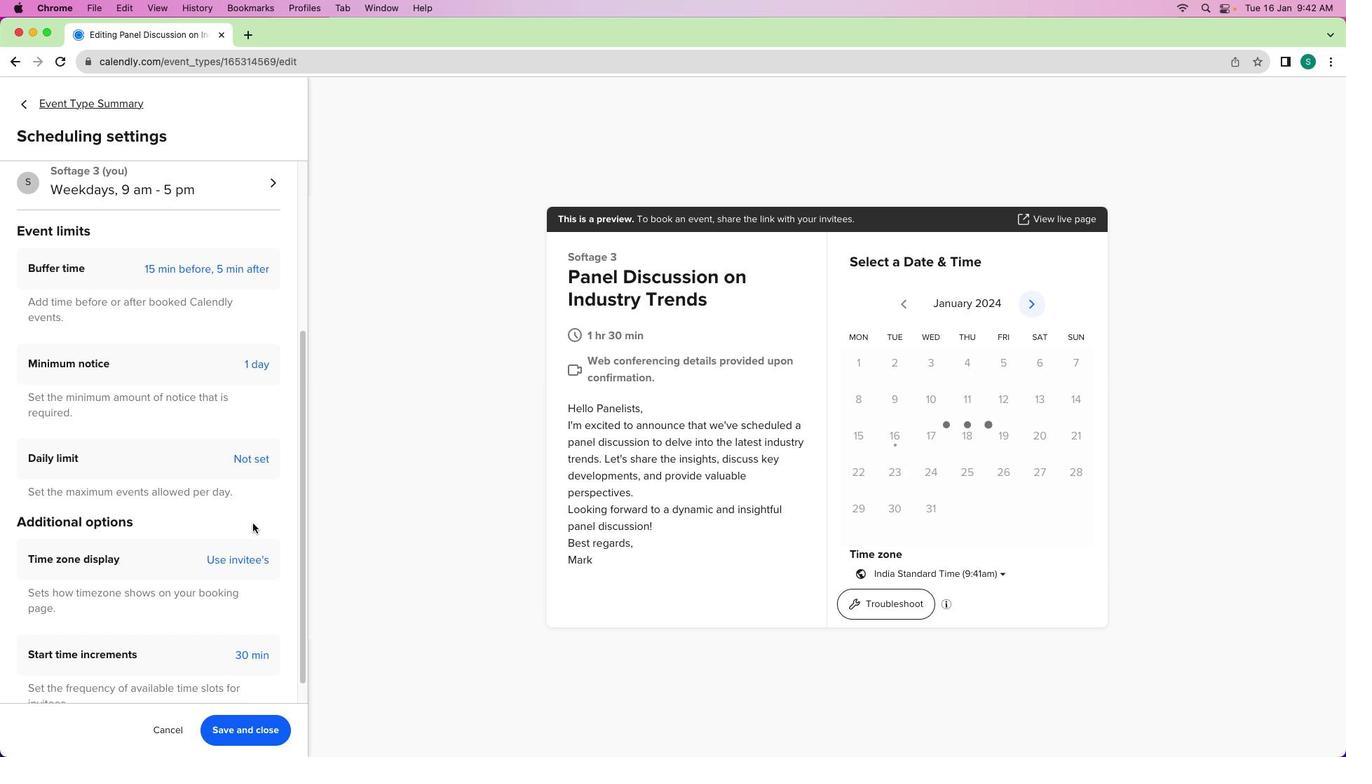 
Action: Mouse scrolled (253, 516) with delta (0, 0)
Screenshot: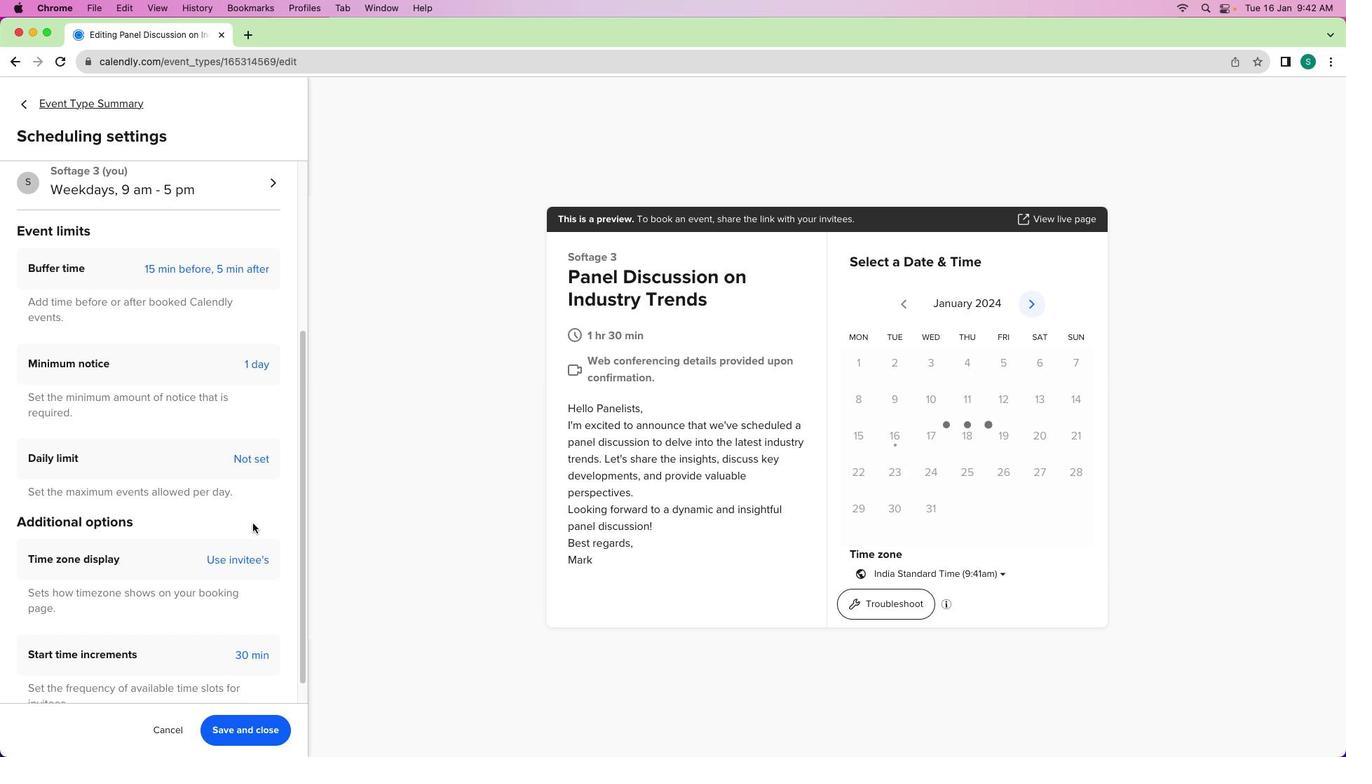 
Action: Mouse moved to (253, 518)
Screenshot: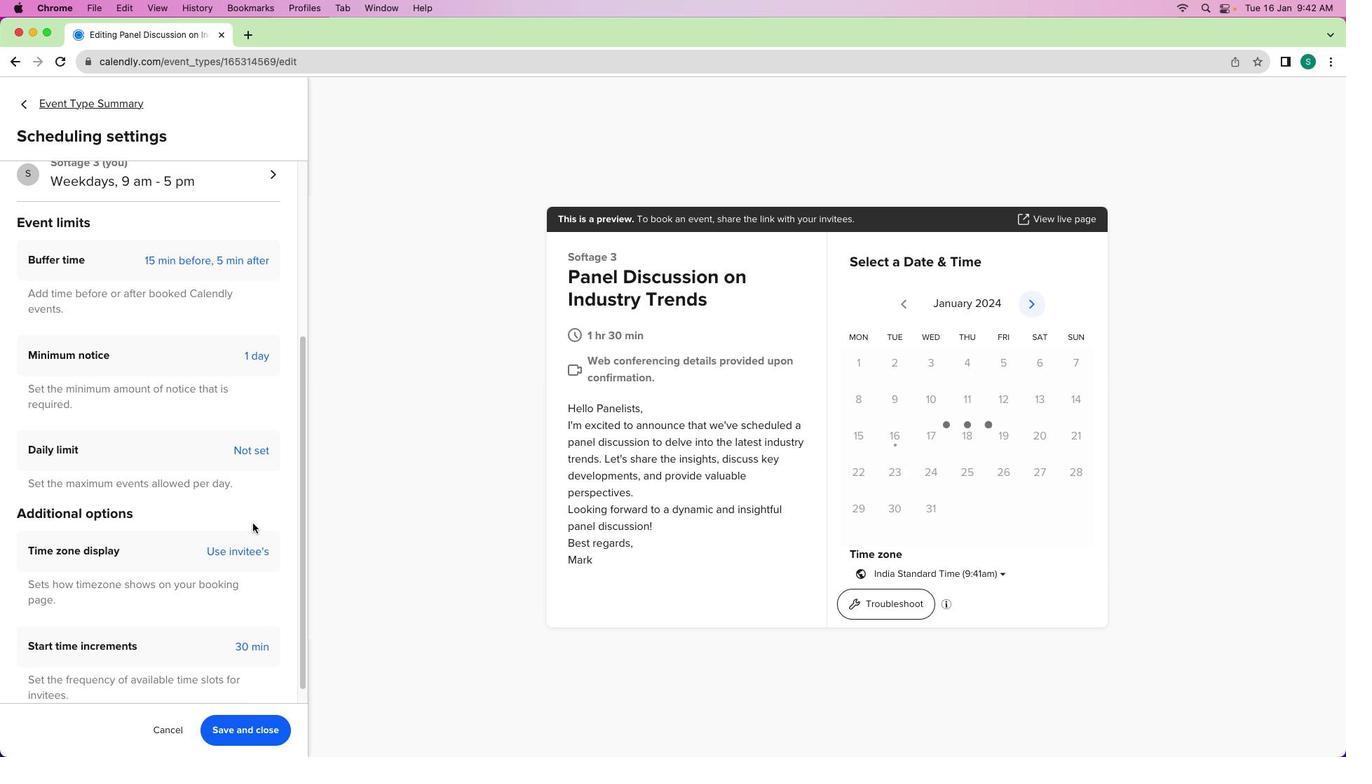 
Action: Mouse scrolled (253, 518) with delta (0, -1)
Screenshot: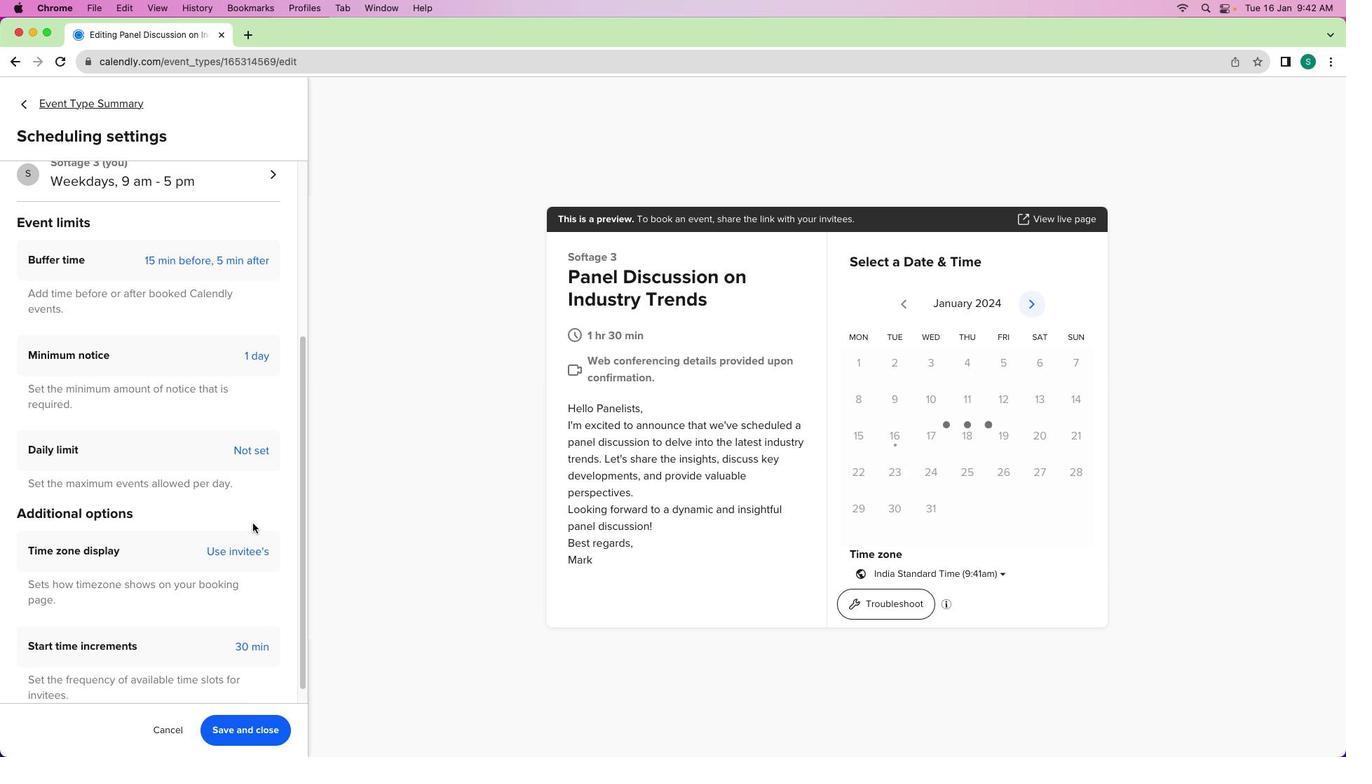 
Action: Mouse moved to (252, 522)
Screenshot: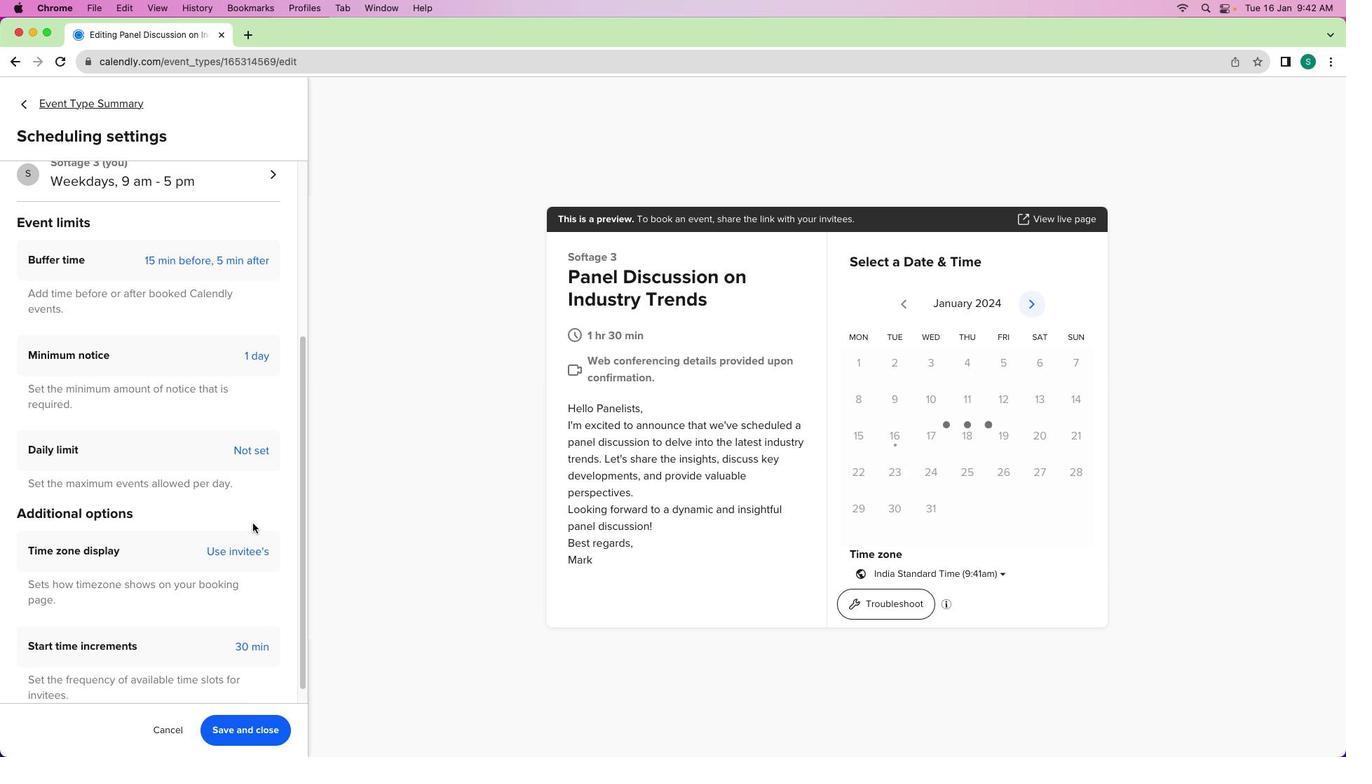 
Action: Mouse scrolled (252, 522) with delta (0, -2)
Screenshot: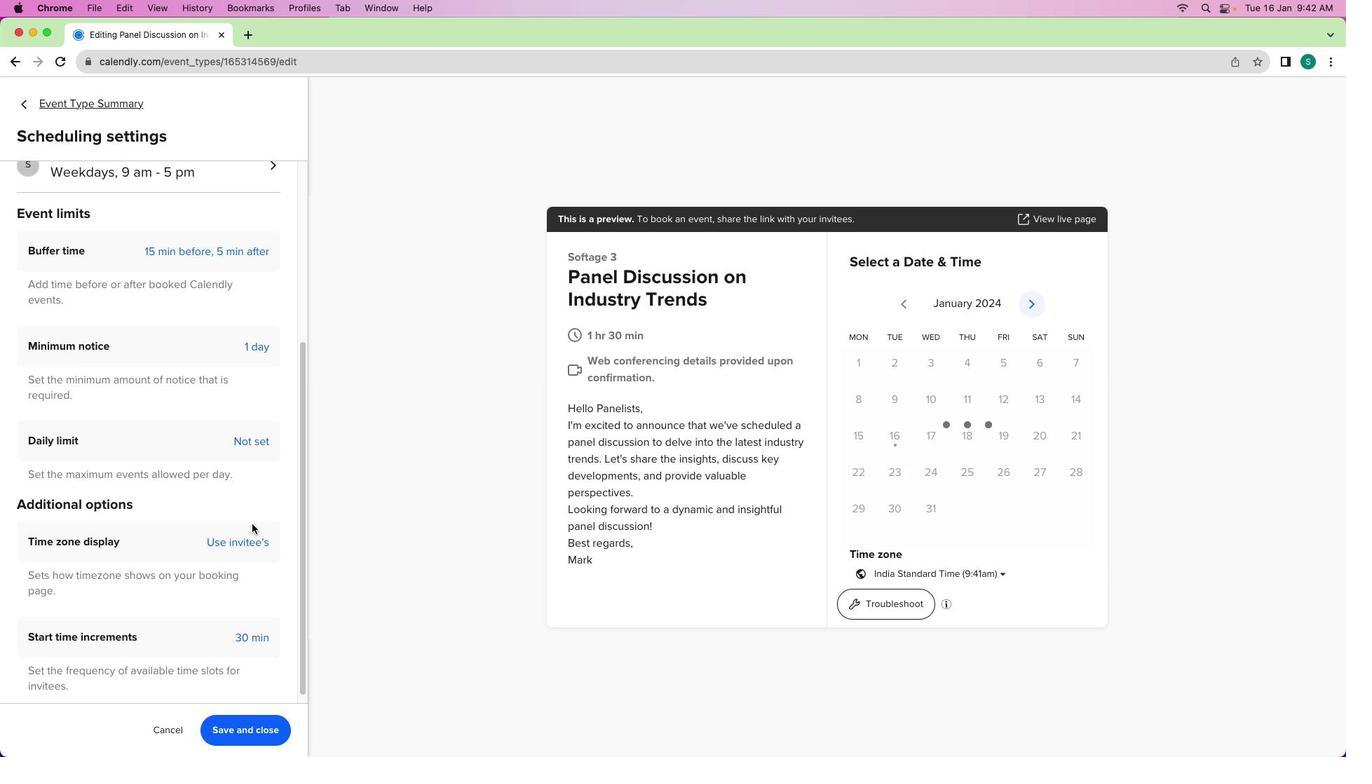 
Action: Mouse moved to (247, 622)
Screenshot: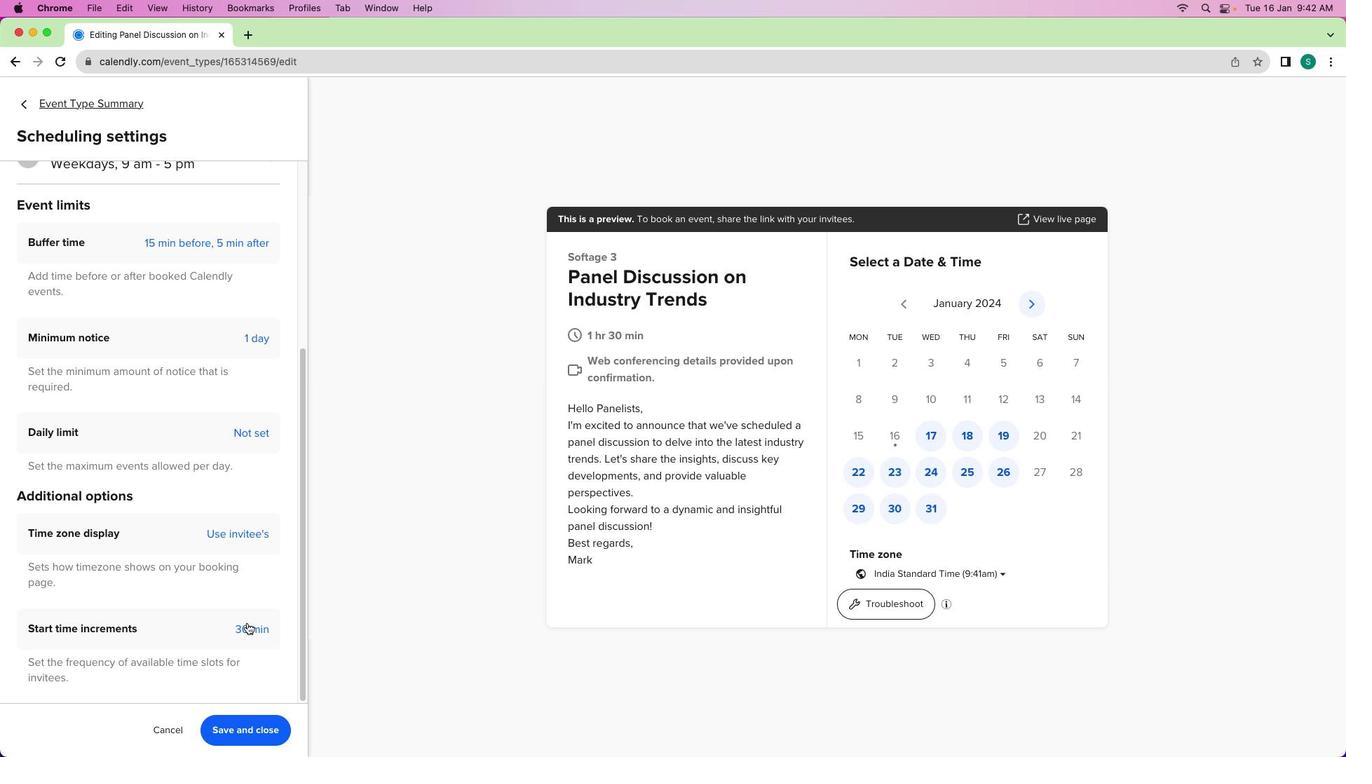 
Action: Mouse pressed left at (247, 622)
Screenshot: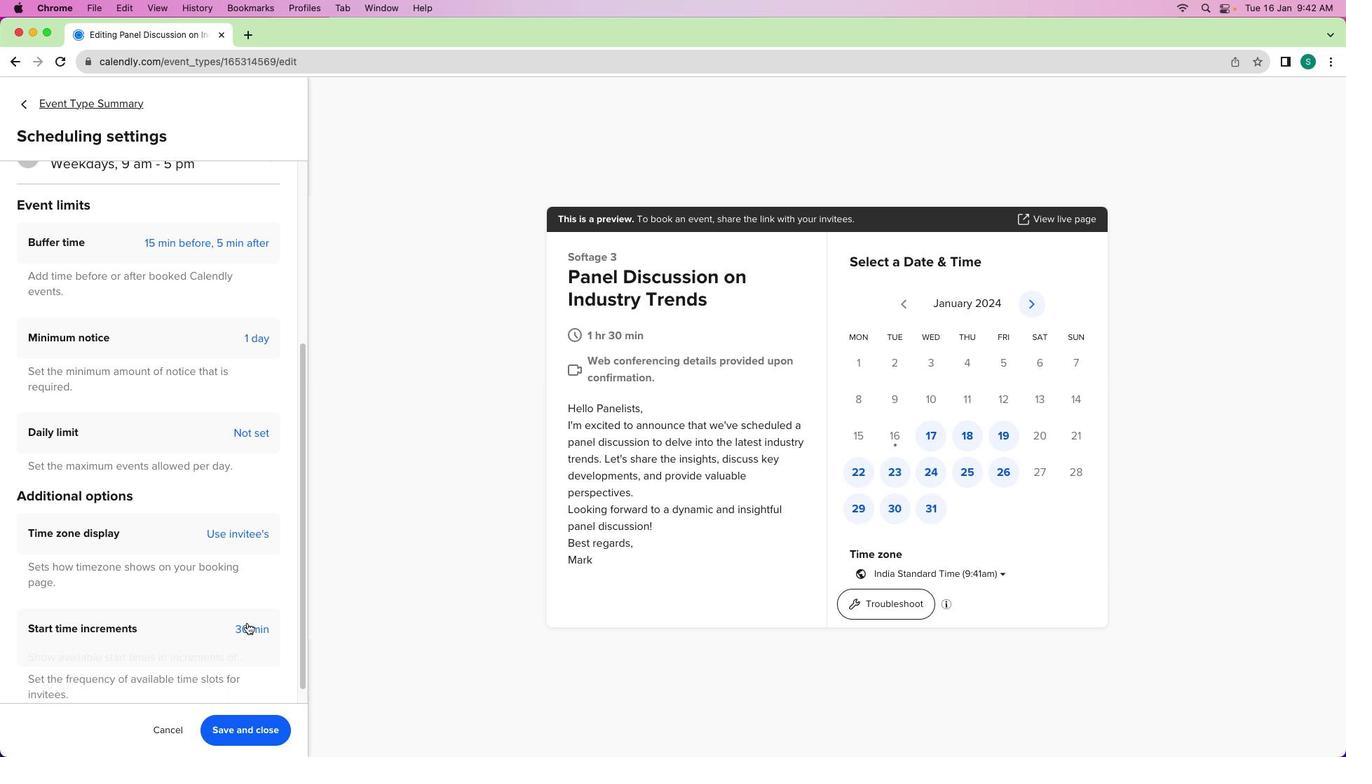 
Action: Mouse moved to (246, 622)
Screenshot: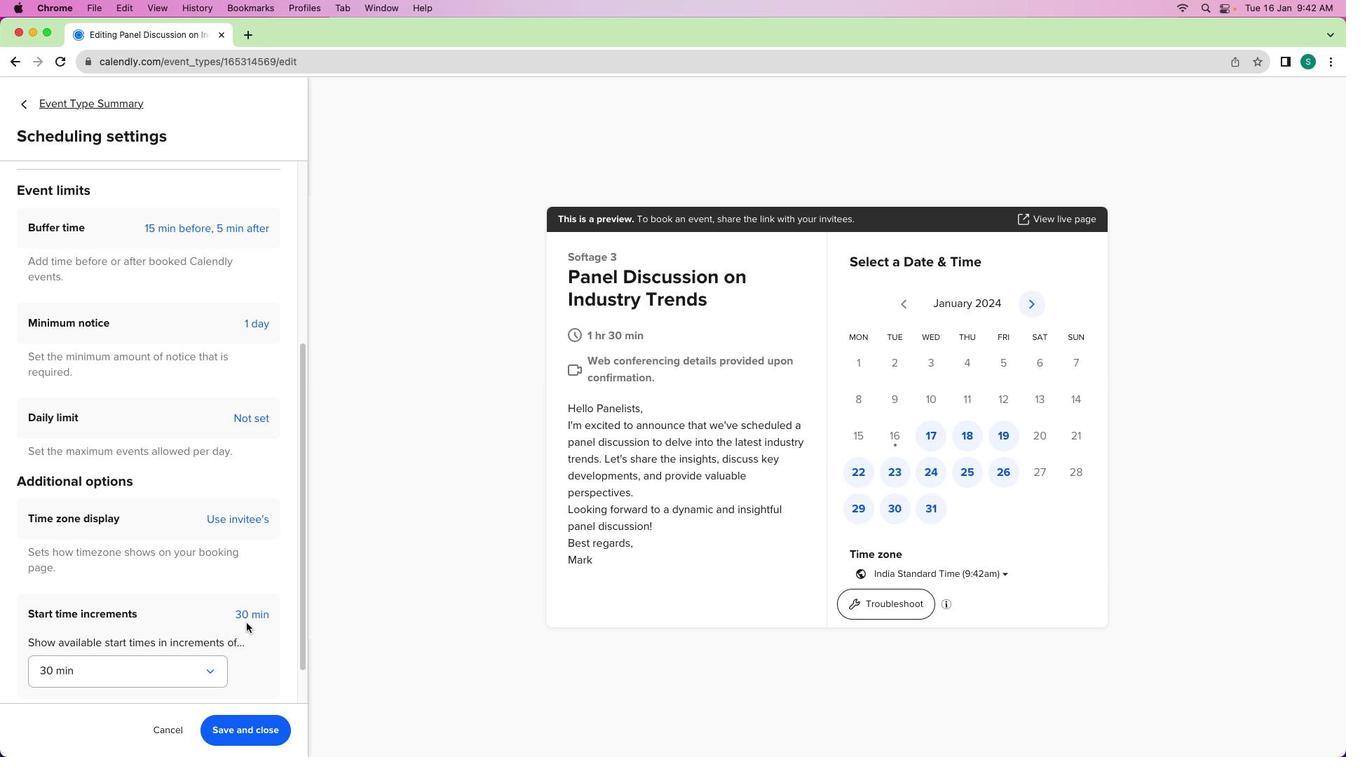 
Action: Mouse scrolled (246, 622) with delta (0, 0)
Screenshot: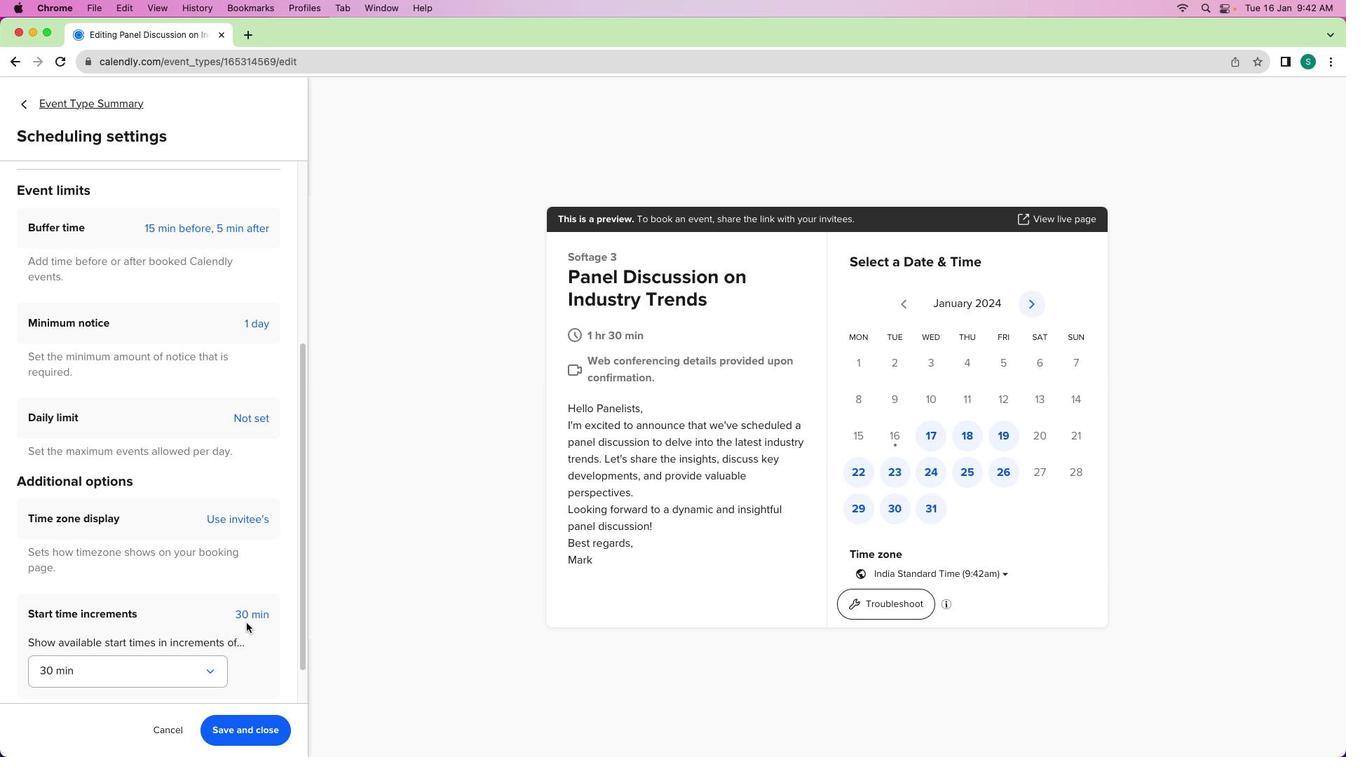 
Action: Mouse scrolled (246, 622) with delta (0, 0)
Screenshot: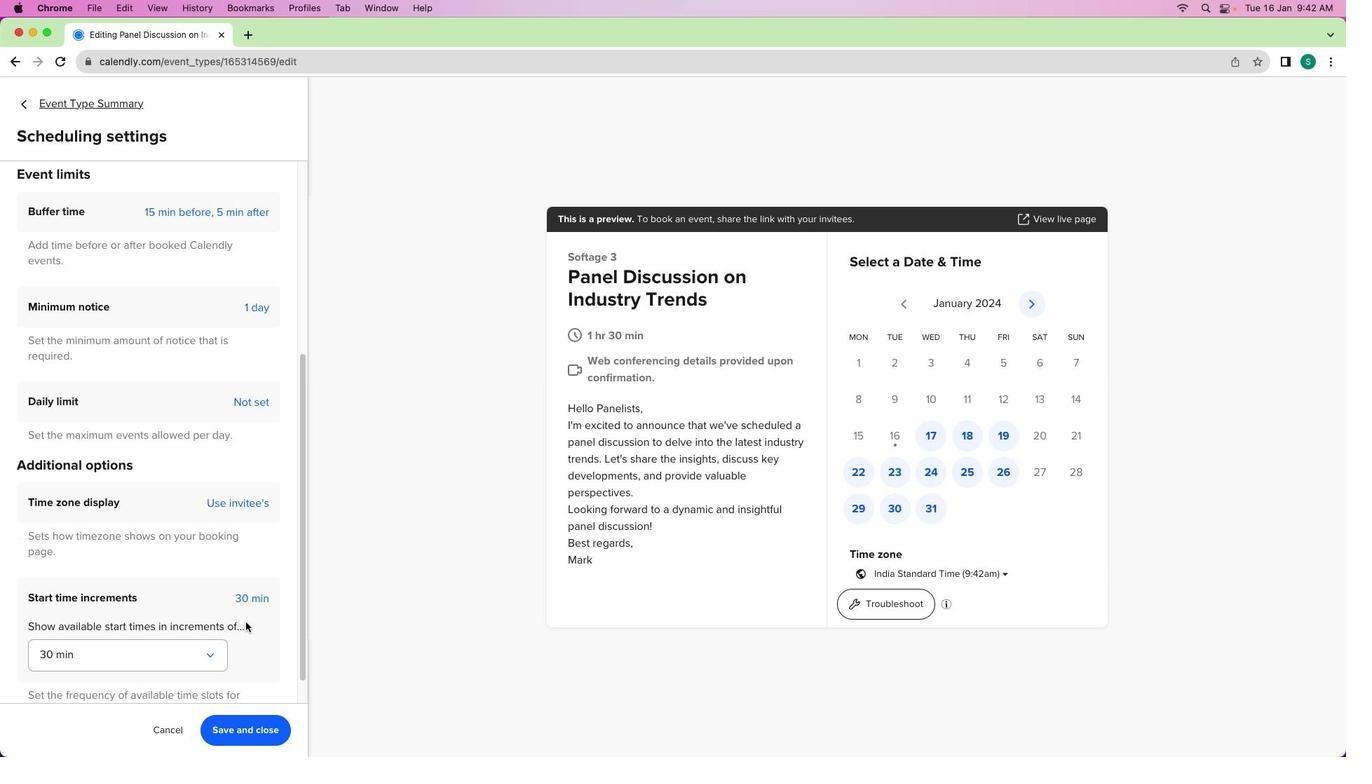 
Action: Mouse scrolled (246, 622) with delta (0, -2)
Screenshot: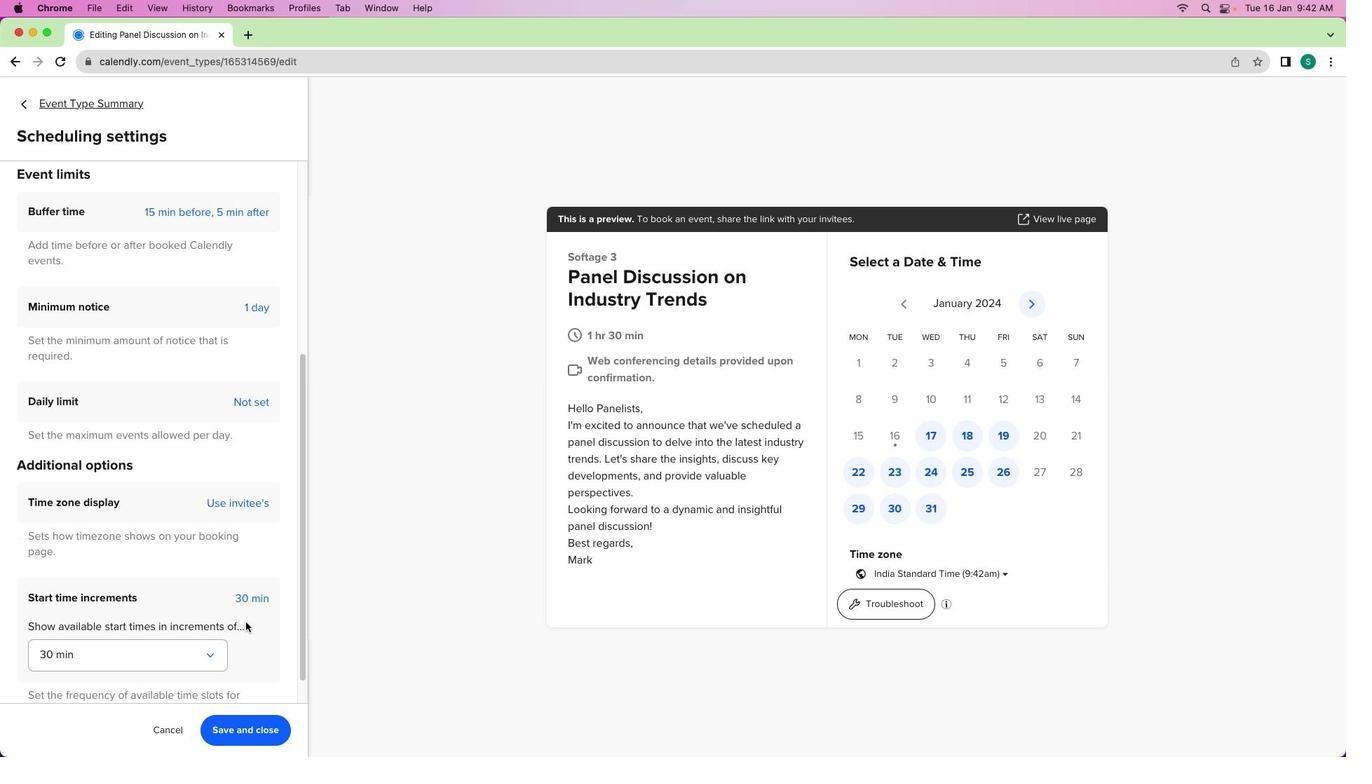 
Action: Mouse moved to (246, 622)
Screenshot: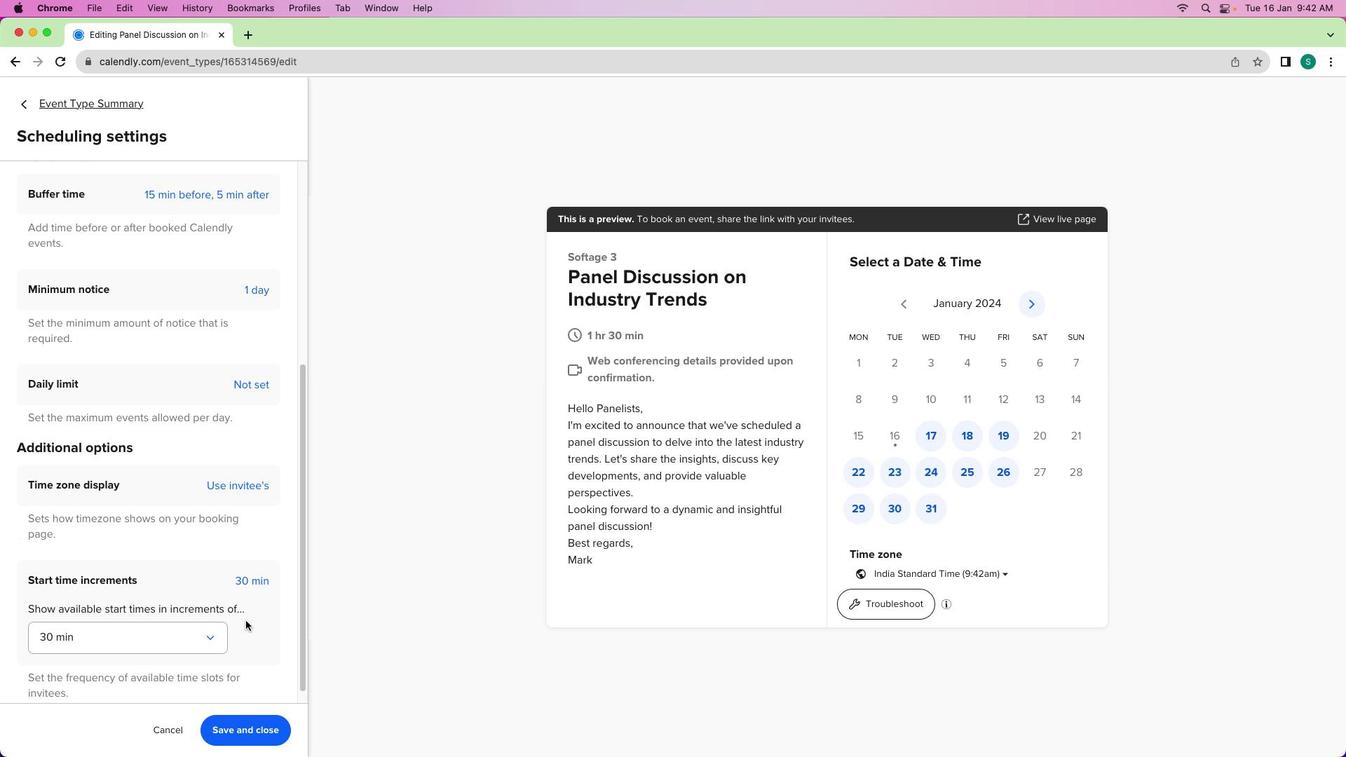 
Action: Mouse scrolled (246, 622) with delta (0, -3)
Screenshot: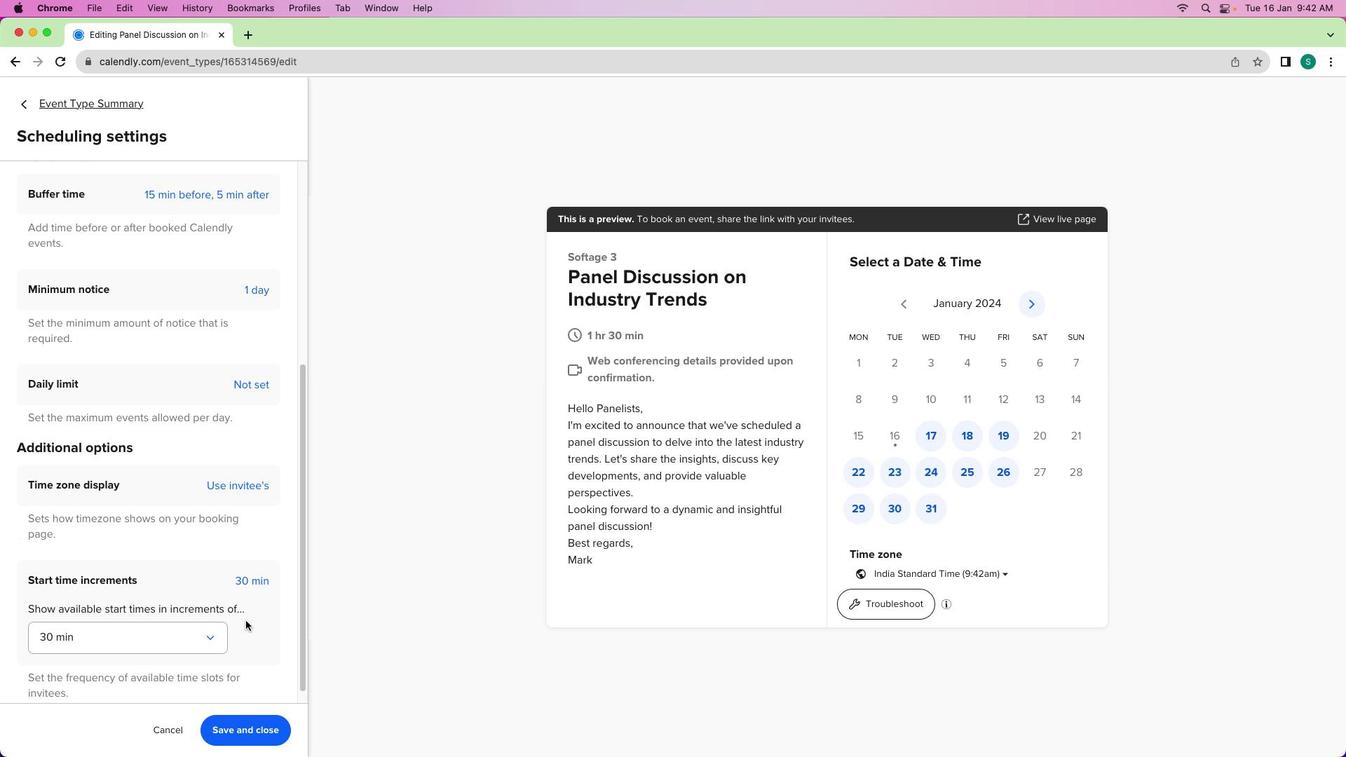 
Action: Mouse scrolled (246, 622) with delta (0, -4)
Screenshot: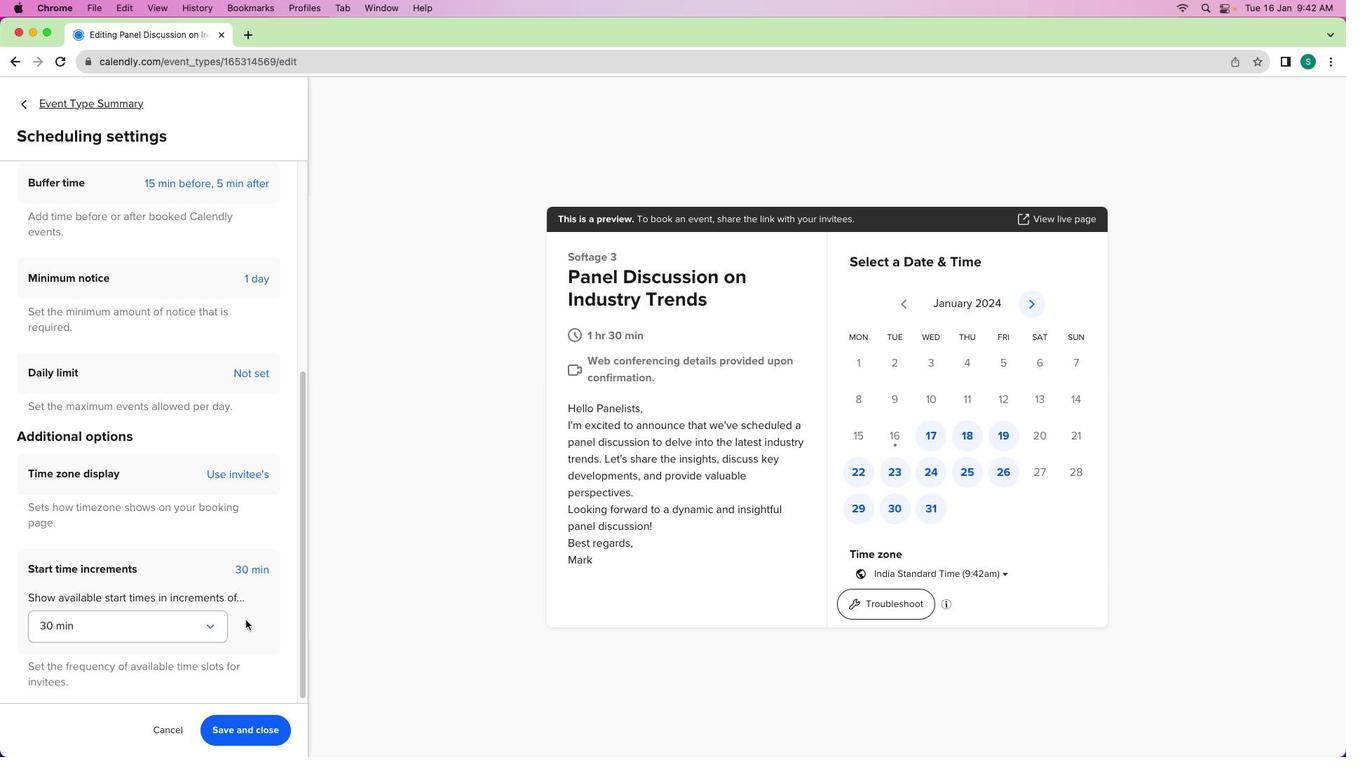 
Action: Mouse moved to (193, 621)
Screenshot: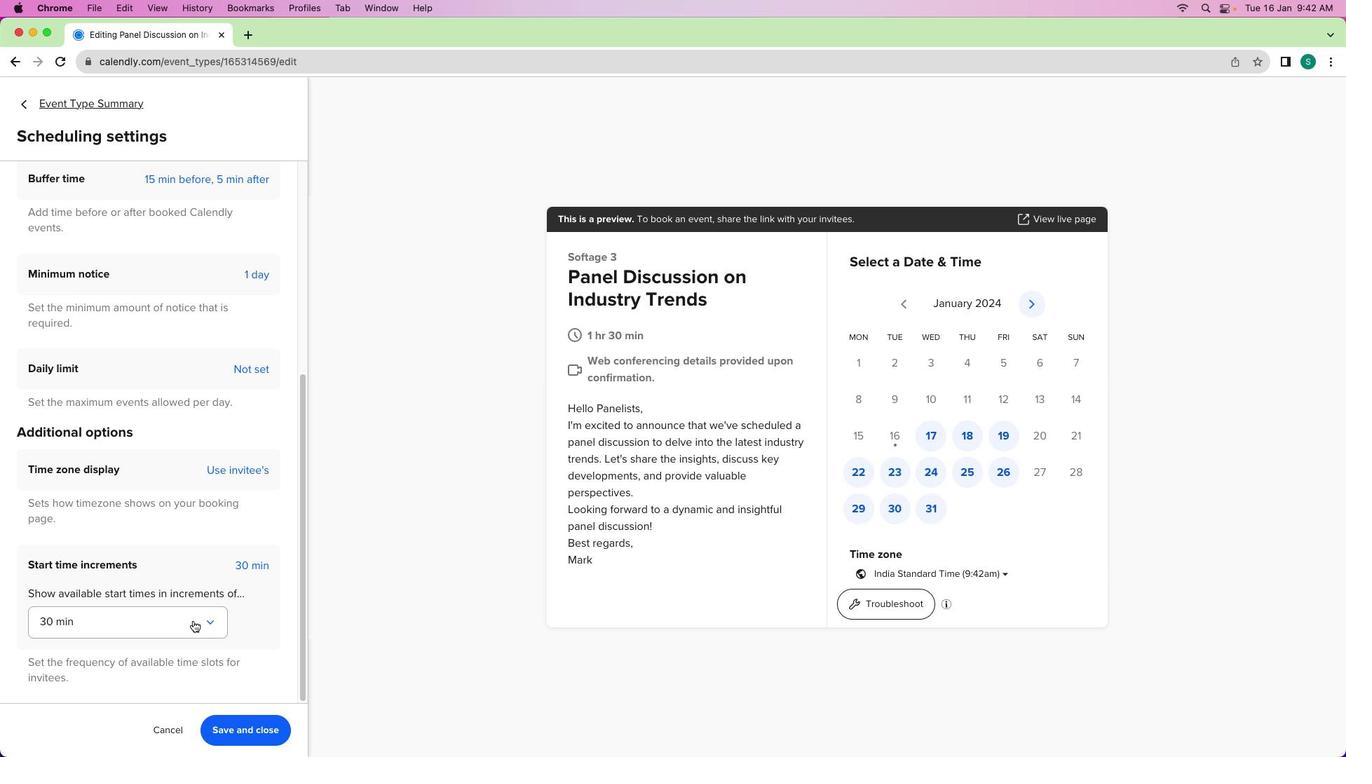 
Action: Mouse pressed left at (193, 621)
Screenshot: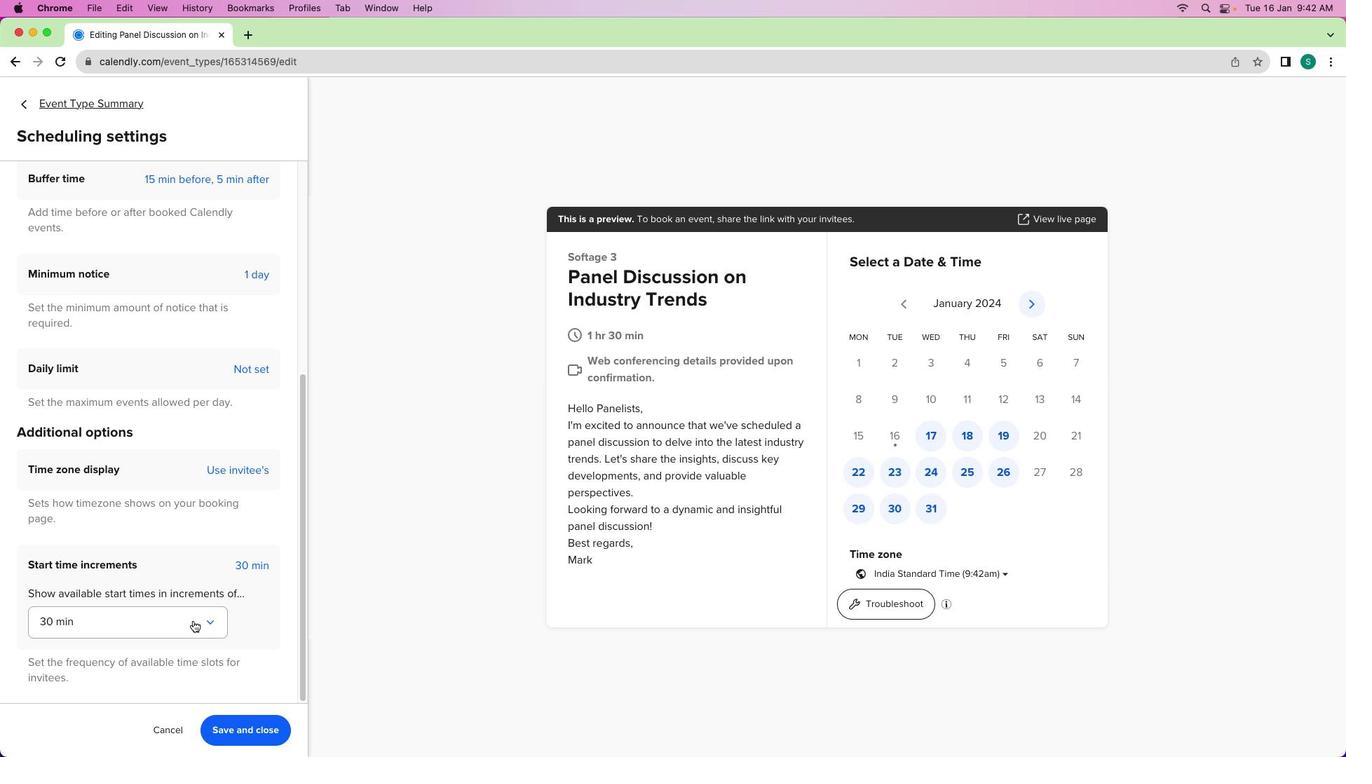 
Action: Mouse moved to (191, 616)
Screenshot: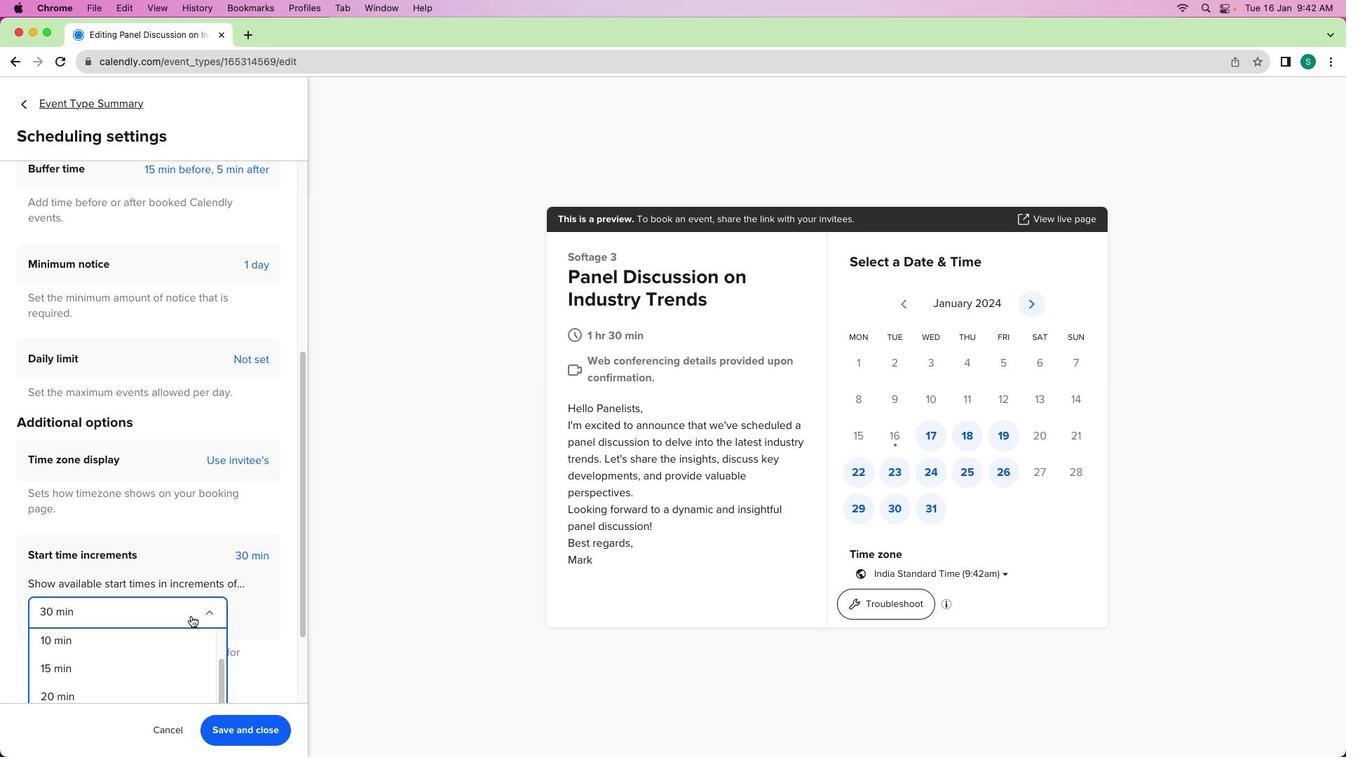 
Action: Mouse scrolled (191, 616) with delta (0, 0)
Screenshot: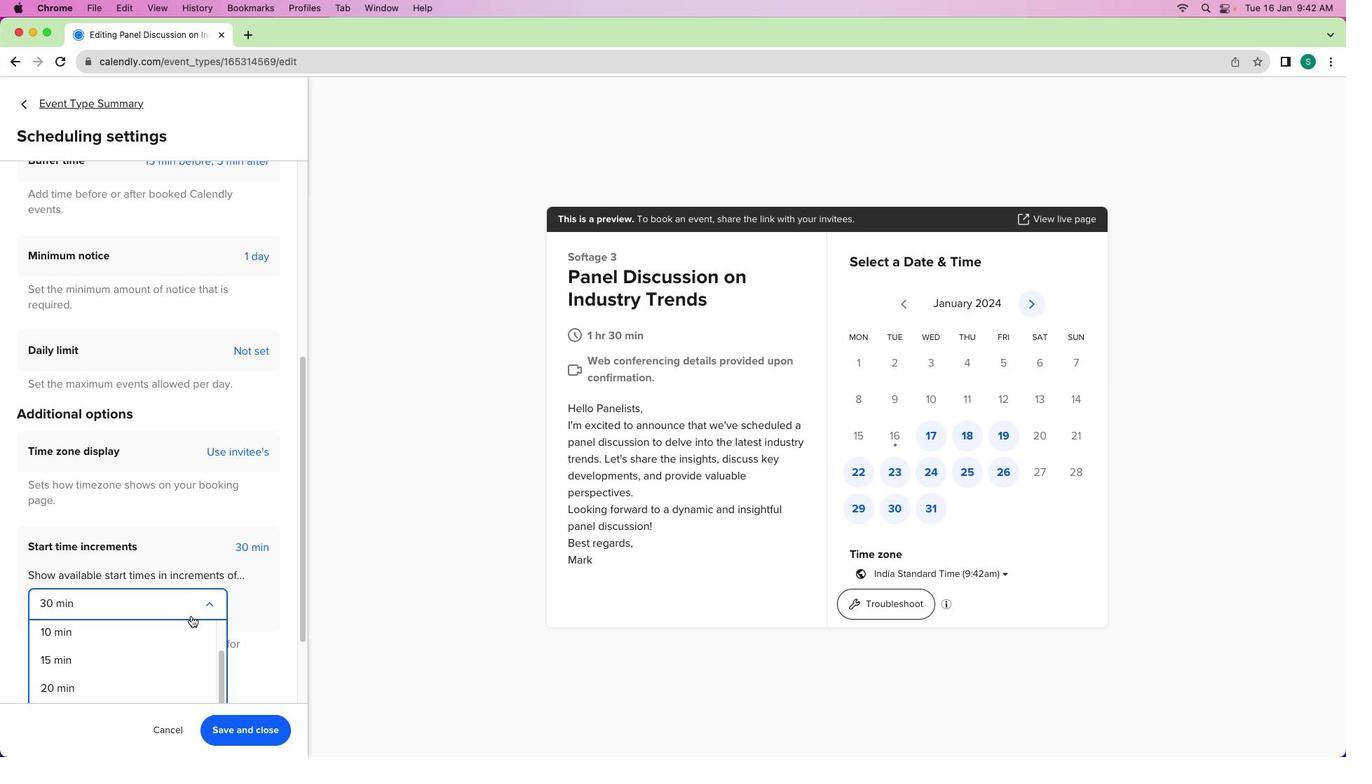 
Action: Mouse moved to (190, 615)
Screenshot: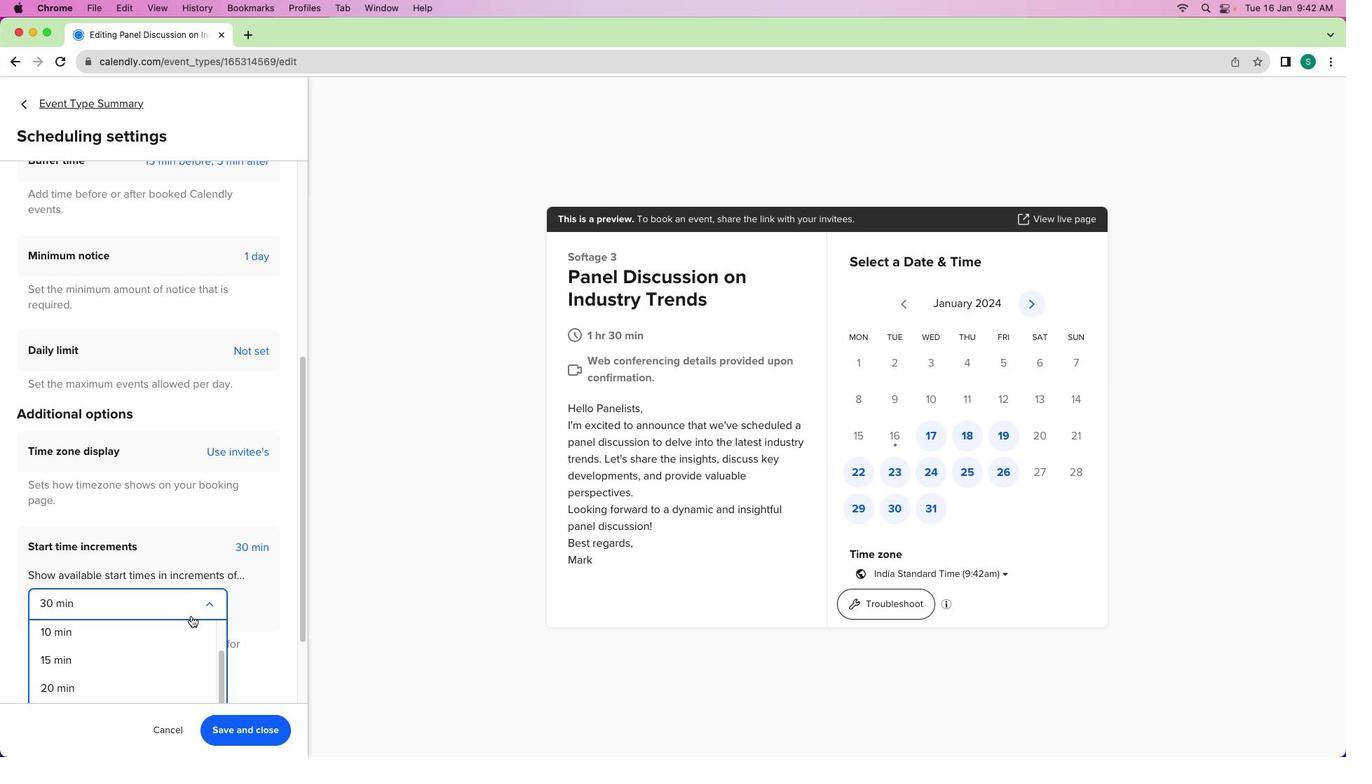 
Action: Mouse scrolled (190, 615) with delta (0, 0)
Screenshot: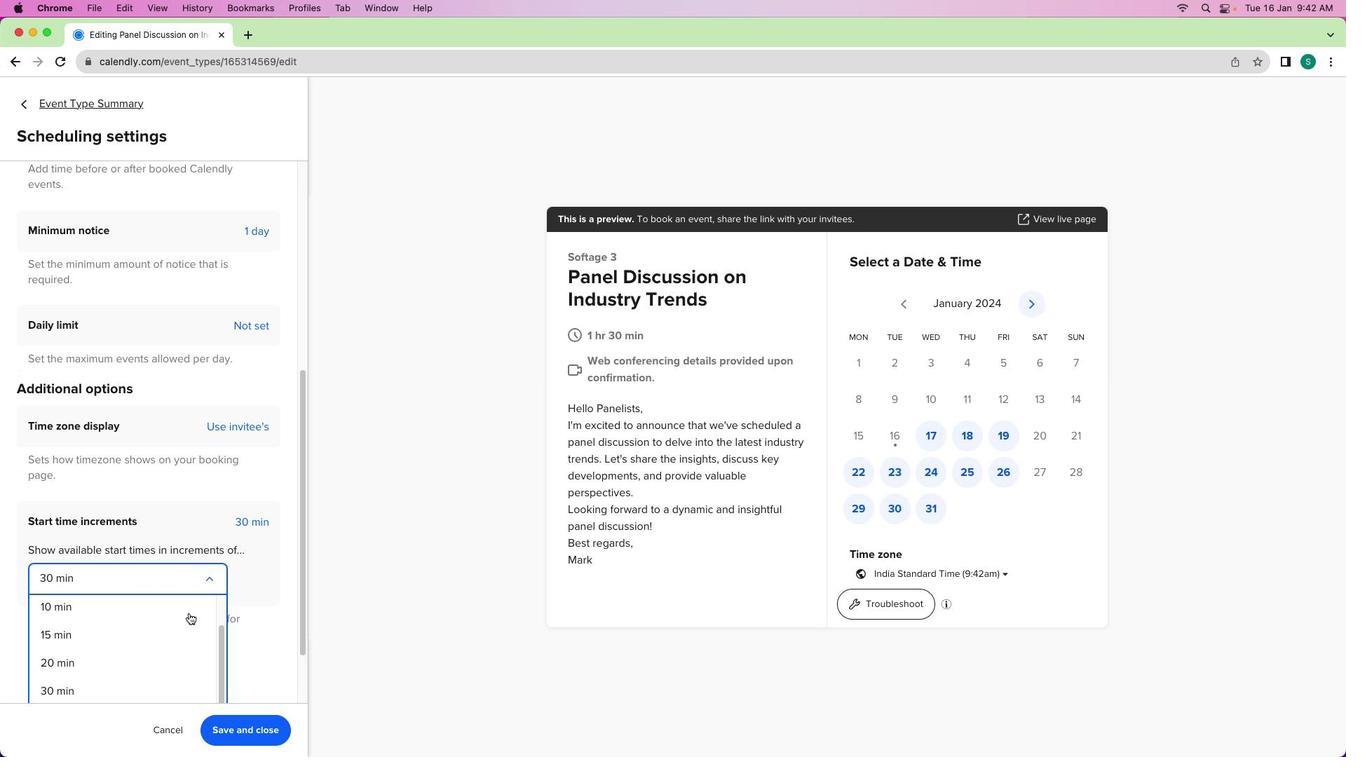 
Action: Mouse scrolled (190, 615) with delta (0, -2)
Screenshot: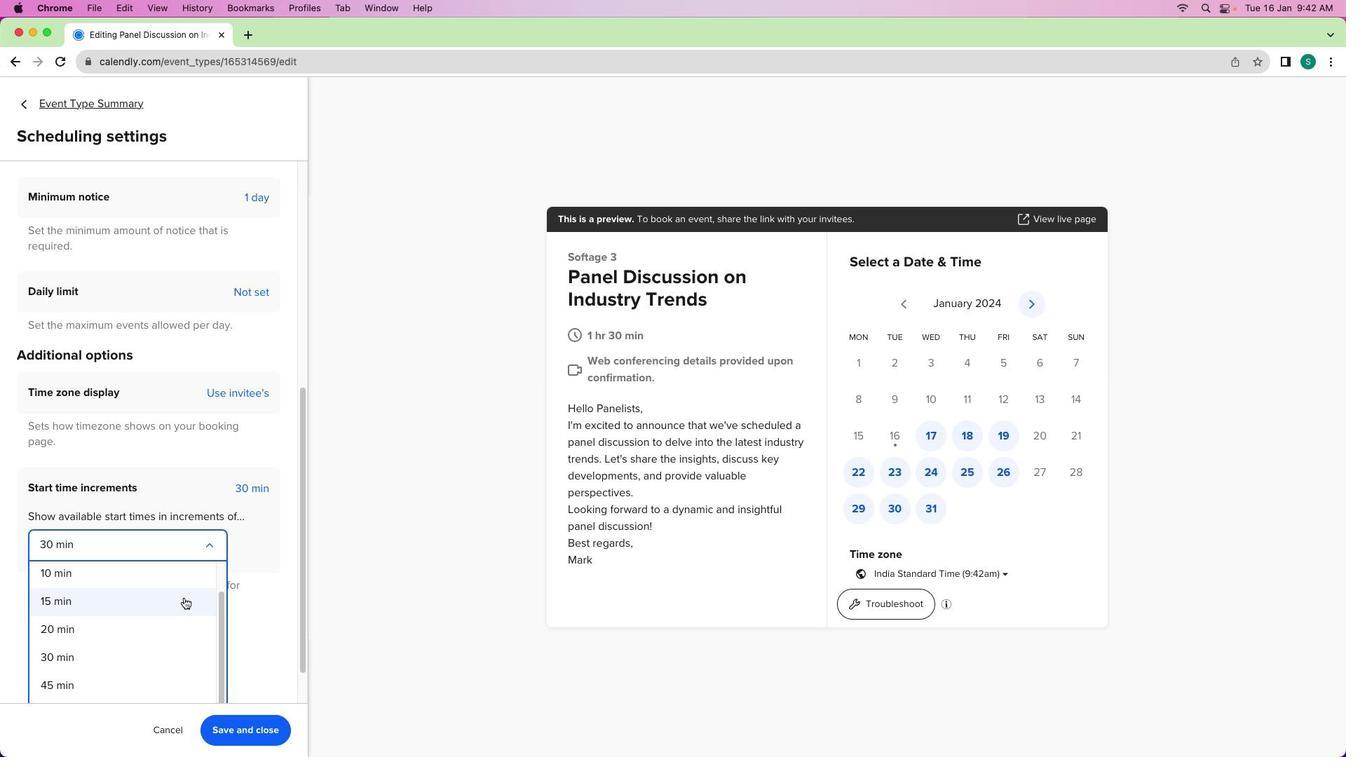 
Action: Mouse scrolled (190, 615) with delta (0, -3)
Screenshot: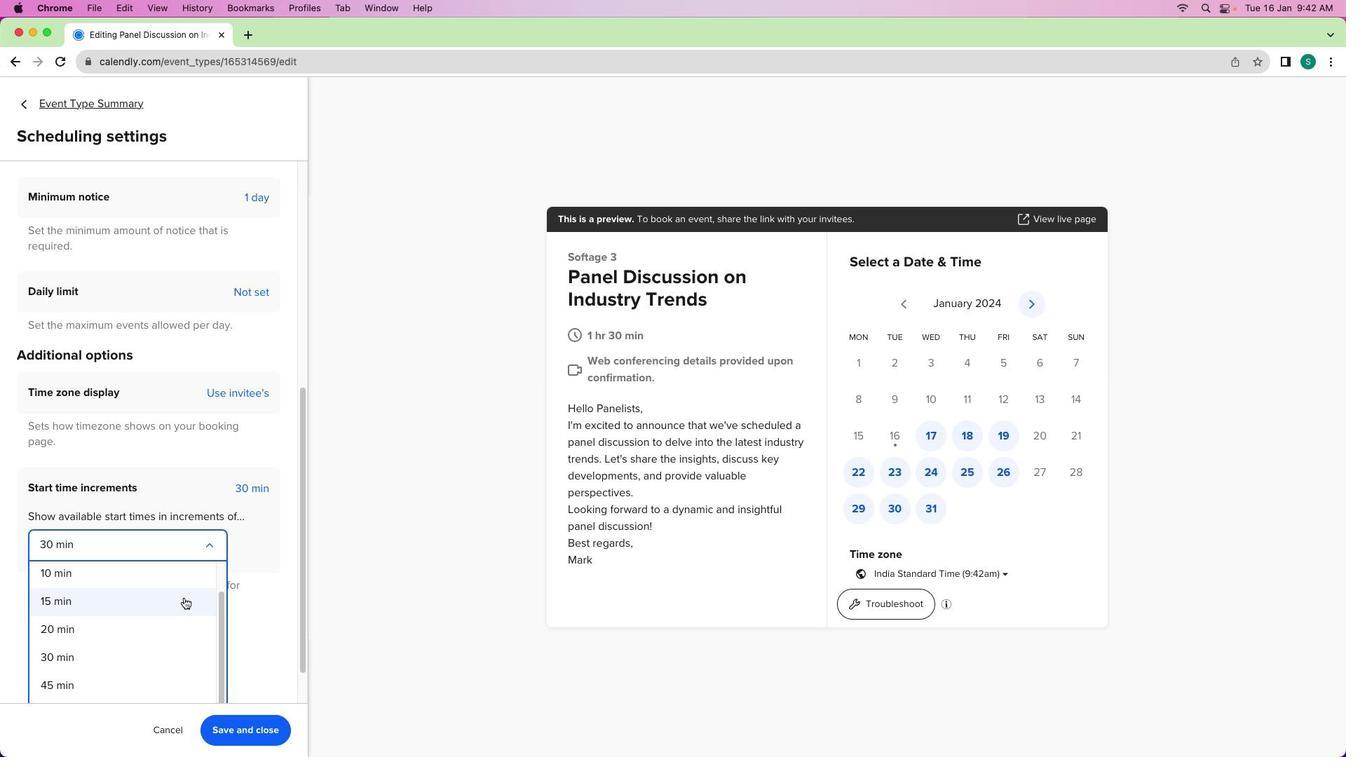 
Action: Mouse scrolled (190, 615) with delta (0, -3)
Screenshot: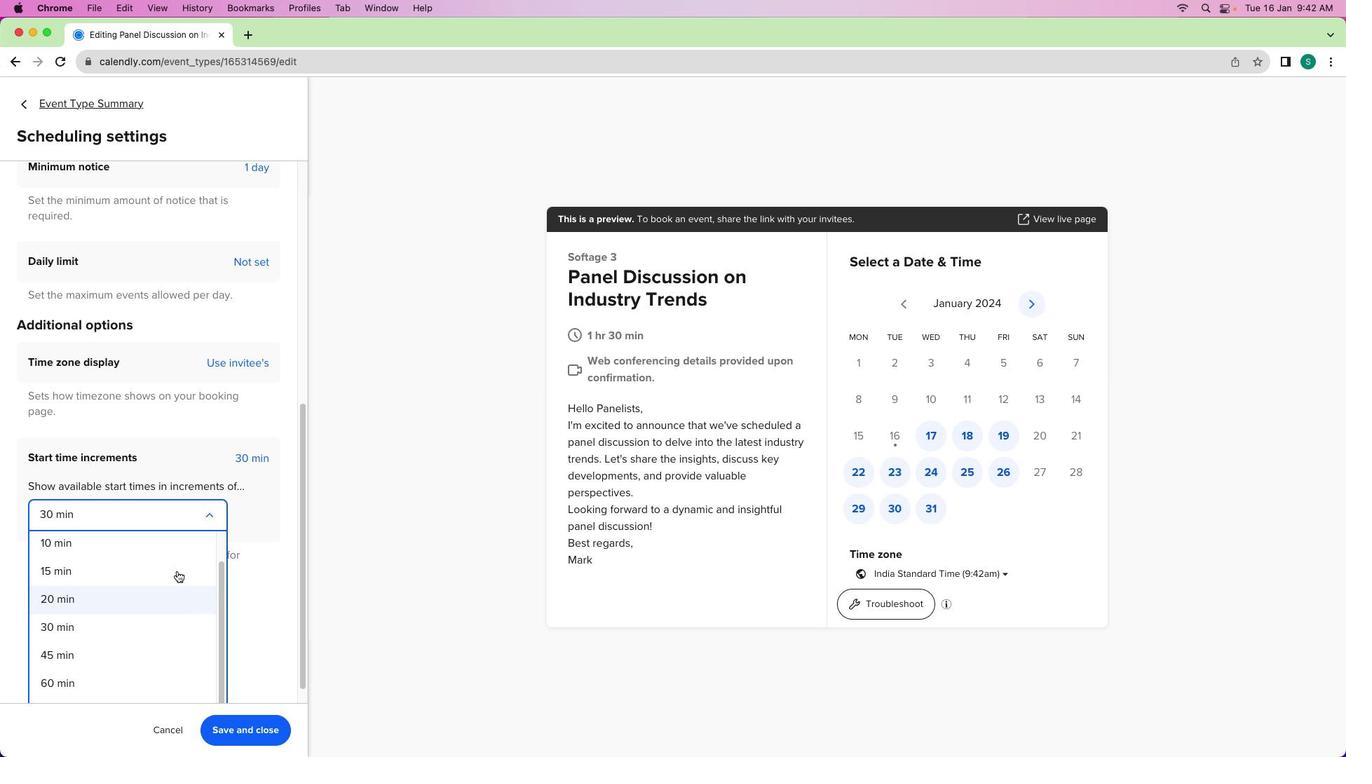 
Action: Mouse moved to (190, 614)
Screenshot: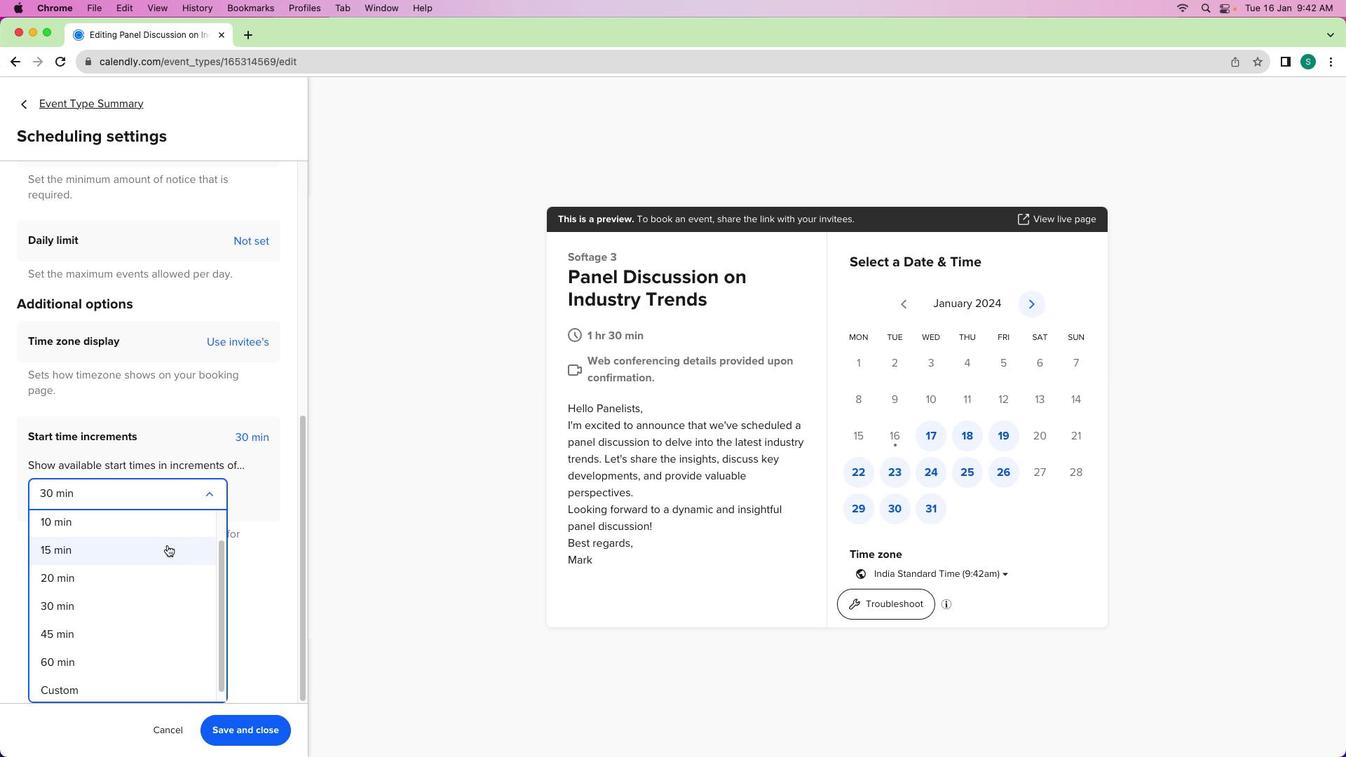 
Action: Mouse scrolled (190, 614) with delta (0, -4)
Screenshot: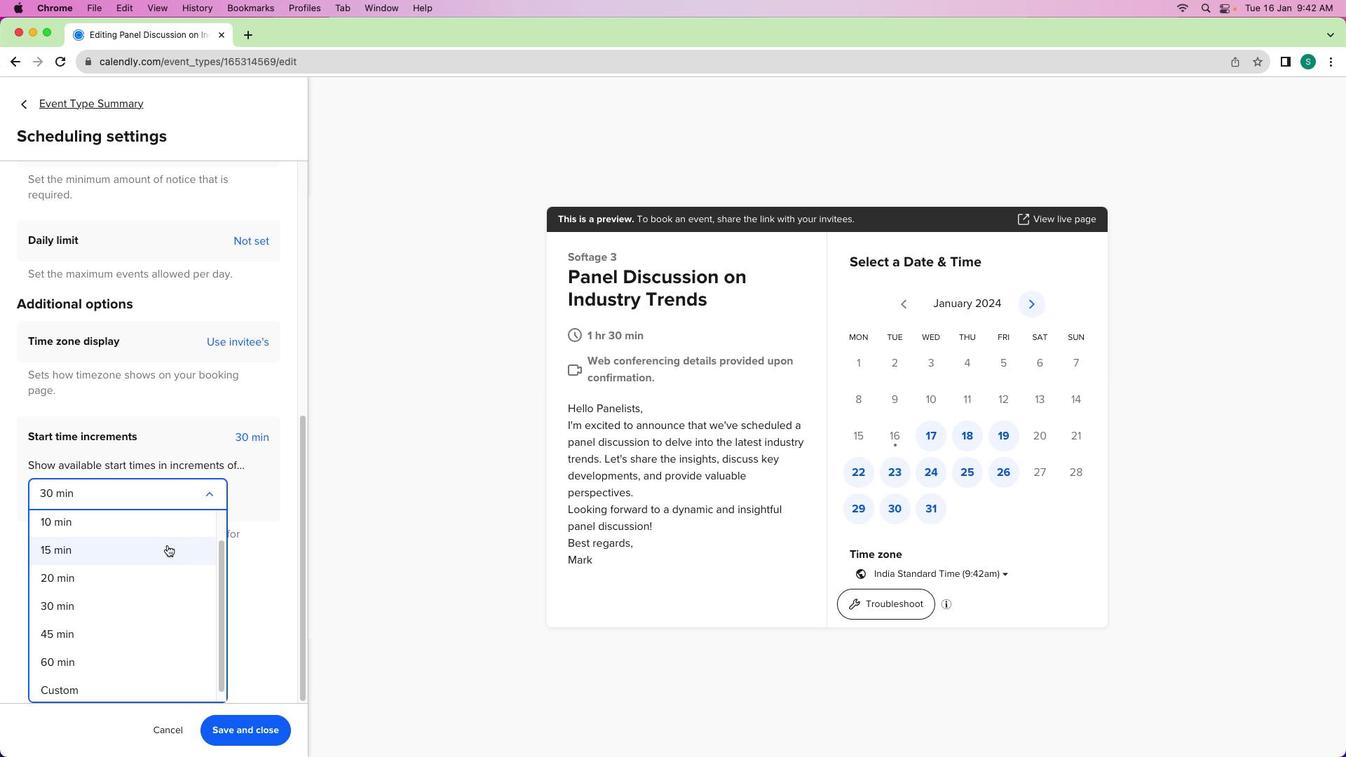 
Action: Mouse moved to (70, 544)
Screenshot: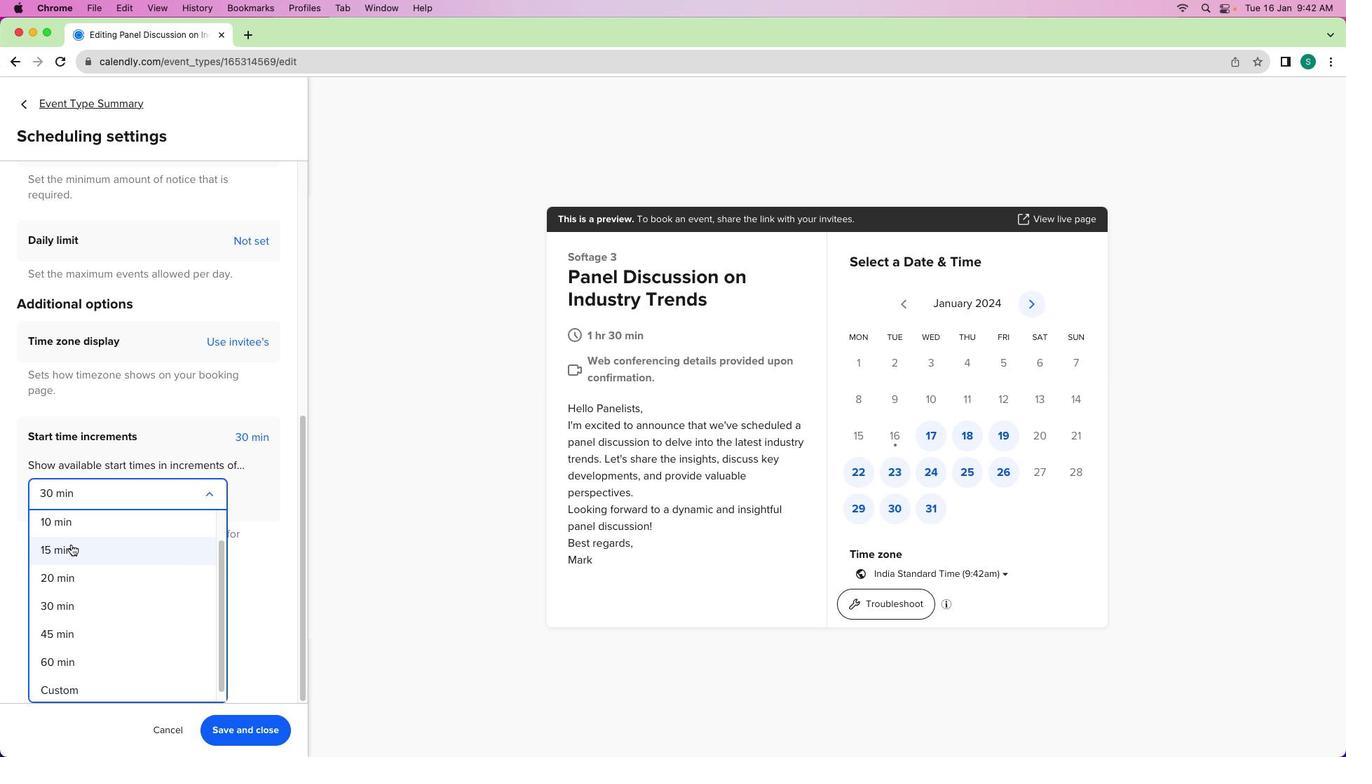 
Action: Mouse pressed left at (70, 544)
Screenshot: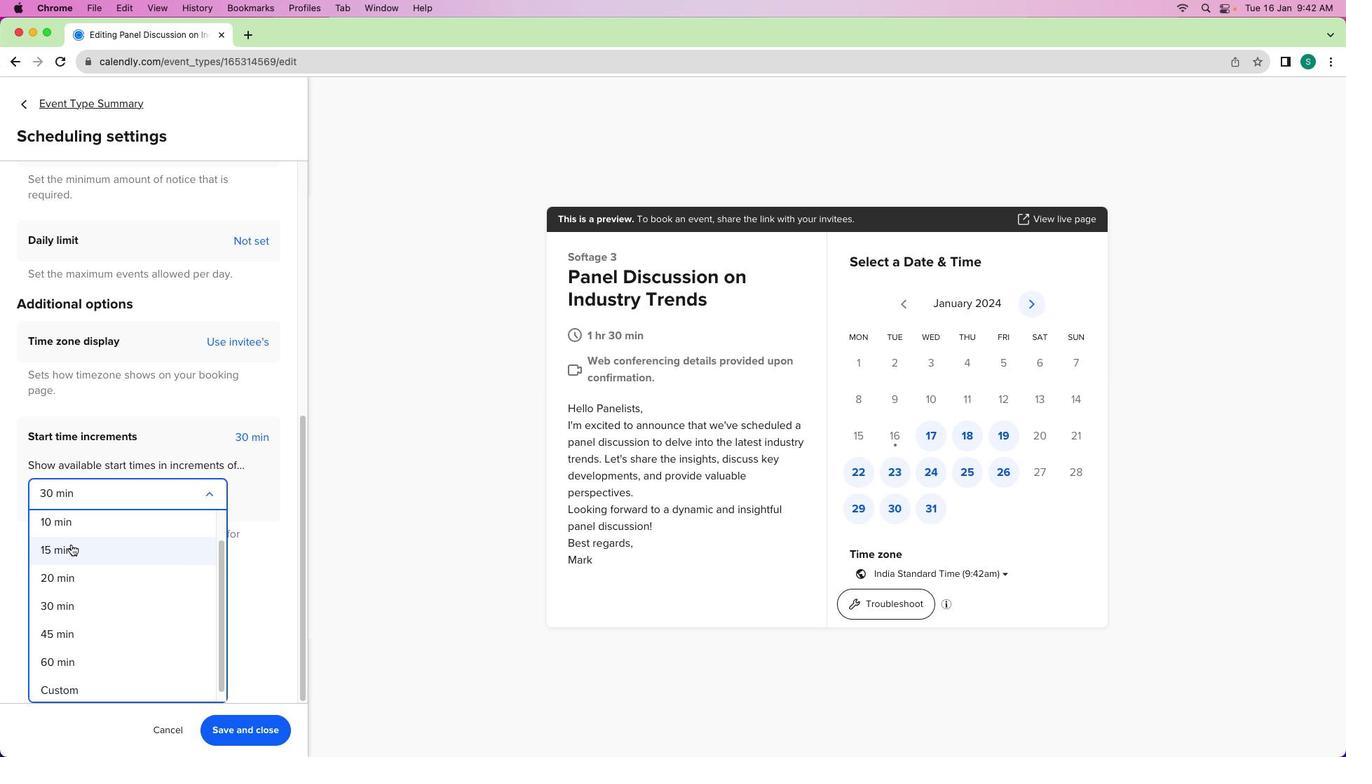
Action: Mouse moved to (246, 737)
Screenshot: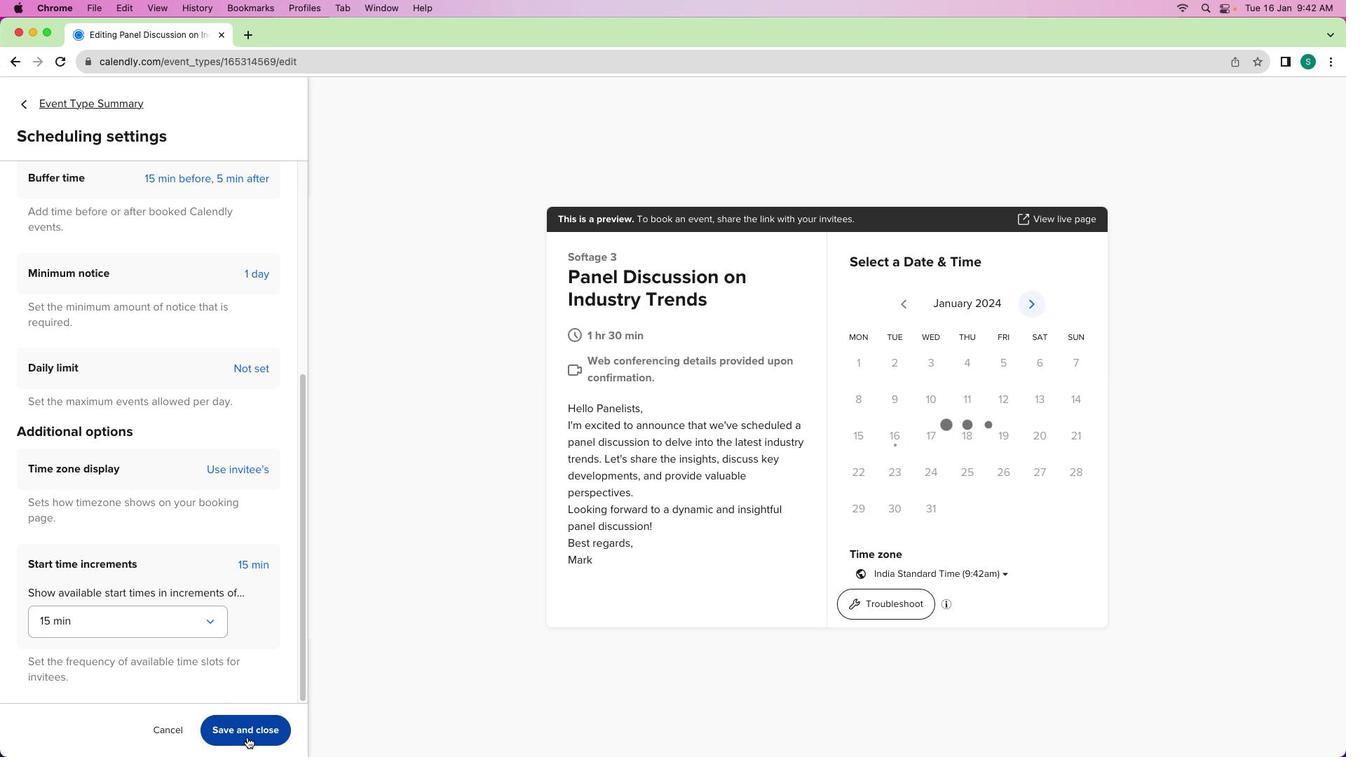 
Action: Mouse pressed left at (246, 737)
Screenshot: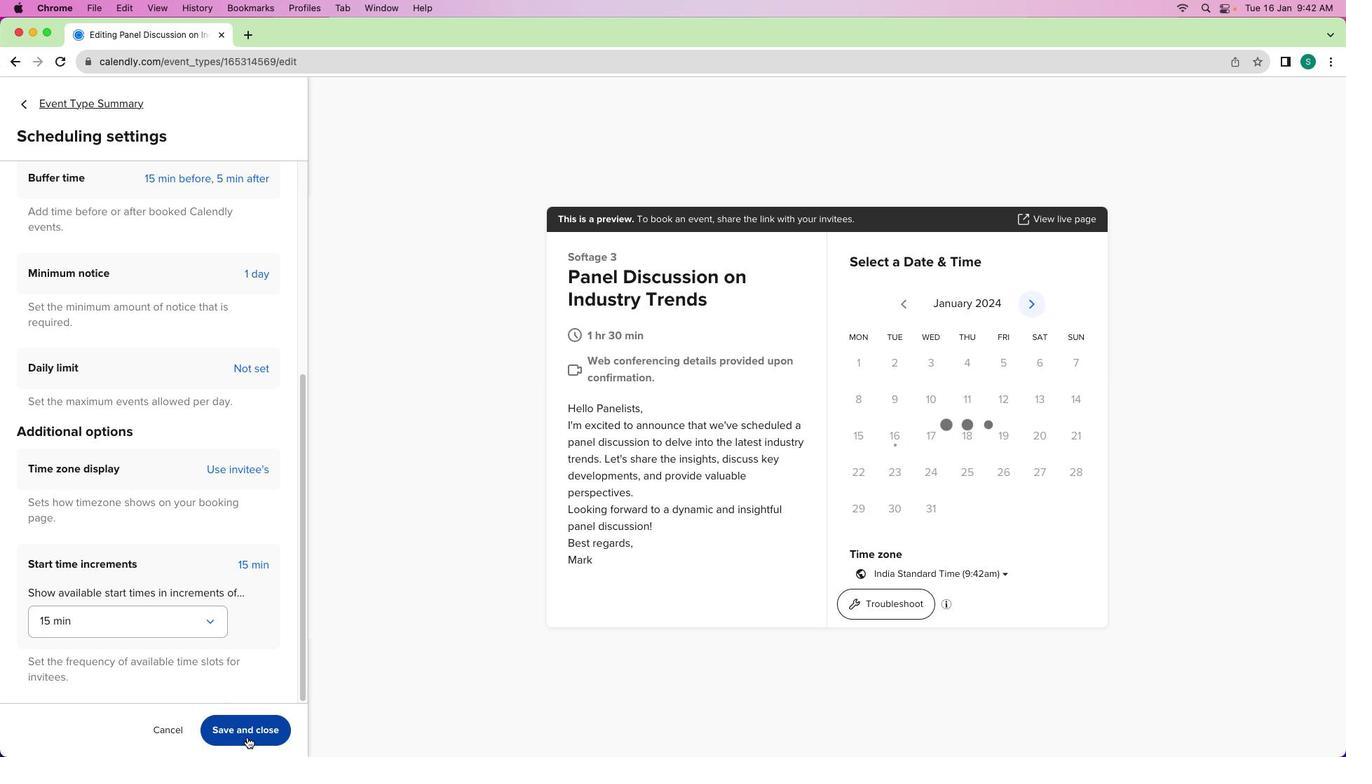 
Action: Mouse moved to (61, 101)
Screenshot: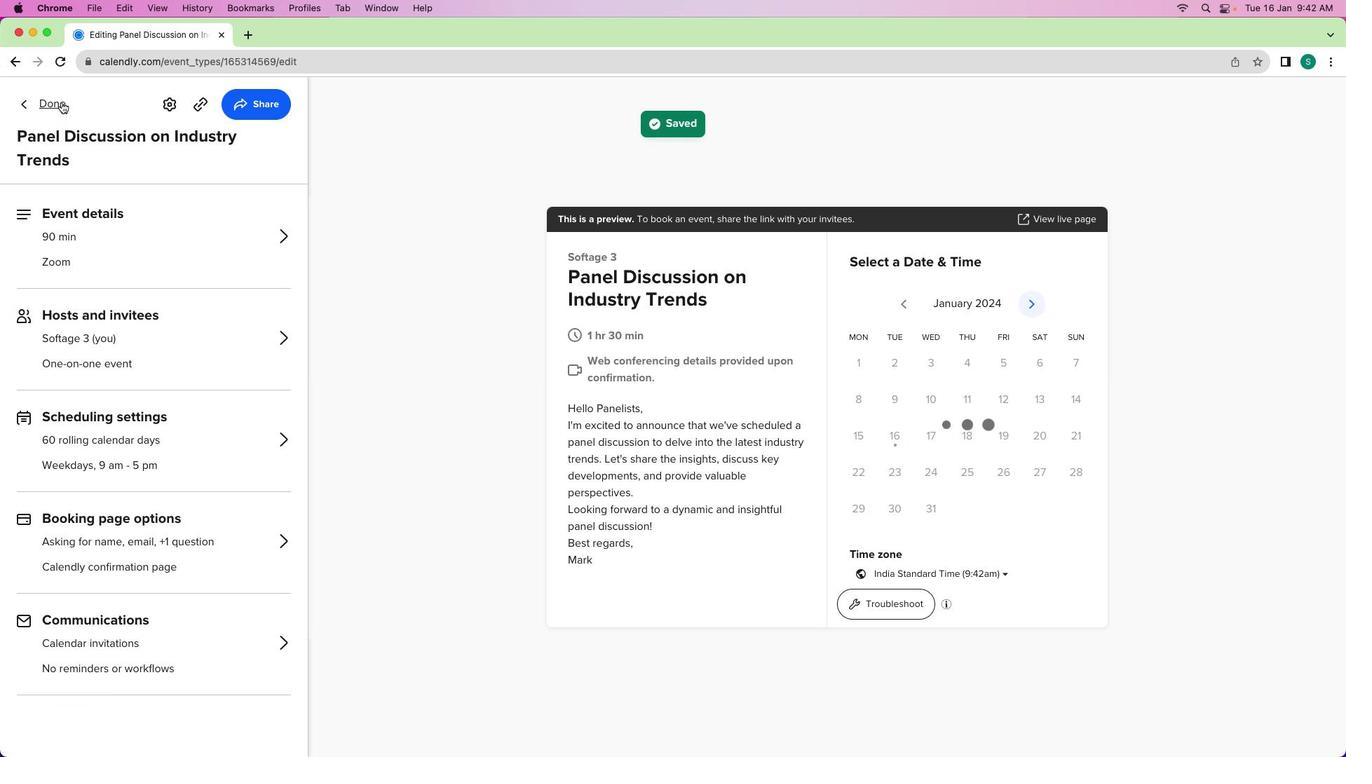 
Action: Mouse pressed left at (61, 101)
Screenshot: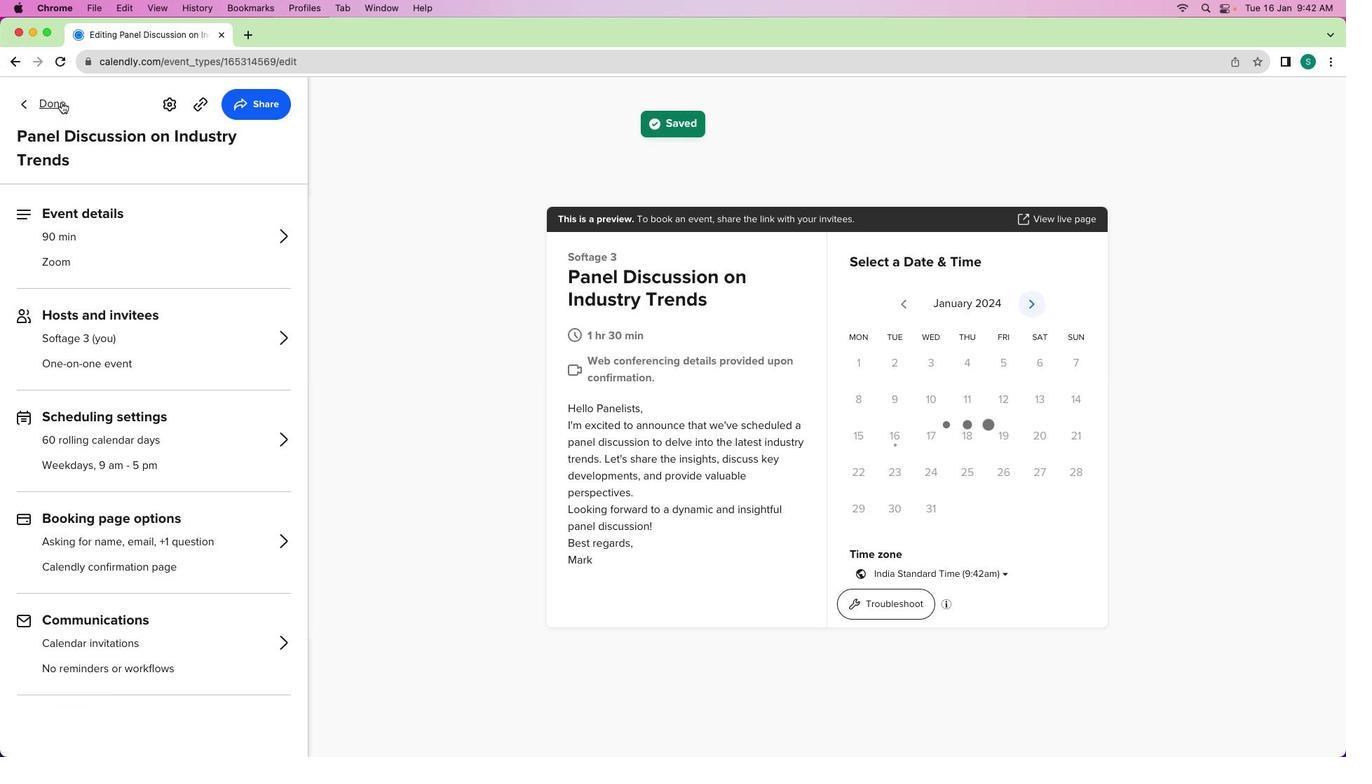 
Action: Mouse moved to (446, 389)
Screenshot: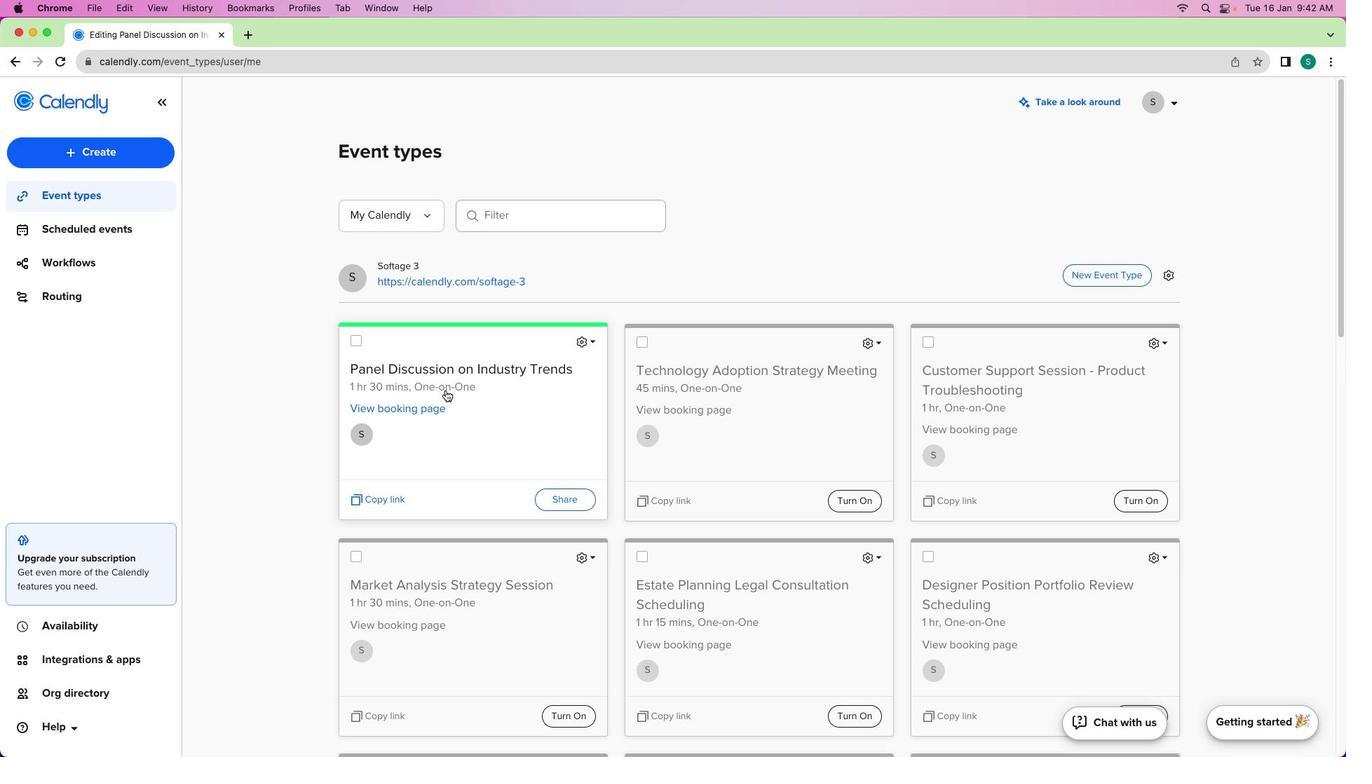 
